 Task: Reply All to email with the signature Charlotte Hill with the subject Request for a recommendation from softage.1@softage.net with the message I would like to request a meeting to discuss the new team-building activities., select first word, change the font of the message to Georgia and change the font typography to underline Send the email
Action: Mouse moved to (455, 565)
Screenshot: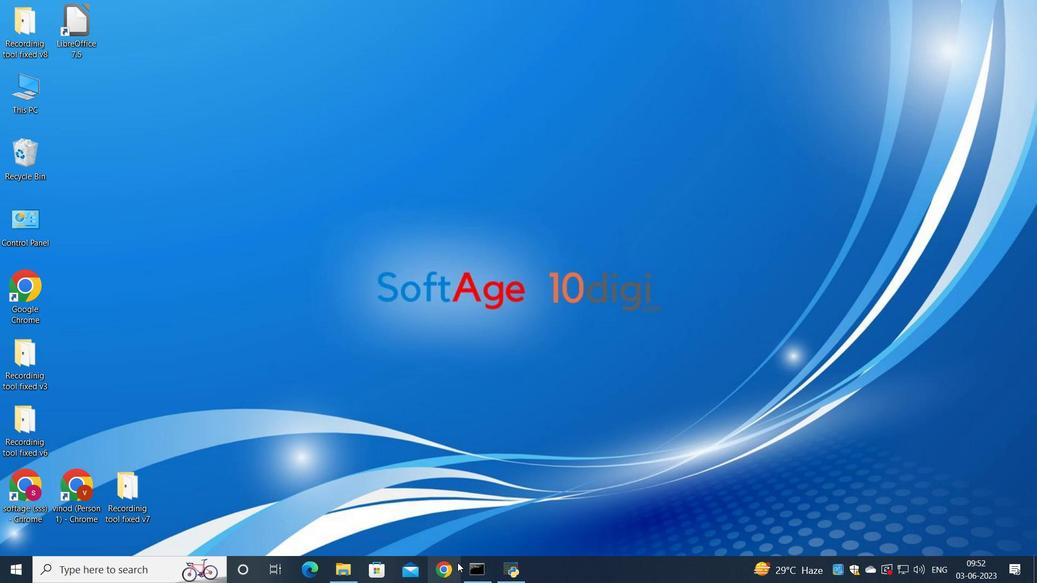 
Action: Mouse pressed left at (455, 565)
Screenshot: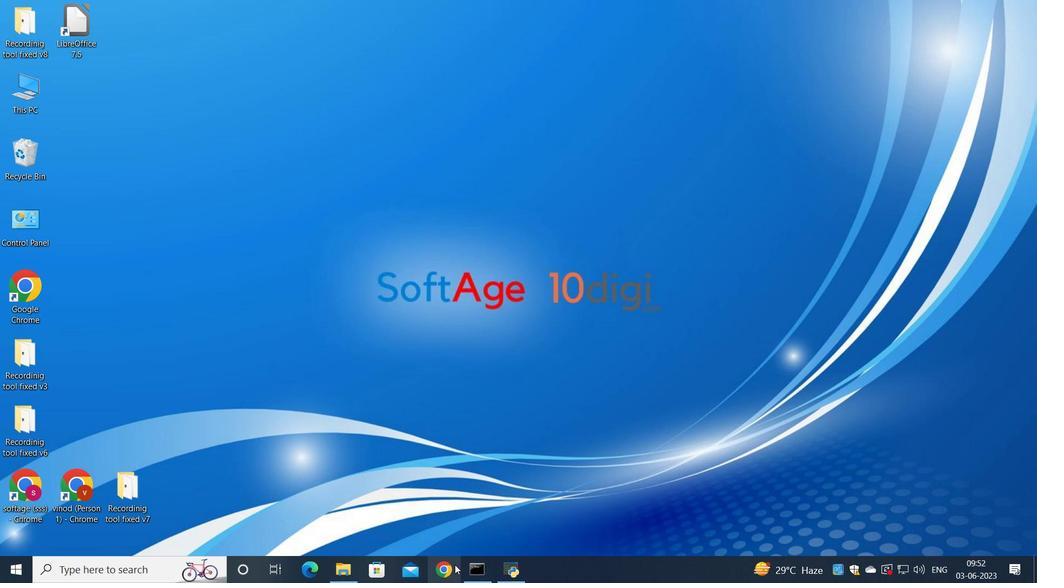 
Action: Mouse moved to (427, 346)
Screenshot: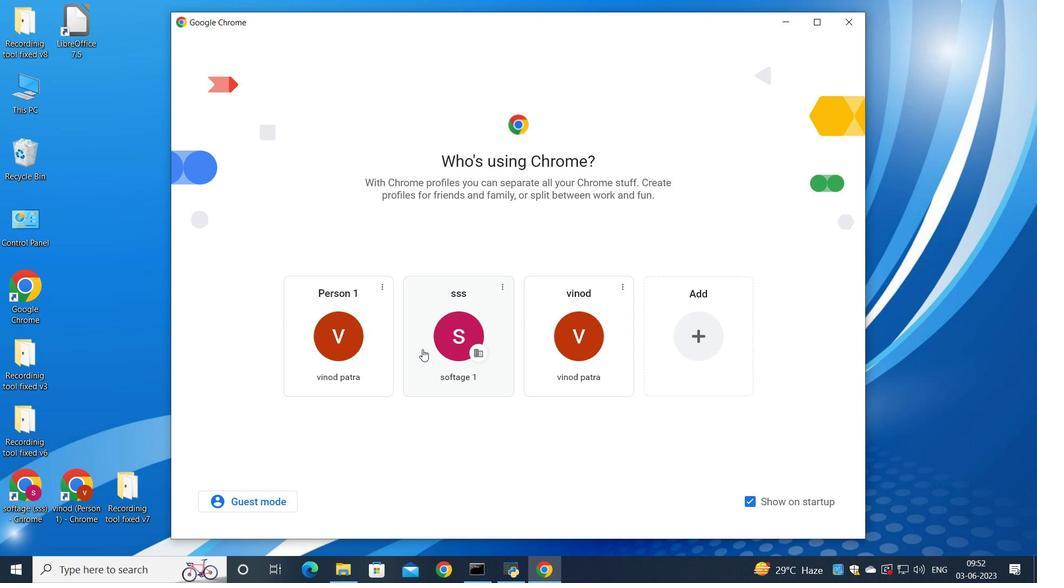 
Action: Mouse pressed left at (427, 346)
Screenshot: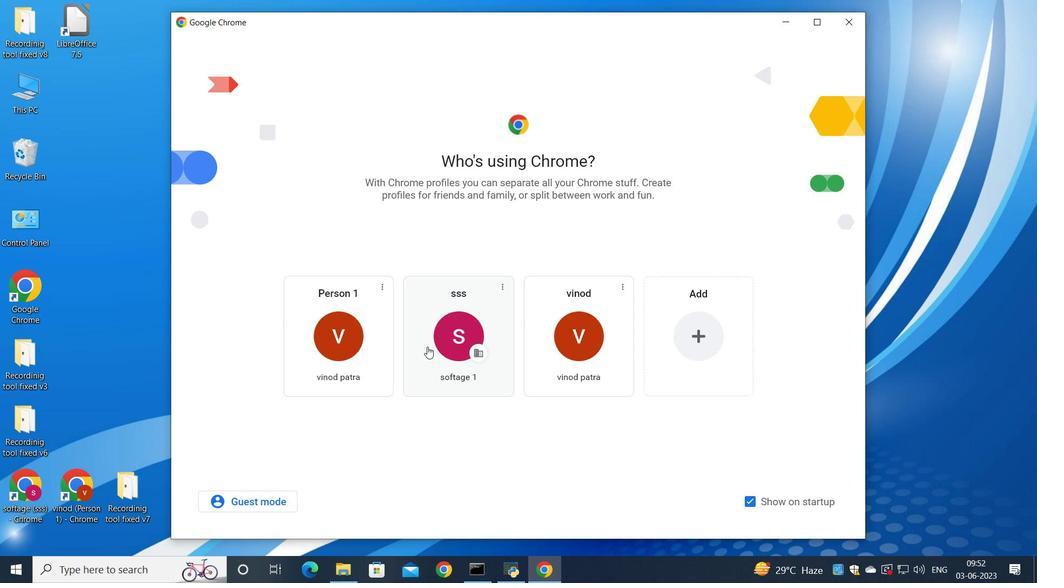 
Action: Mouse moved to (907, 88)
Screenshot: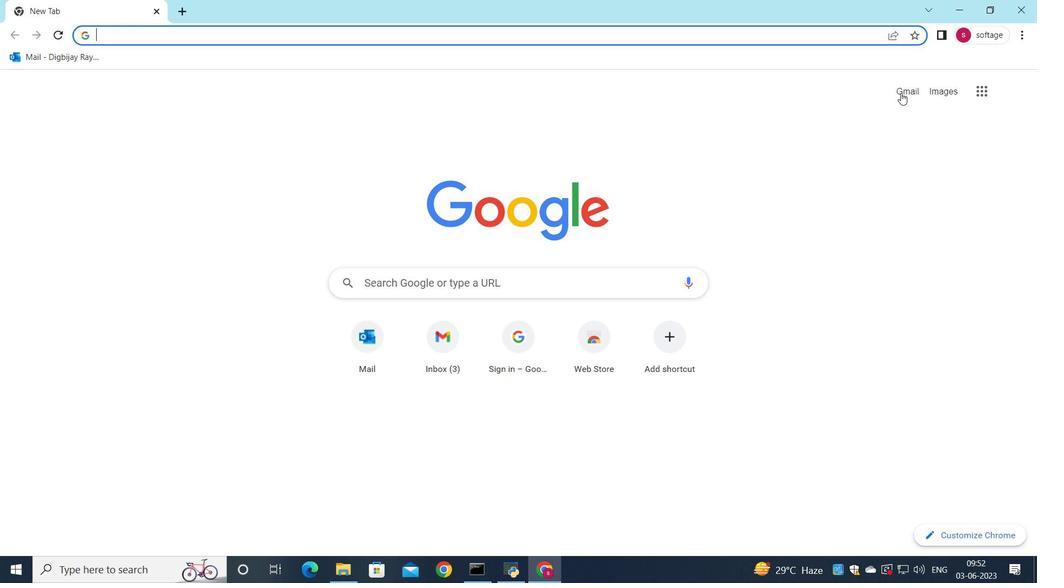 
Action: Mouse pressed left at (907, 88)
Screenshot: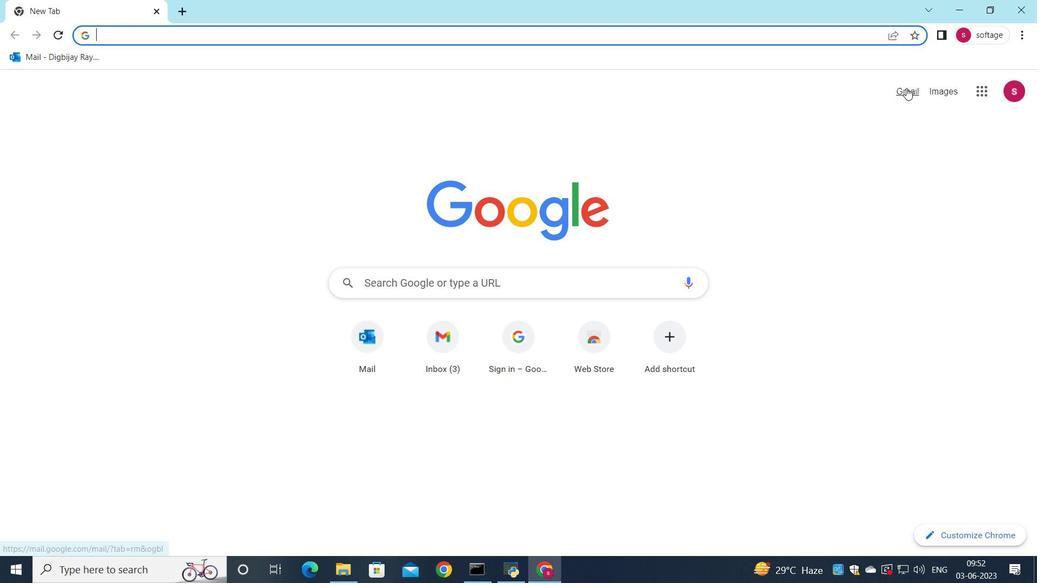 
Action: Mouse moved to (892, 91)
Screenshot: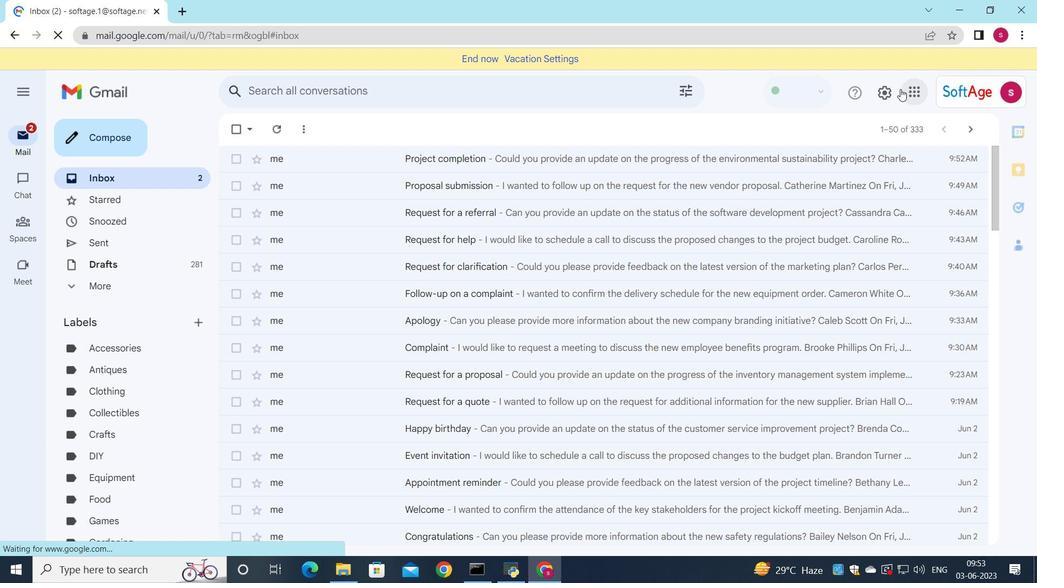
Action: Mouse pressed left at (892, 91)
Screenshot: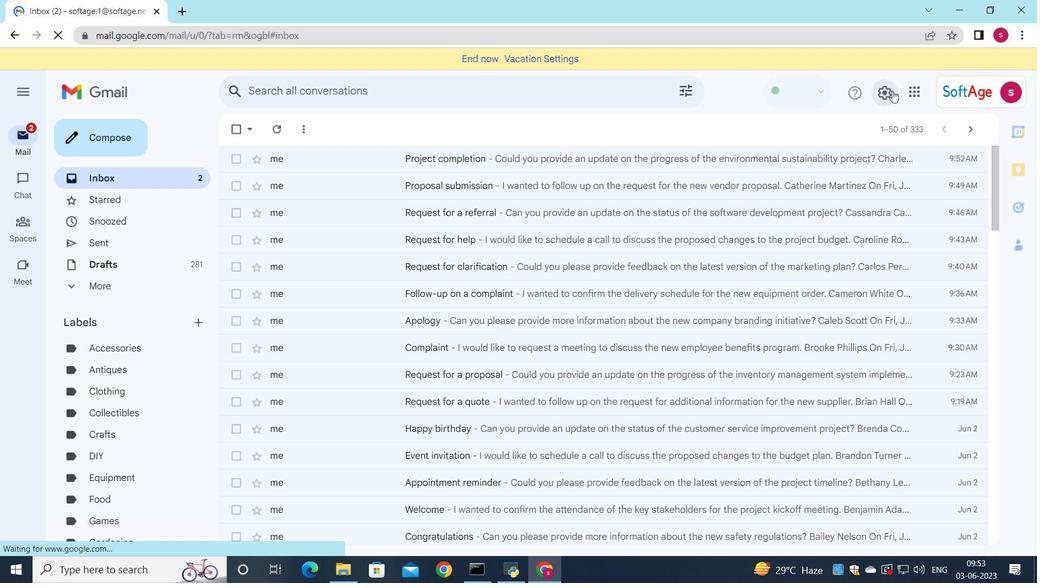 
Action: Mouse moved to (879, 157)
Screenshot: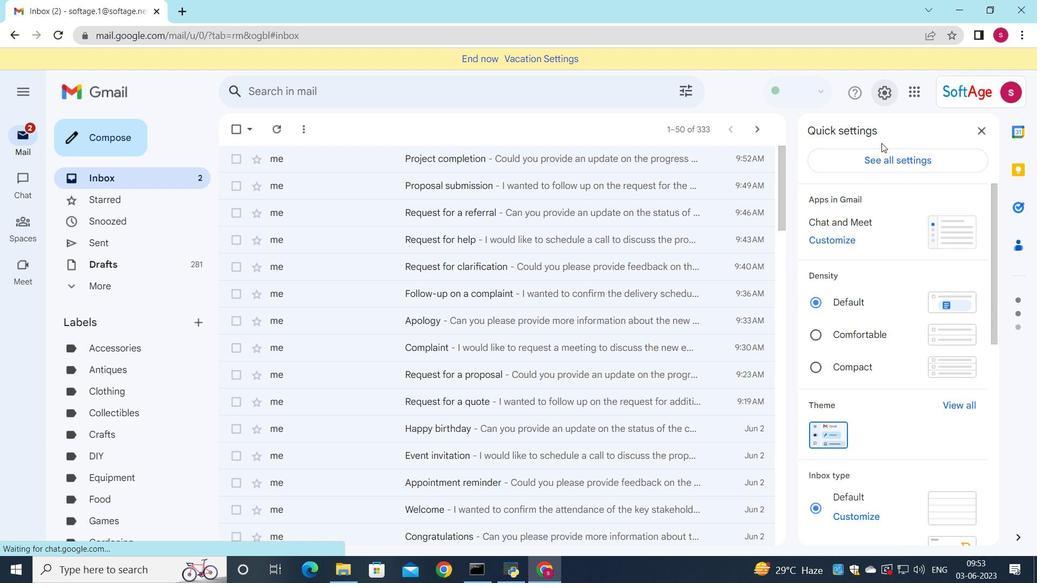 
Action: Mouse pressed left at (879, 157)
Screenshot: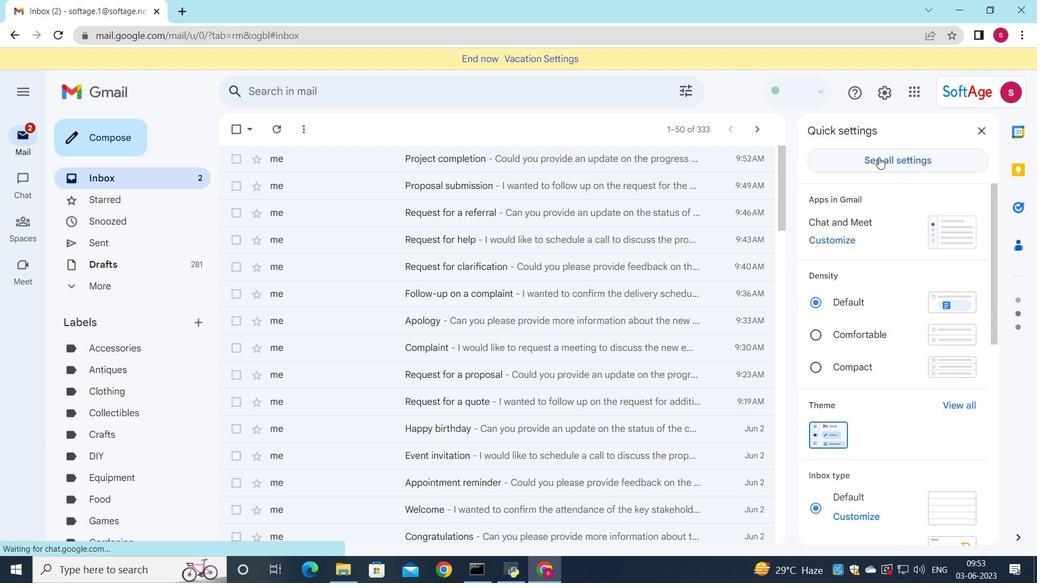 
Action: Mouse moved to (602, 266)
Screenshot: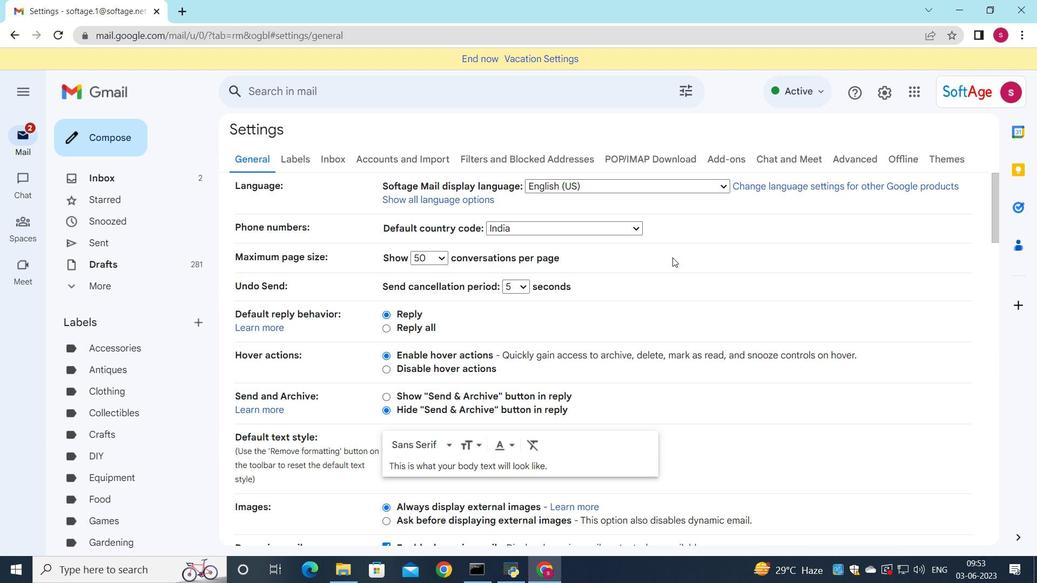 
Action: Mouse scrolled (602, 265) with delta (0, 0)
Screenshot: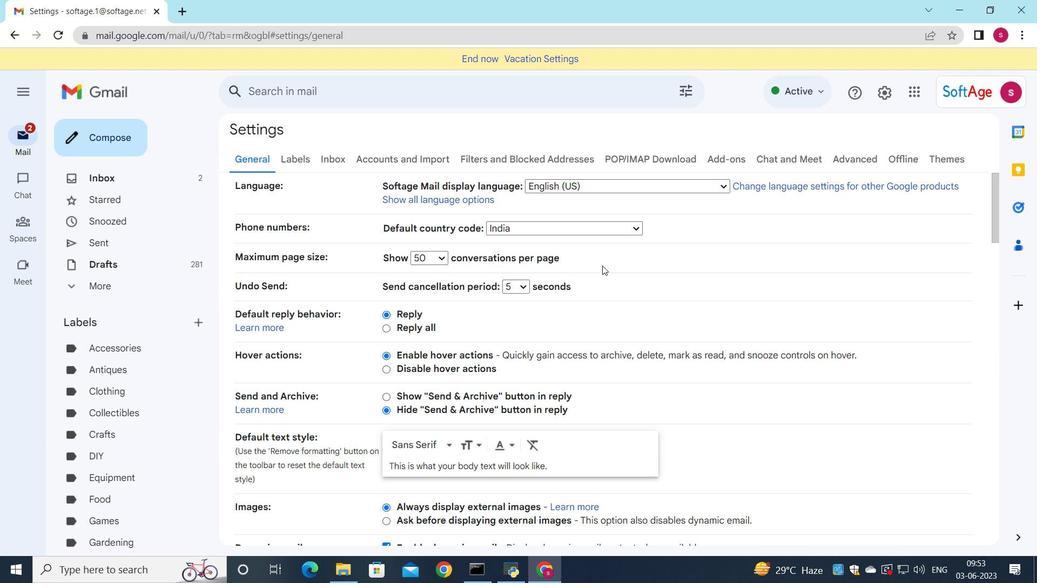 
Action: Mouse scrolled (602, 265) with delta (0, 0)
Screenshot: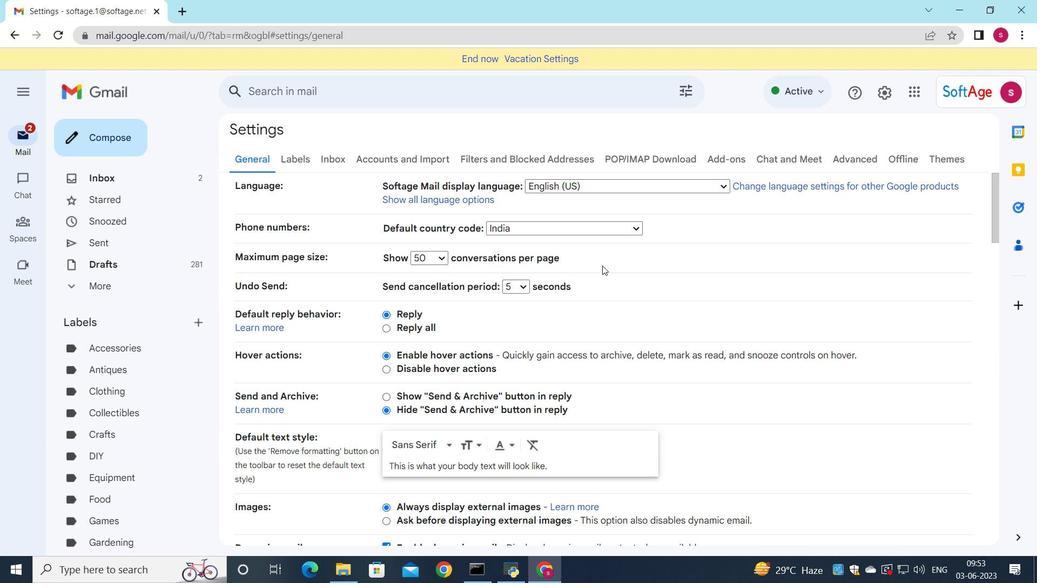 
Action: Mouse scrolled (602, 265) with delta (0, 0)
Screenshot: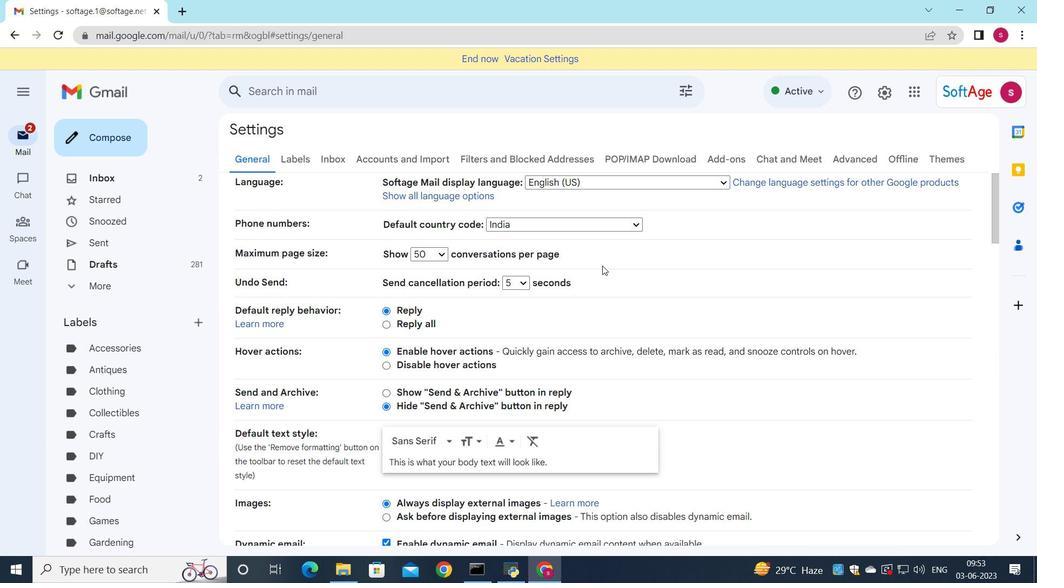 
Action: Mouse scrolled (602, 265) with delta (0, 0)
Screenshot: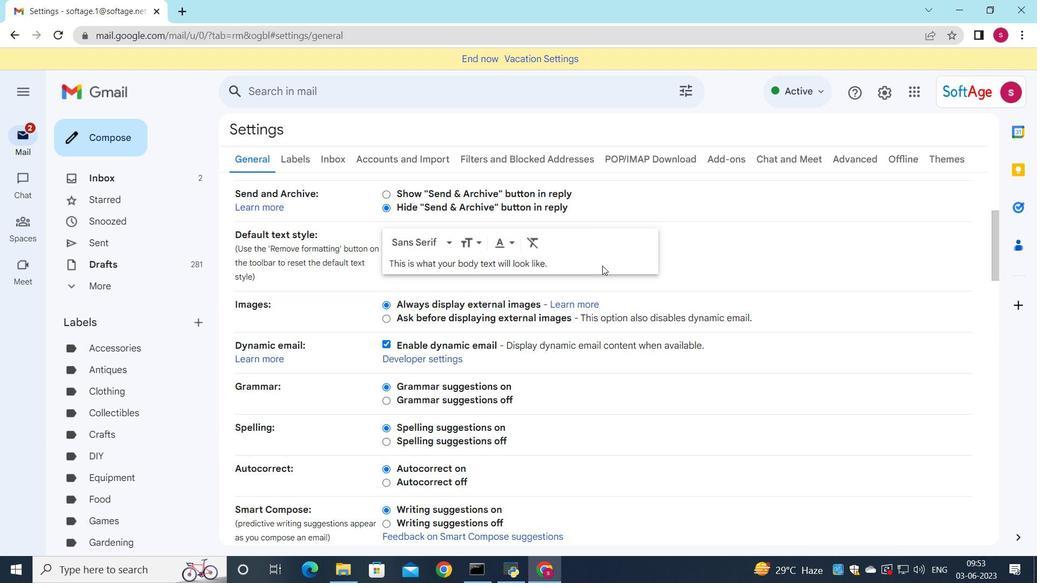 
Action: Mouse scrolled (602, 265) with delta (0, 0)
Screenshot: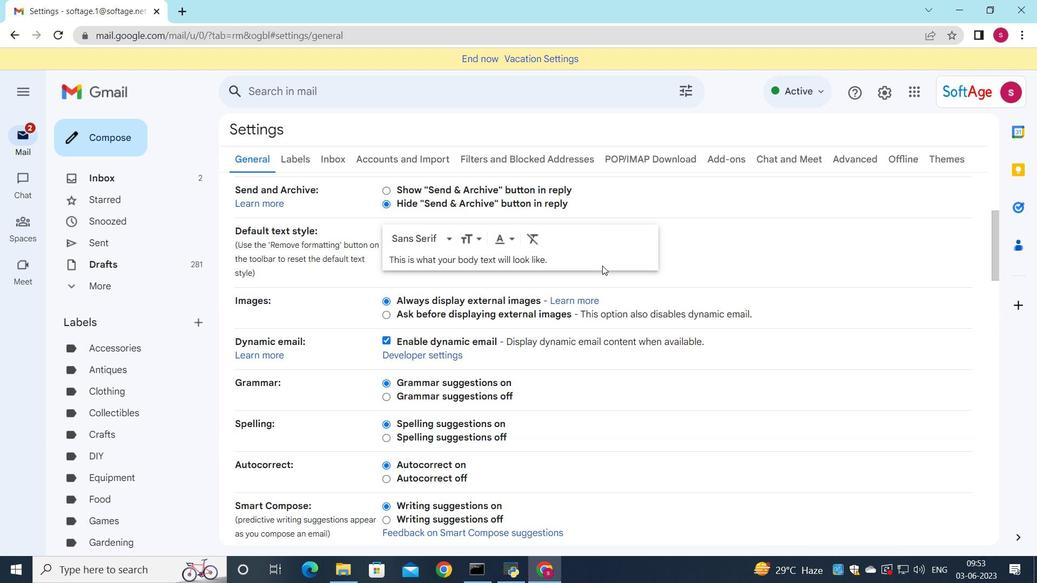 
Action: Mouse scrolled (602, 265) with delta (0, 0)
Screenshot: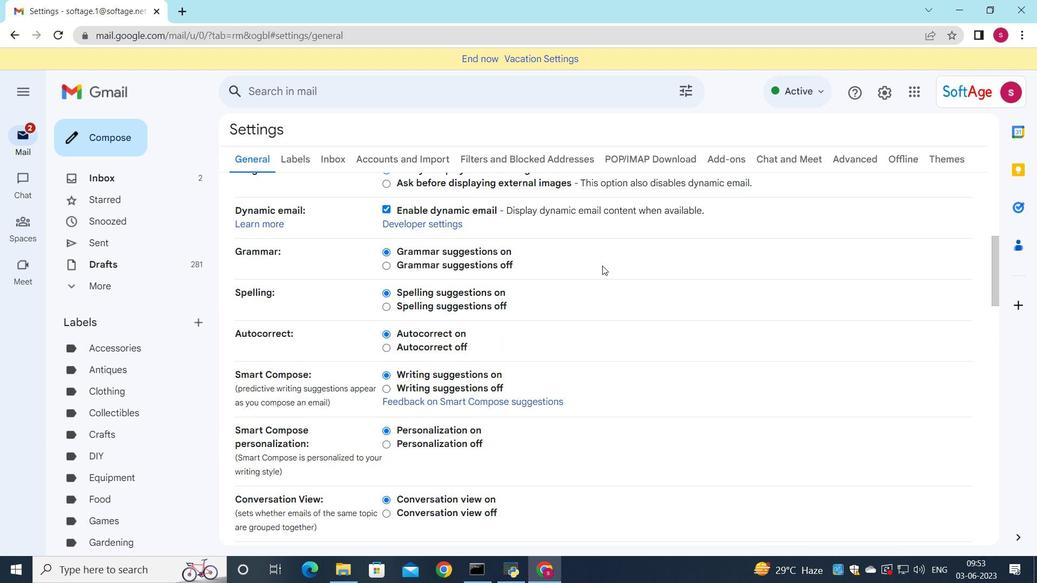 
Action: Mouse scrolled (602, 265) with delta (0, 0)
Screenshot: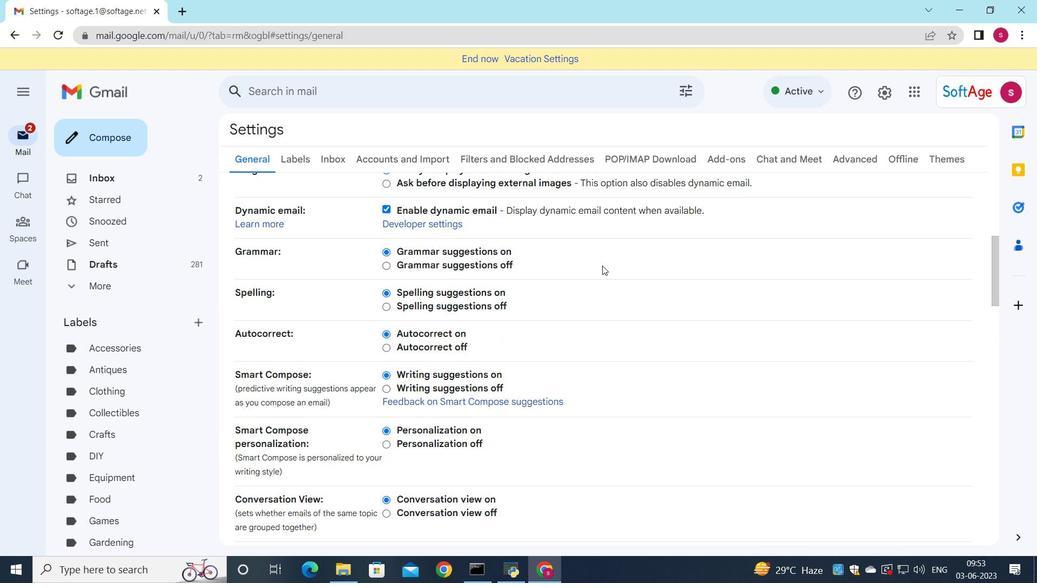 
Action: Mouse scrolled (602, 265) with delta (0, 0)
Screenshot: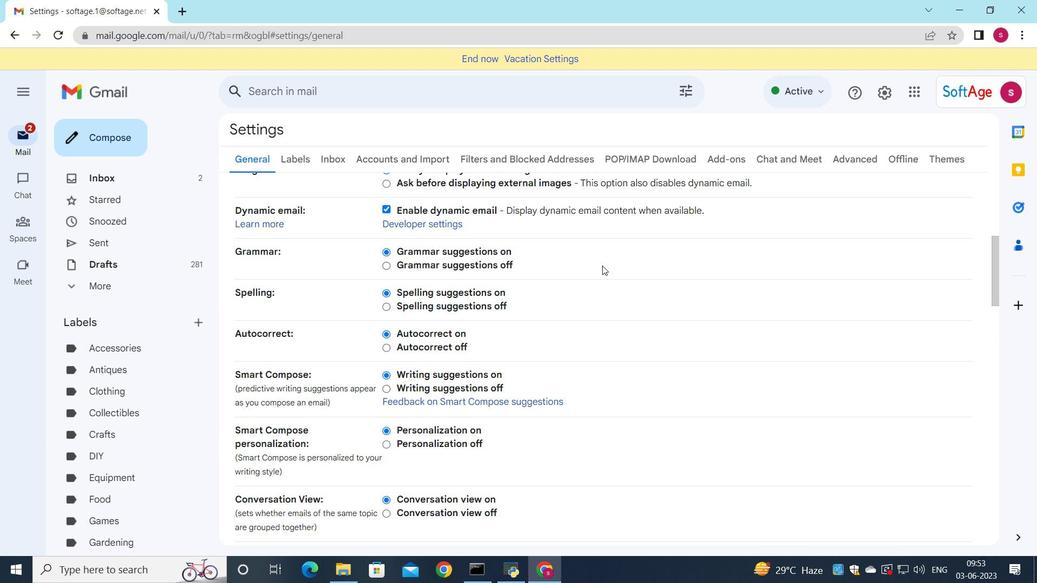 
Action: Mouse scrolled (602, 265) with delta (0, 0)
Screenshot: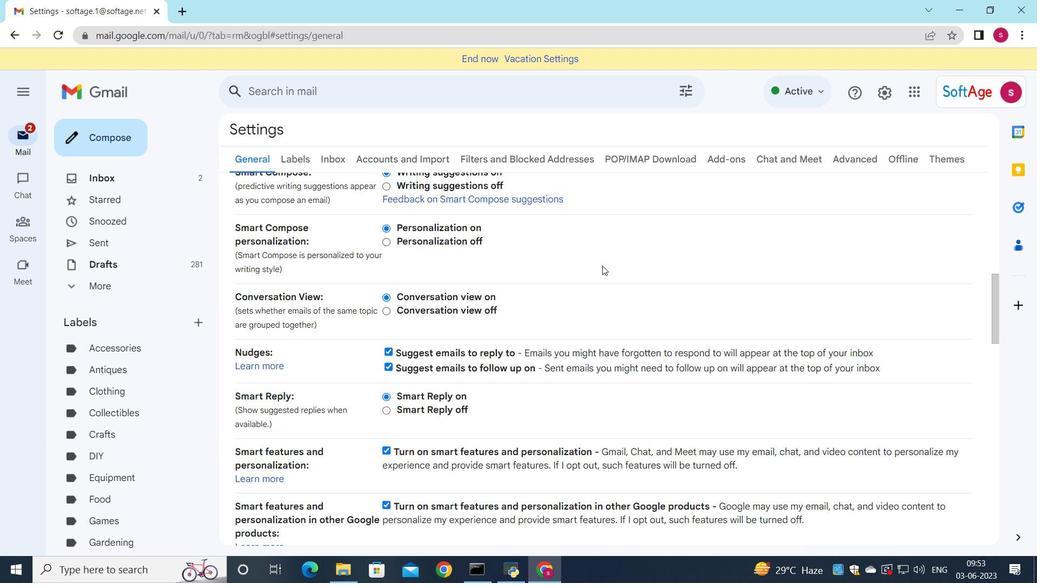 
Action: Mouse scrolled (602, 265) with delta (0, 0)
Screenshot: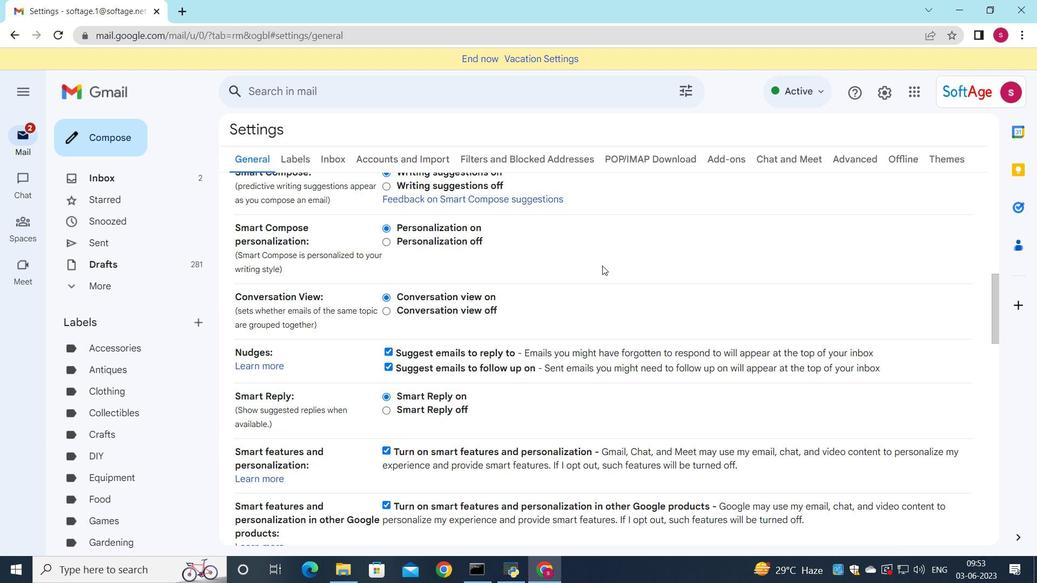 
Action: Mouse scrolled (602, 265) with delta (0, 0)
Screenshot: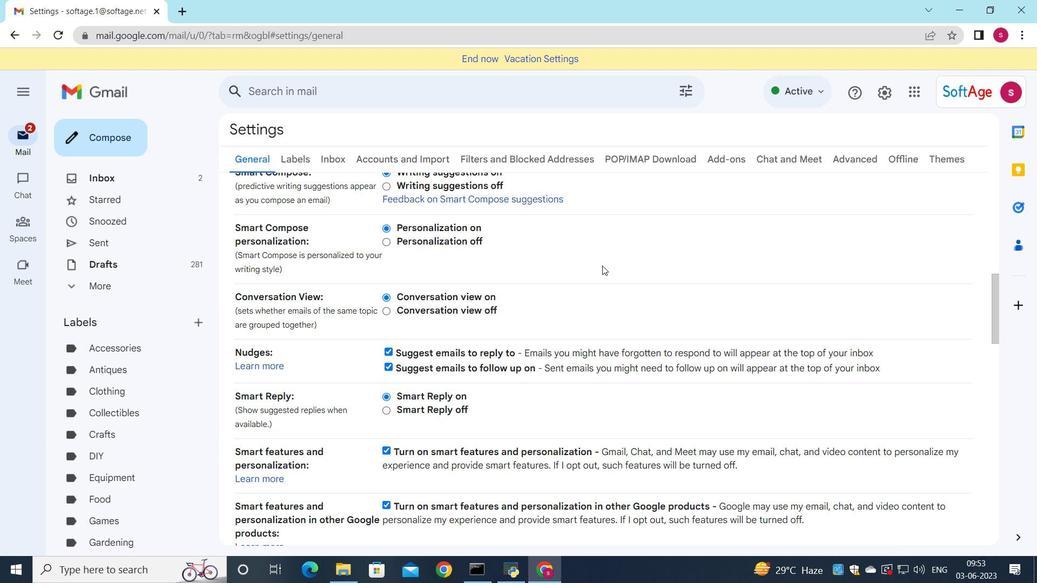 
Action: Mouse scrolled (602, 265) with delta (0, 0)
Screenshot: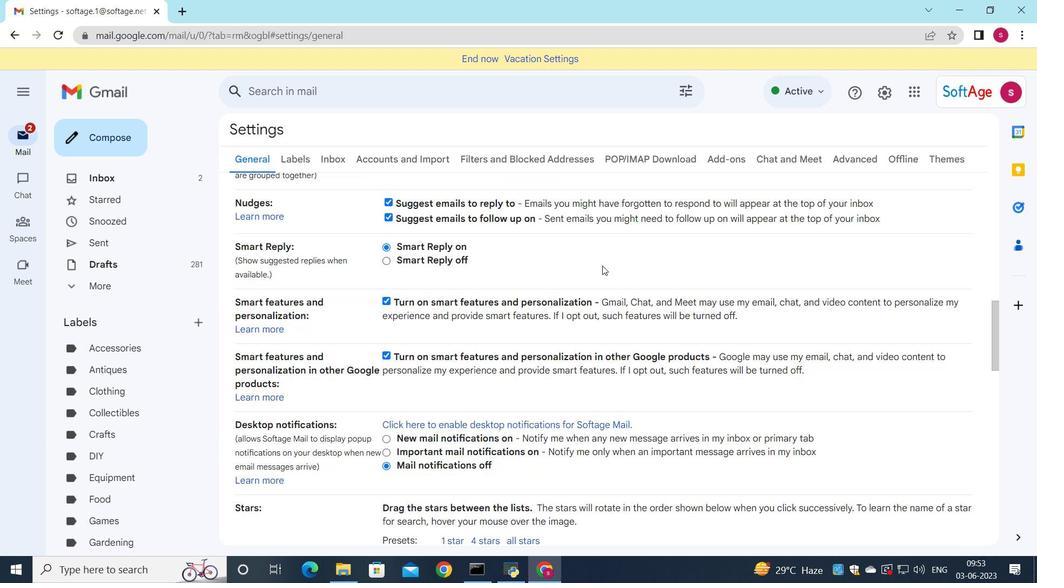 
Action: Mouse scrolled (602, 265) with delta (0, 0)
Screenshot: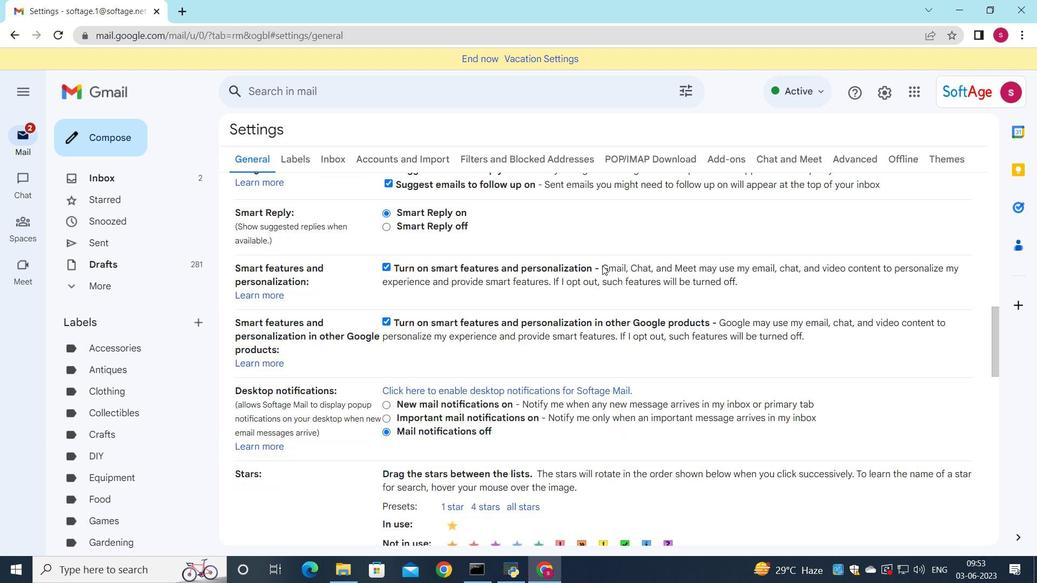 
Action: Mouse scrolled (602, 265) with delta (0, 0)
Screenshot: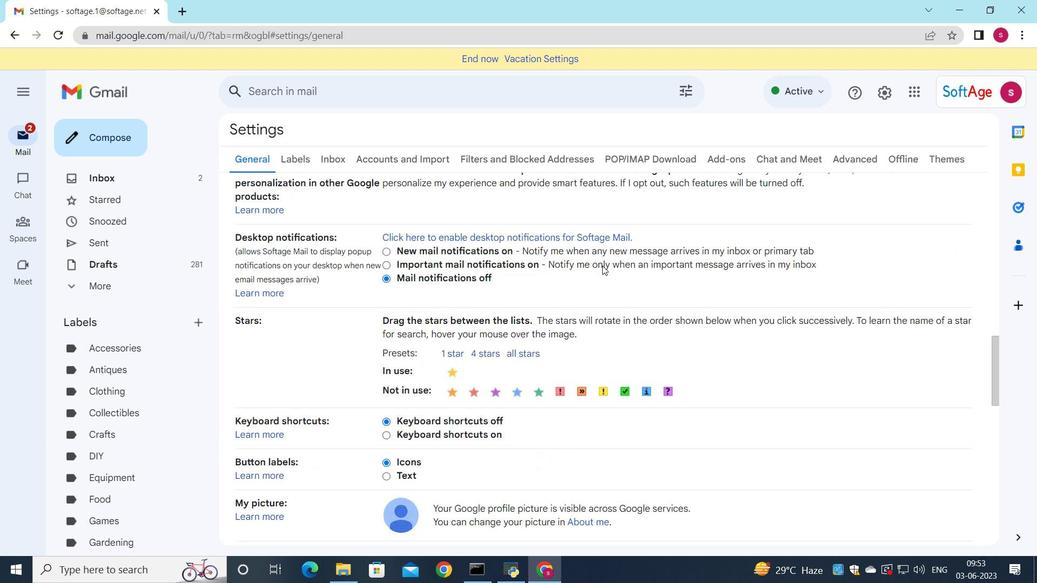 
Action: Mouse scrolled (602, 265) with delta (0, 0)
Screenshot: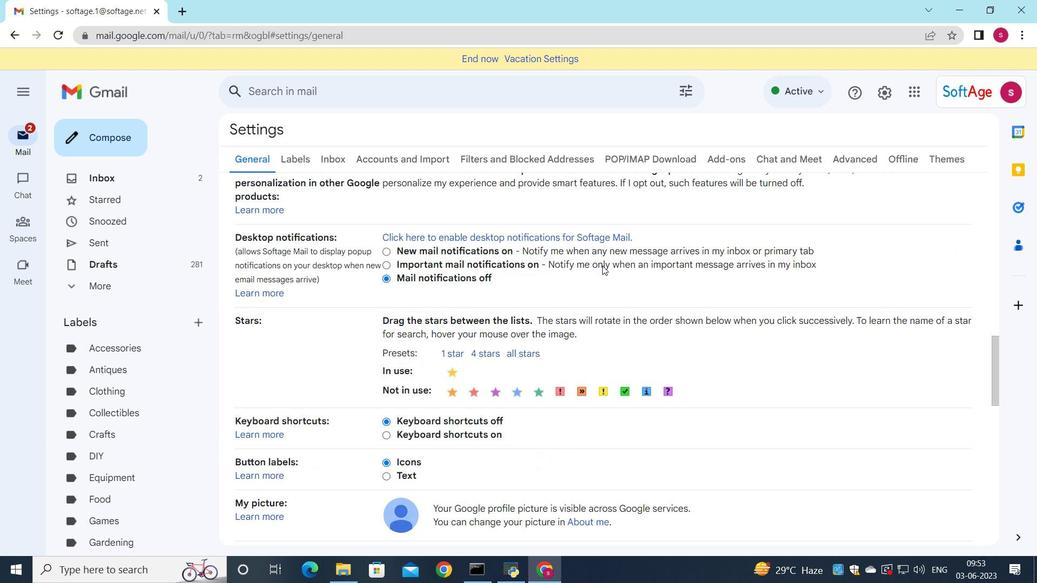 
Action: Mouse scrolled (602, 265) with delta (0, 0)
Screenshot: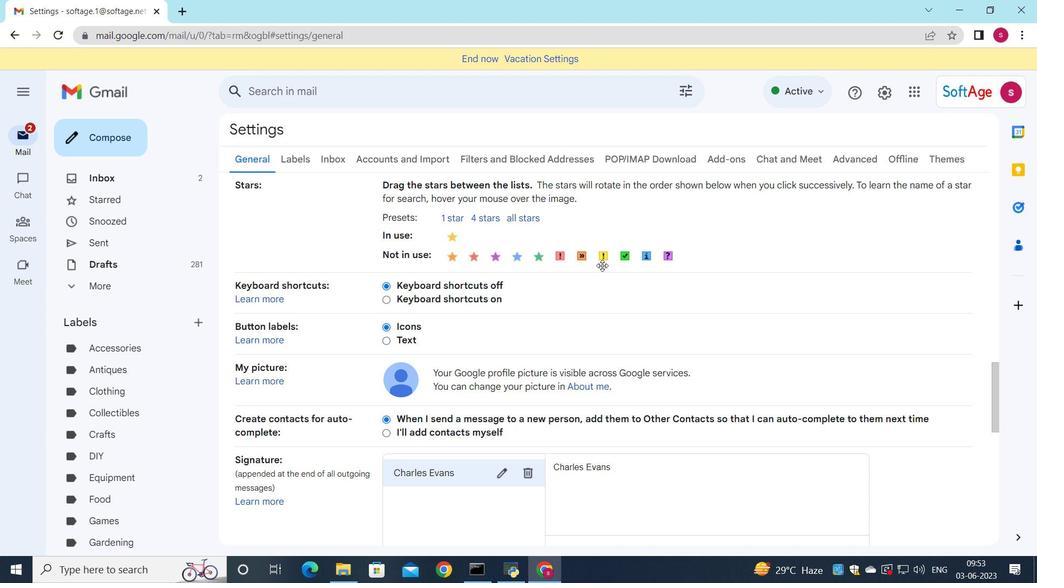 
Action: Mouse scrolled (602, 265) with delta (0, 0)
Screenshot: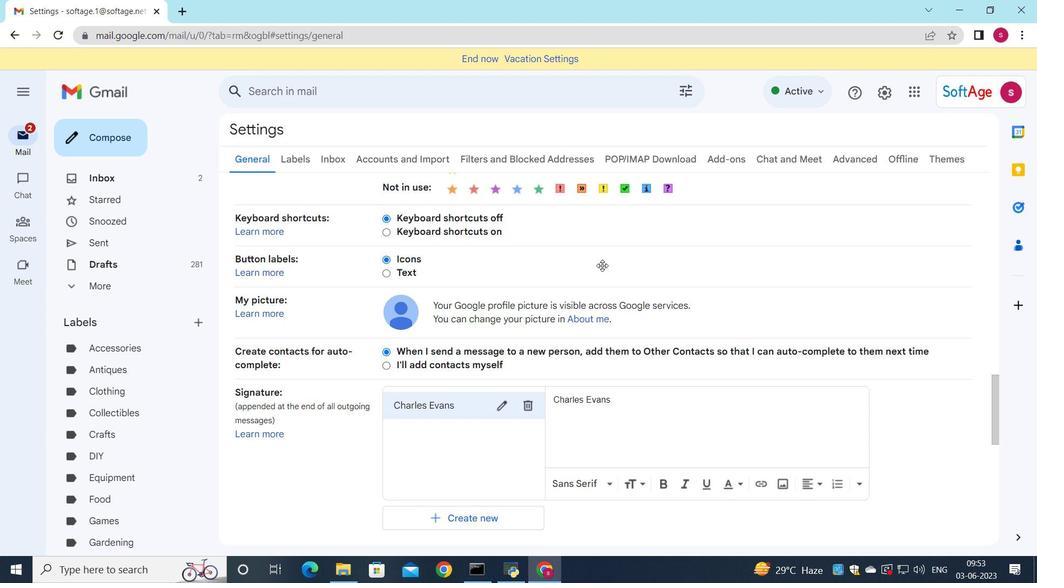 
Action: Mouse scrolled (602, 265) with delta (0, 0)
Screenshot: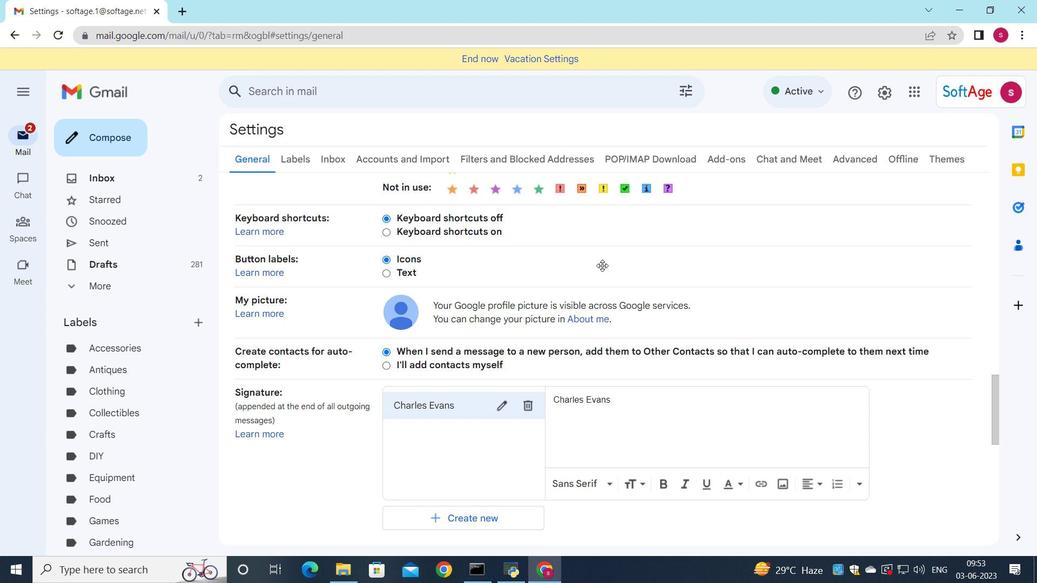 
Action: Mouse scrolled (602, 265) with delta (0, 0)
Screenshot: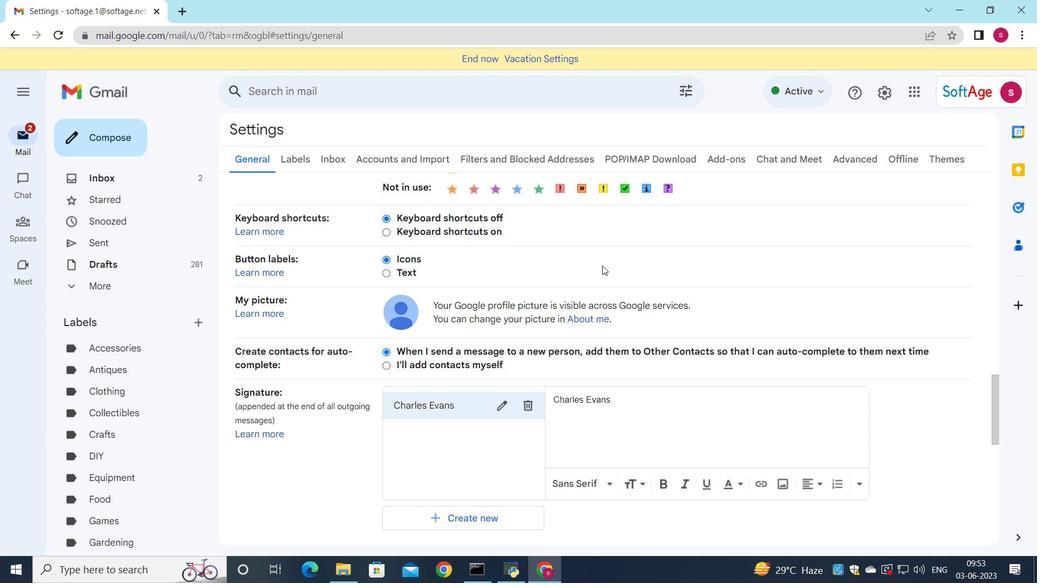
Action: Mouse scrolled (602, 265) with delta (0, 0)
Screenshot: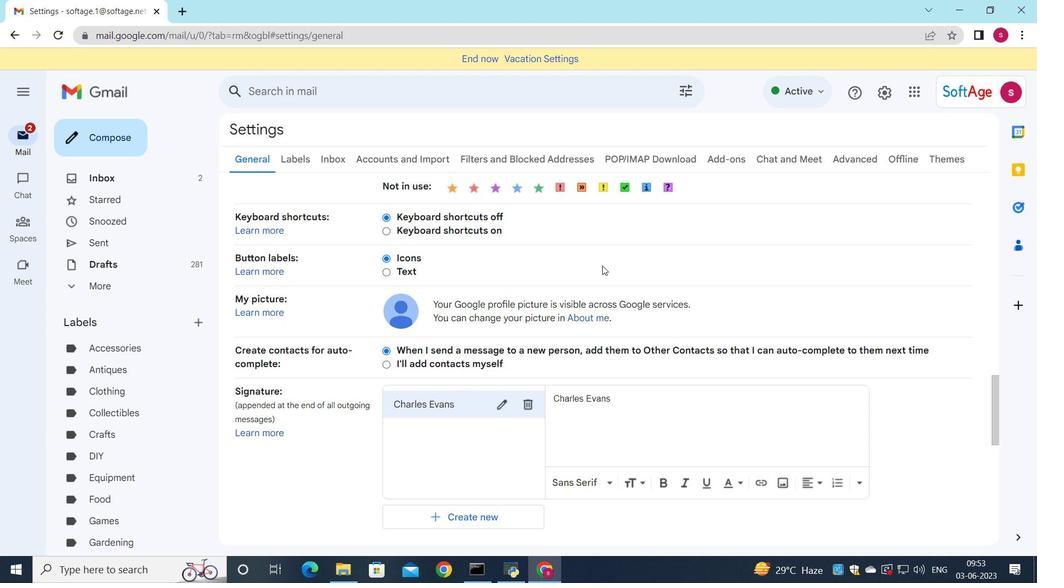 
Action: Mouse moved to (579, 278)
Screenshot: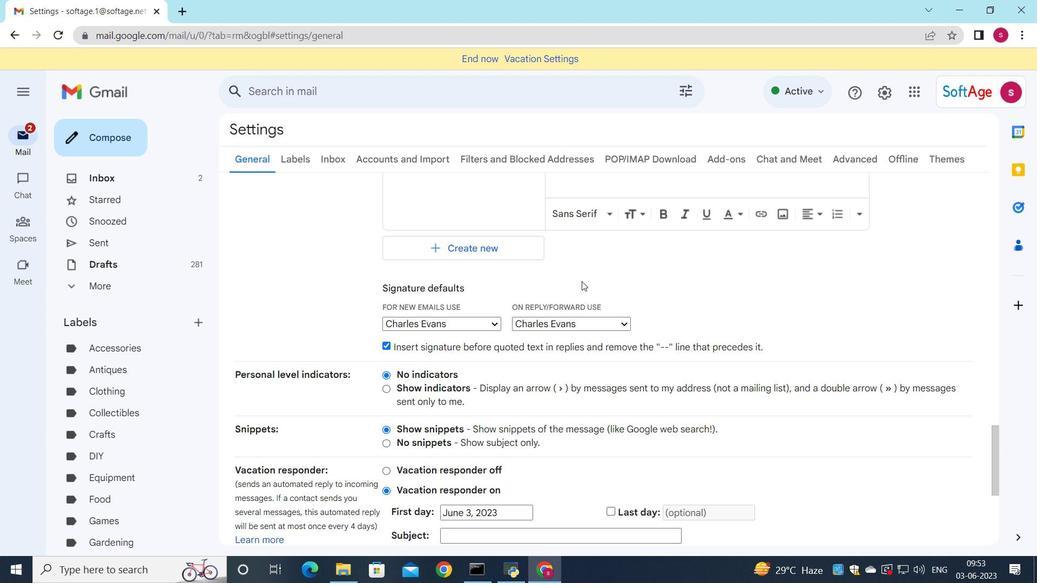 
Action: Mouse scrolled (579, 279) with delta (0, 0)
Screenshot: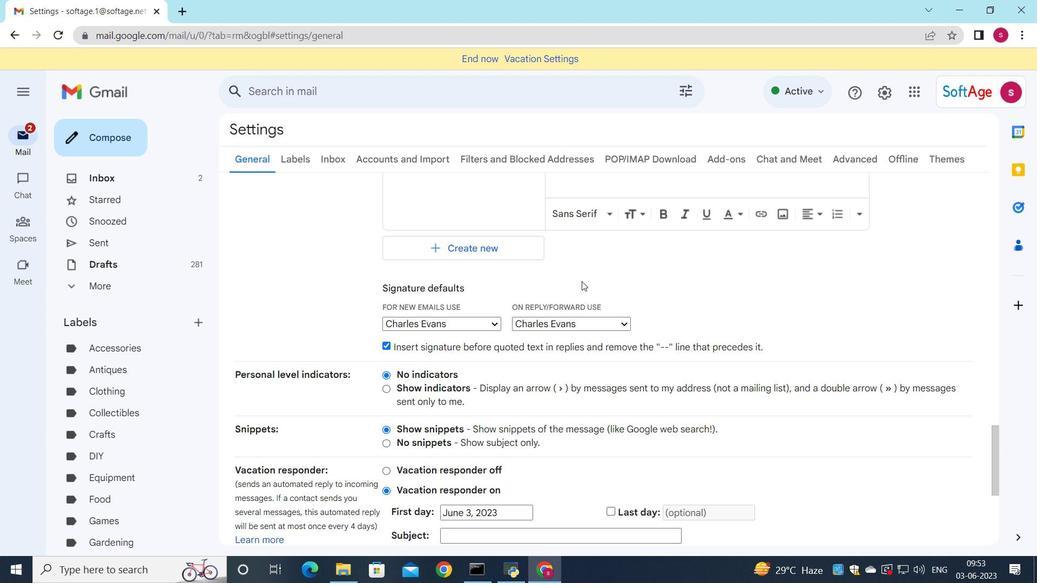 
Action: Mouse moved to (525, 206)
Screenshot: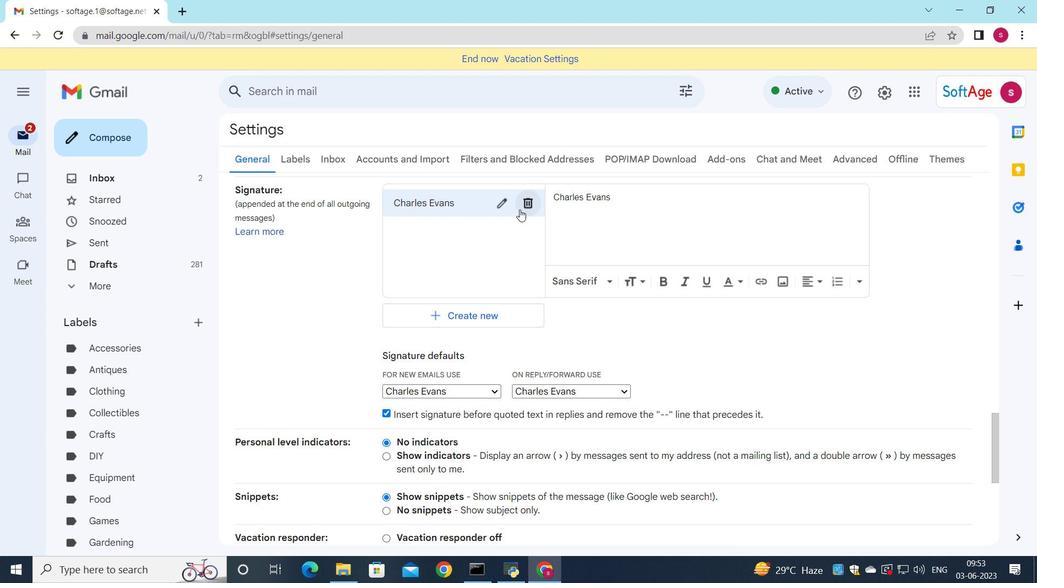 
Action: Mouse pressed left at (525, 206)
Screenshot: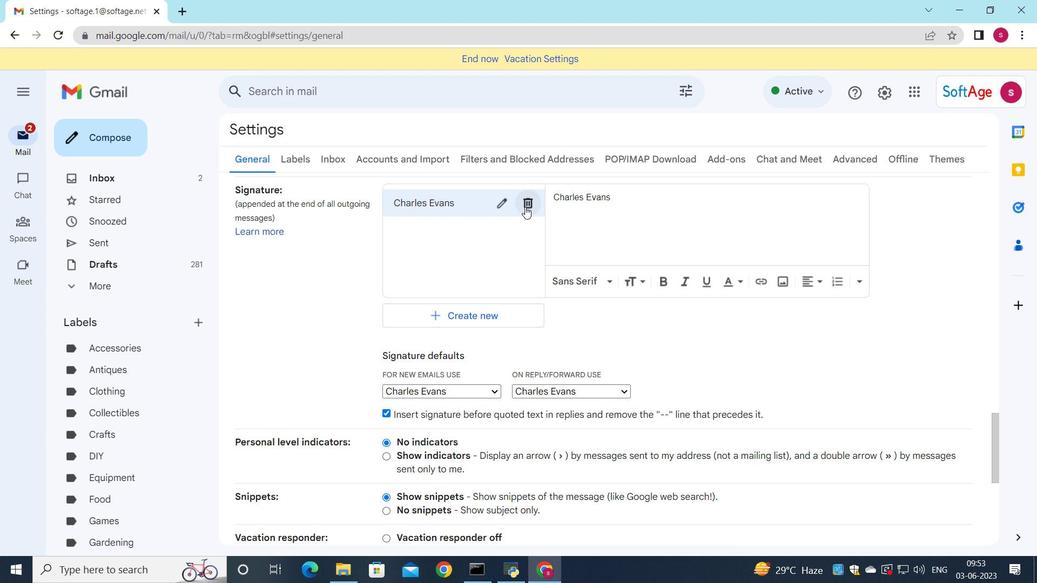 
Action: Mouse moved to (625, 332)
Screenshot: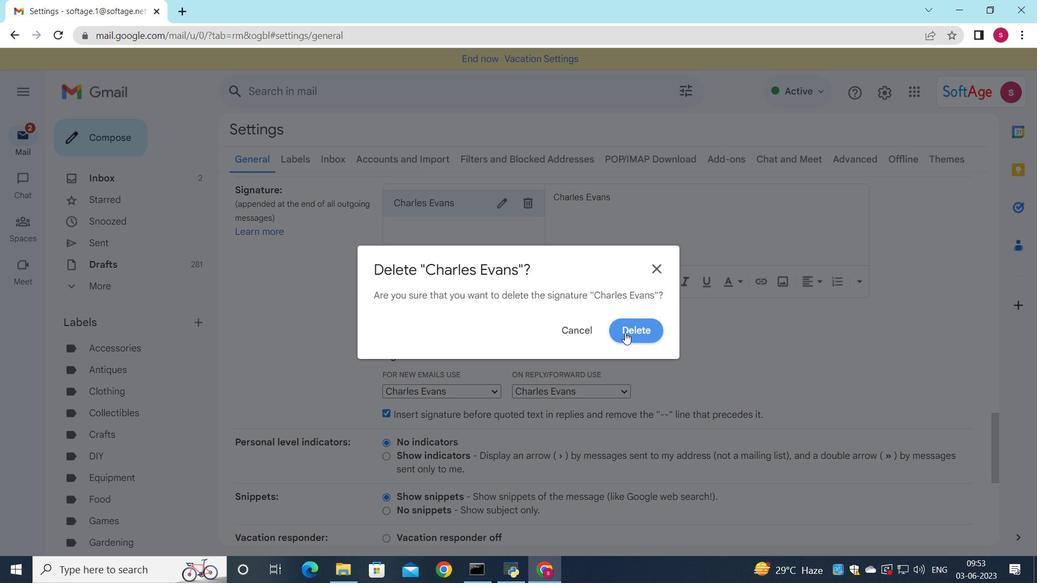 
Action: Mouse pressed left at (625, 332)
Screenshot: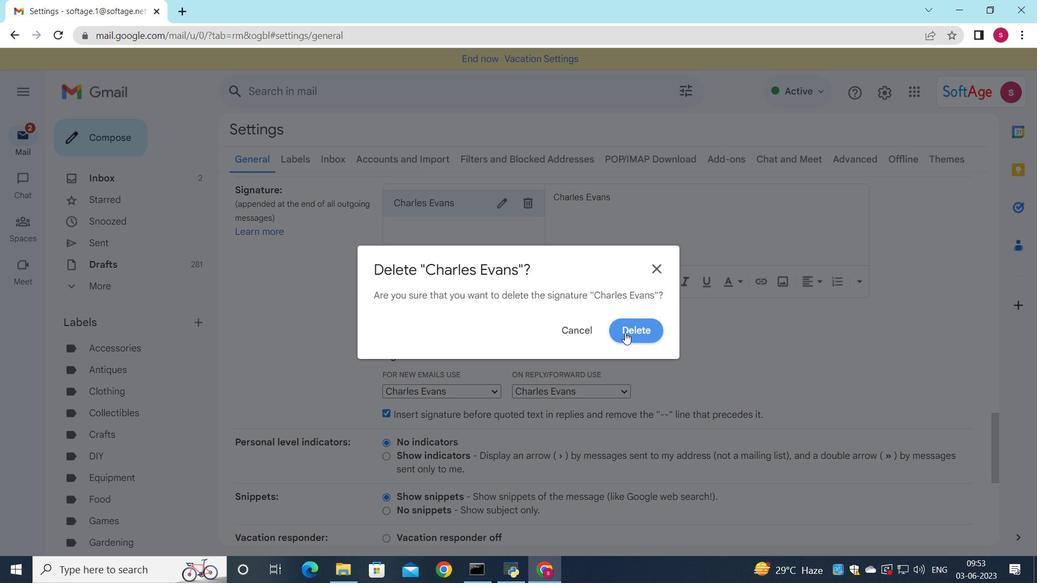
Action: Mouse moved to (427, 223)
Screenshot: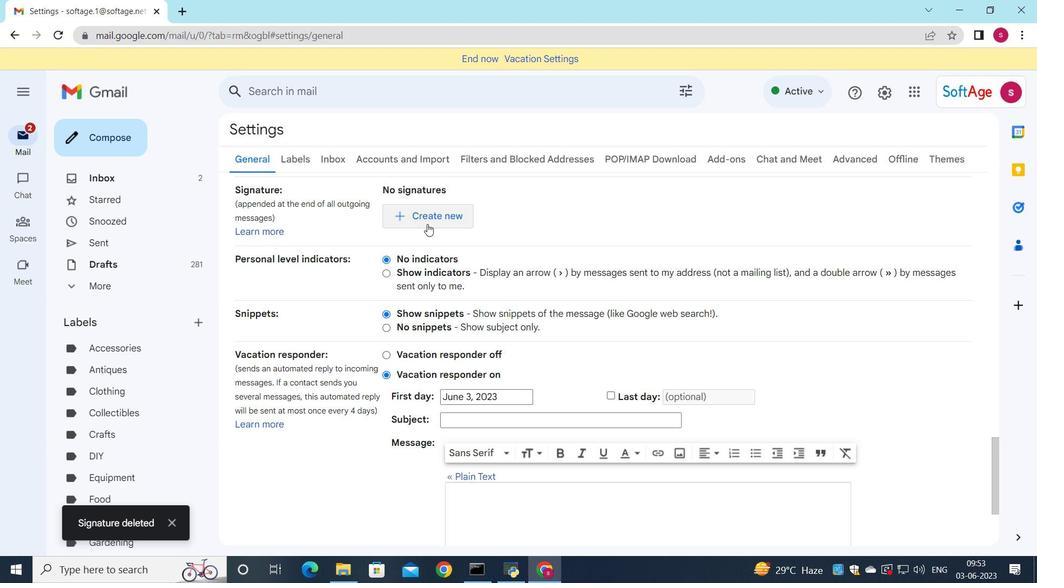 
Action: Mouse pressed left at (427, 223)
Screenshot: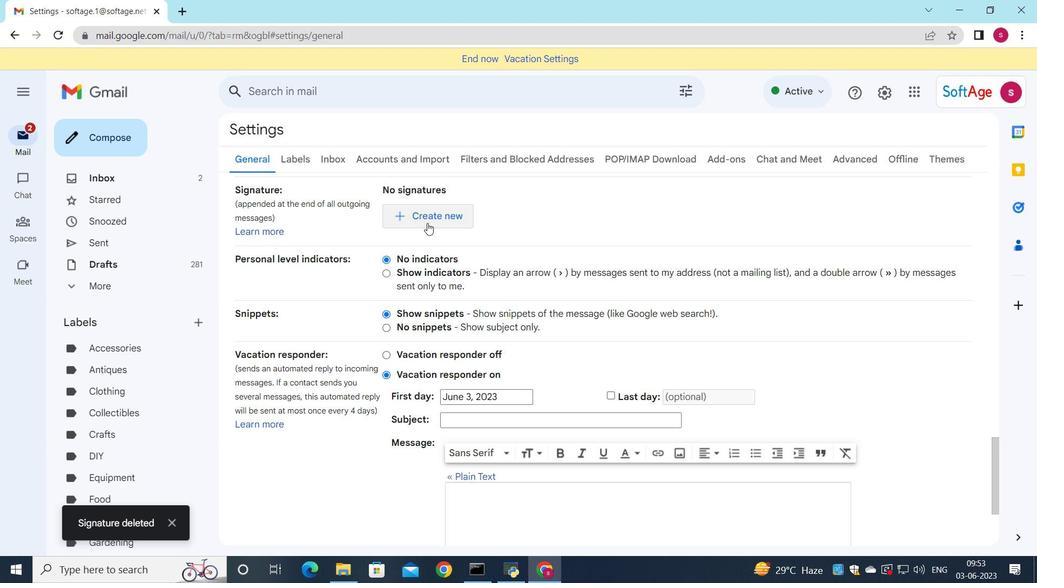 
Action: Mouse moved to (529, 265)
Screenshot: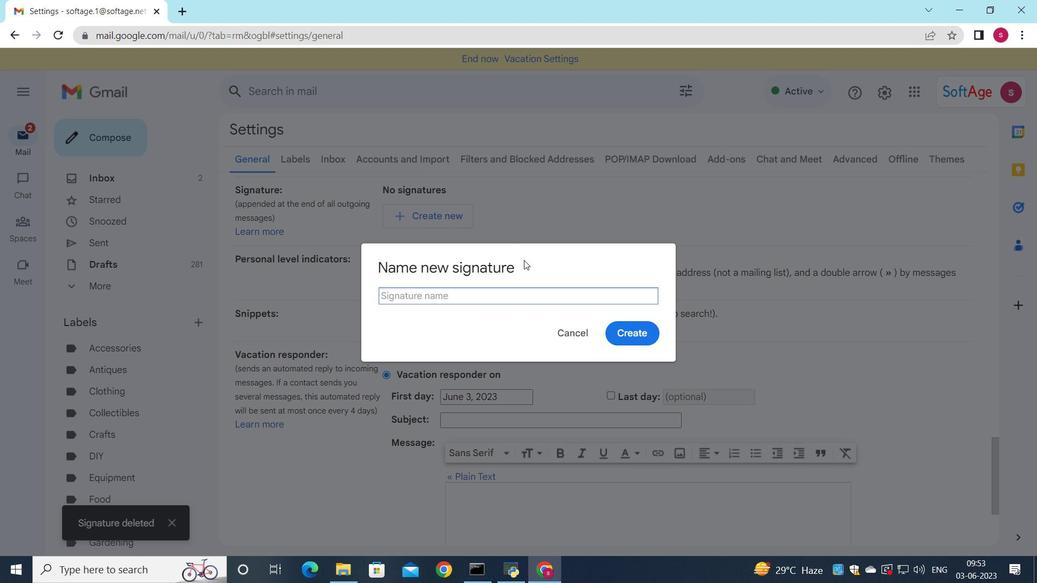 
Action: Key pressed <Key.shift>Charlotte<Key.space><Key.shift>Hill
Screenshot: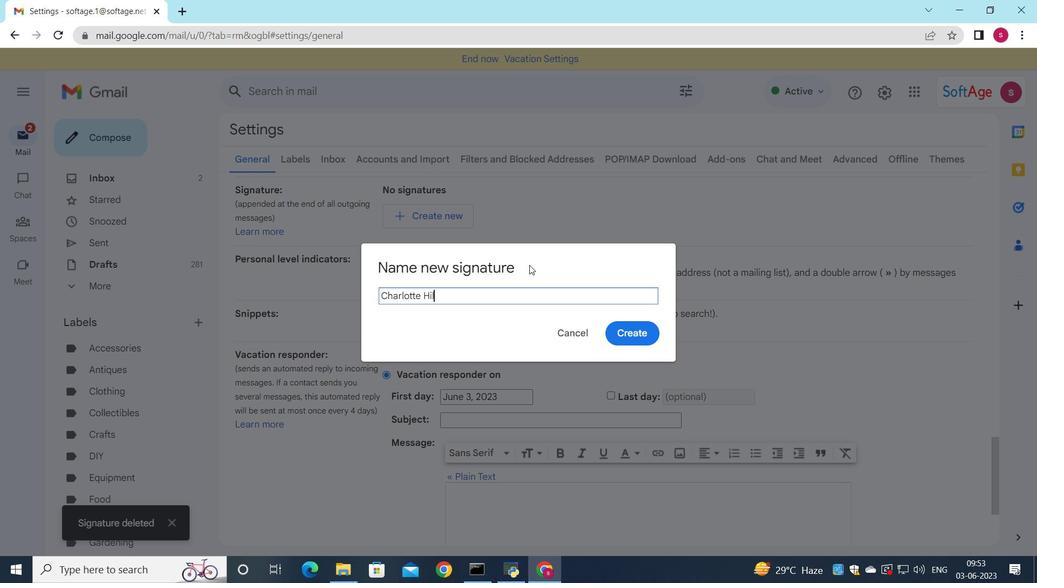 
Action: Mouse moved to (645, 339)
Screenshot: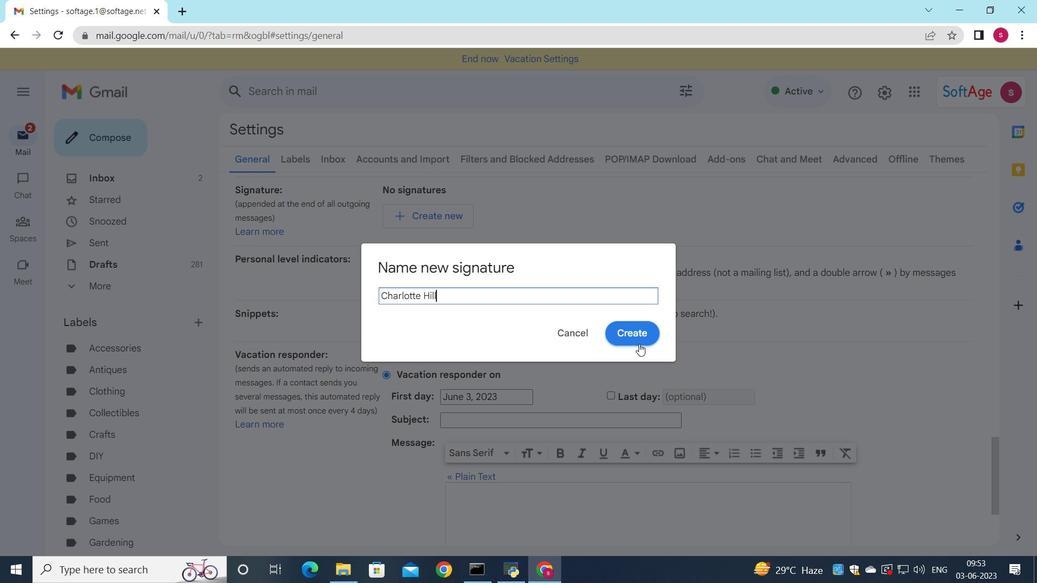 
Action: Mouse pressed left at (645, 339)
Screenshot: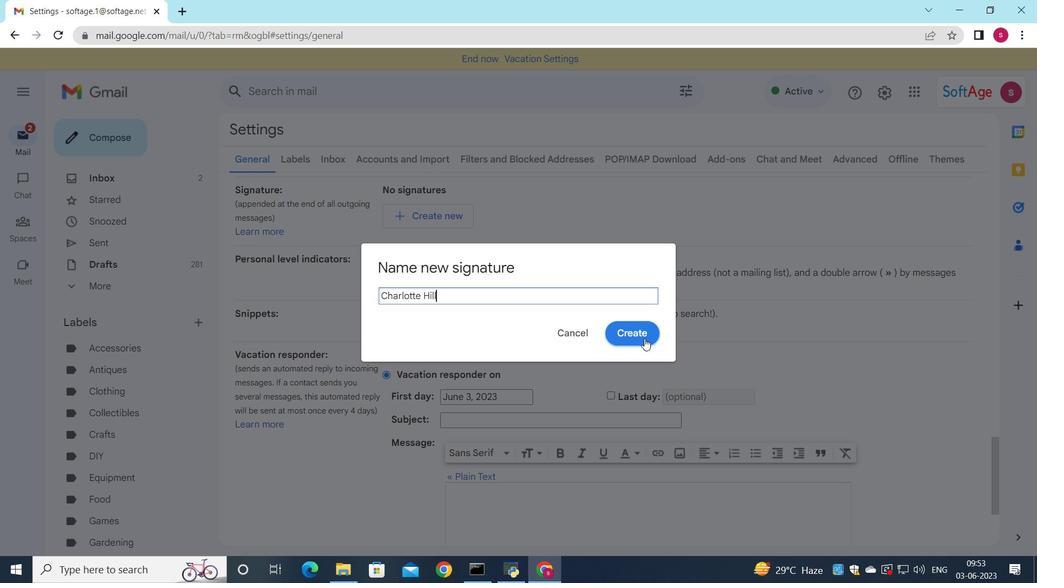 
Action: Mouse moved to (631, 233)
Screenshot: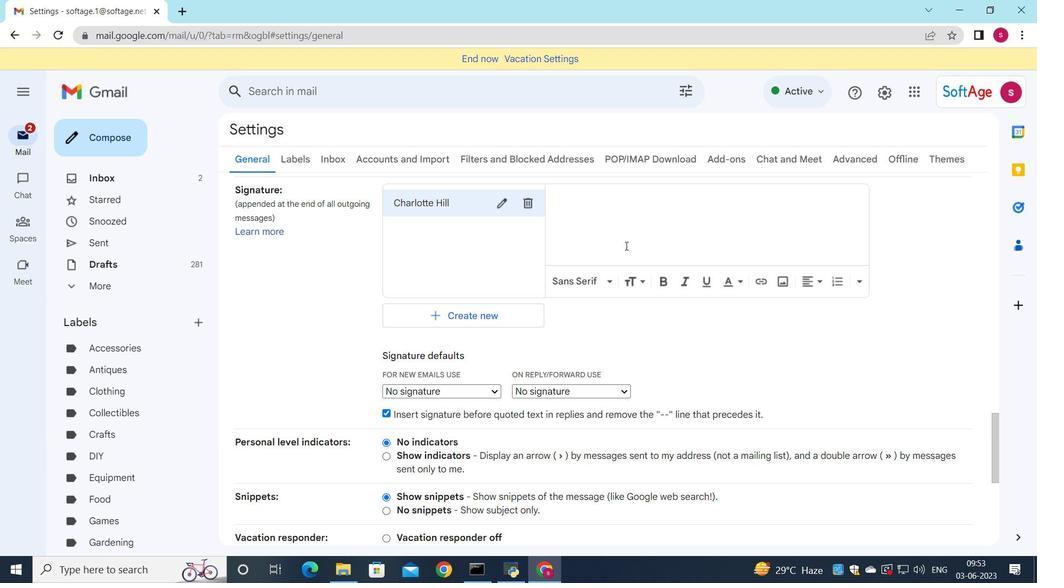 
Action: Mouse pressed left at (631, 233)
Screenshot: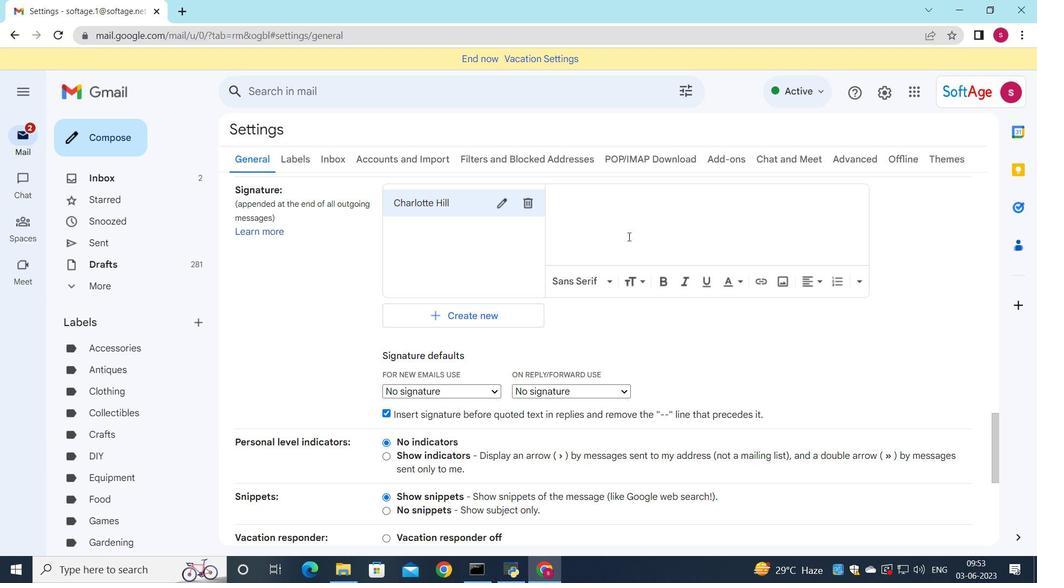 
Action: Key pressed <Key.shift><Key.shift><Key.shift>Charlotte<Key.space><Key.shift>Hill
Screenshot: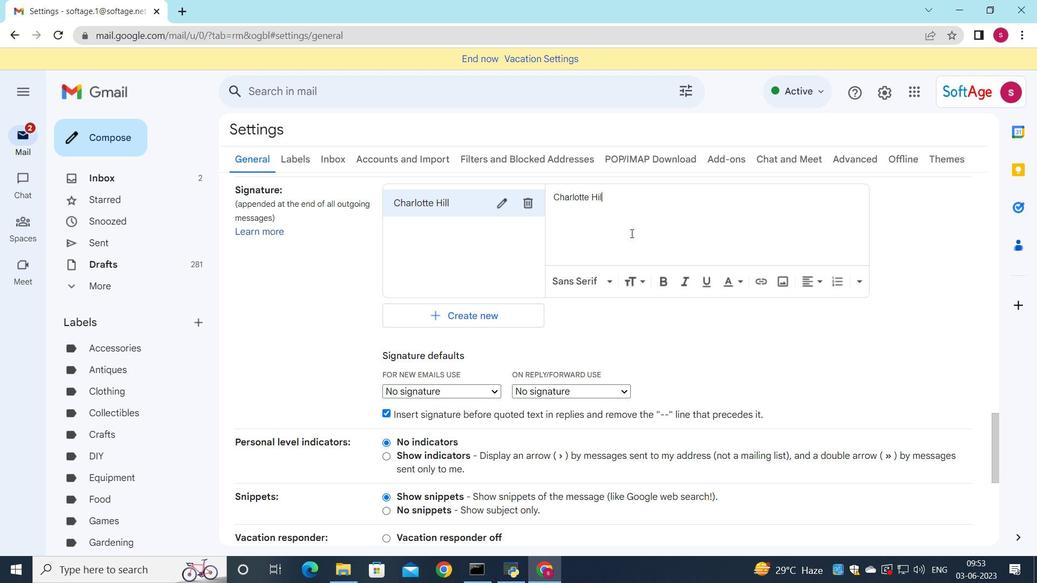 
Action: Mouse moved to (472, 385)
Screenshot: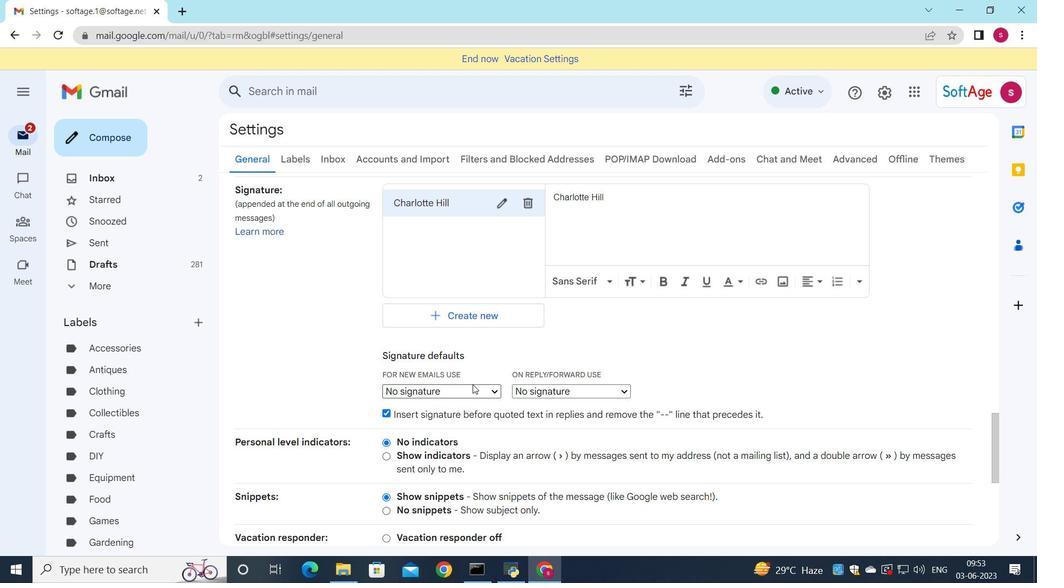 
Action: Mouse pressed left at (472, 385)
Screenshot: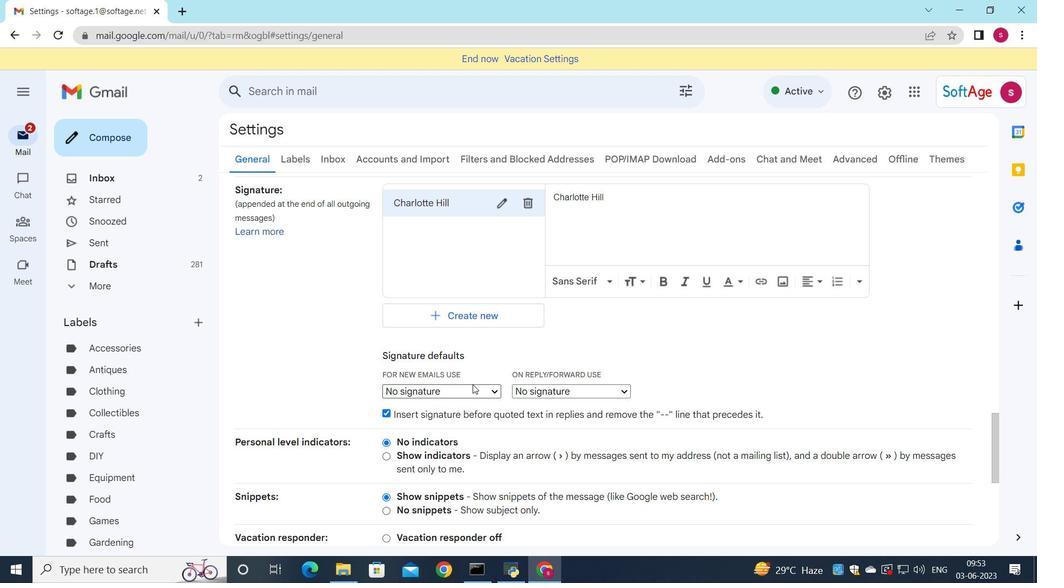 
Action: Mouse moved to (465, 417)
Screenshot: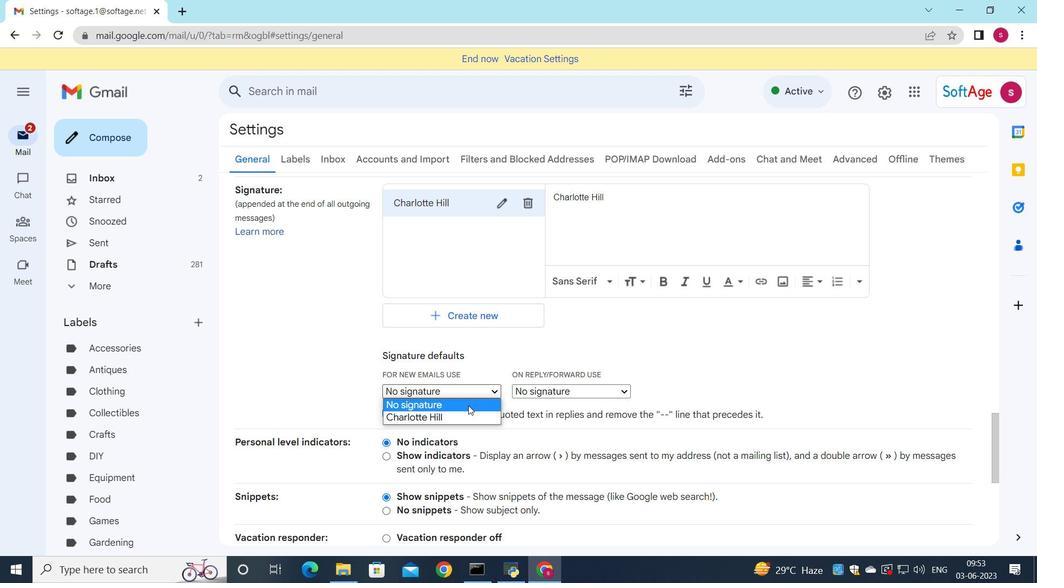 
Action: Mouse pressed left at (465, 417)
Screenshot: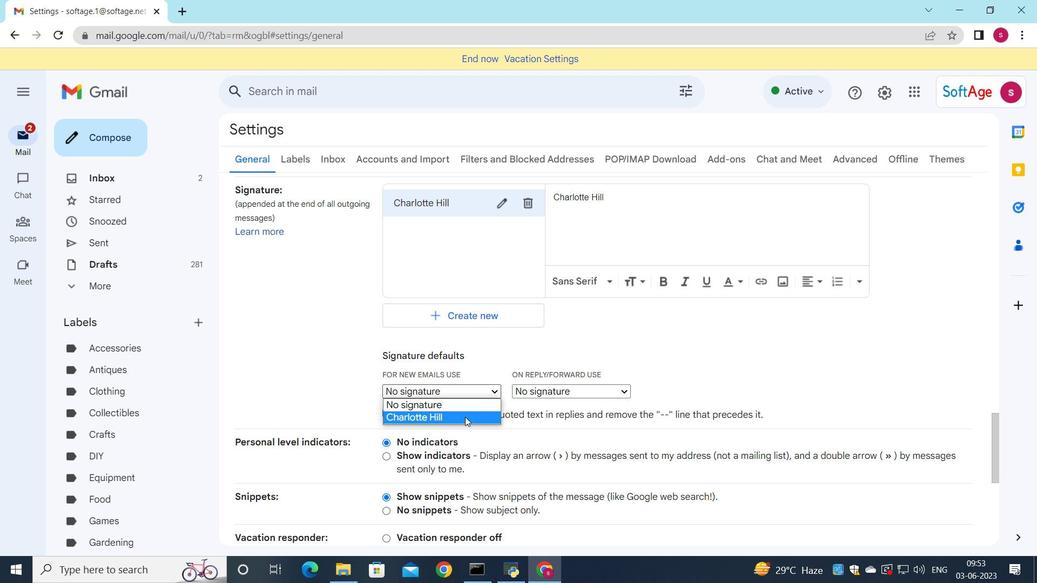 
Action: Mouse moved to (533, 394)
Screenshot: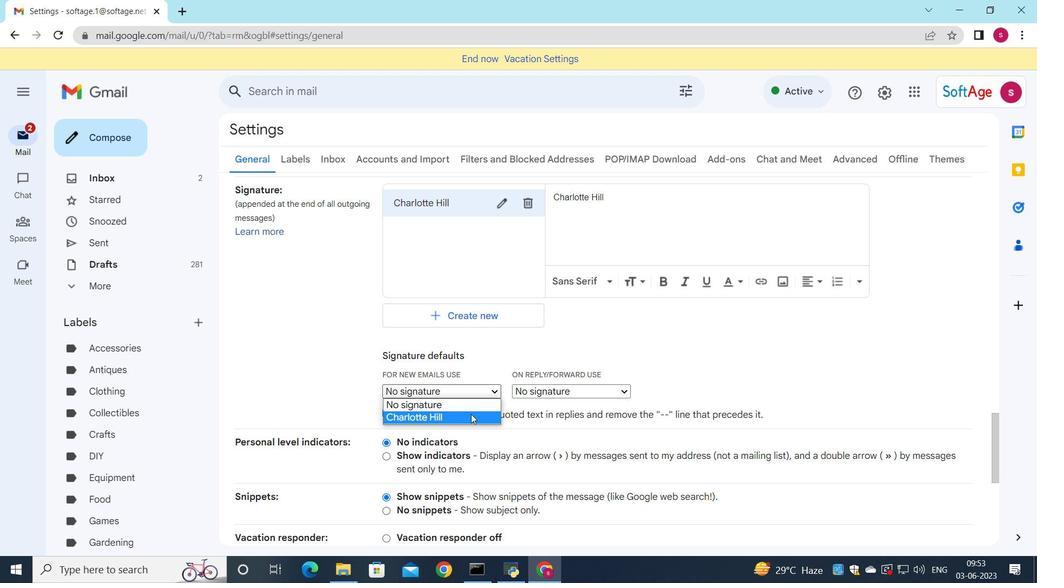 
Action: Mouse pressed left at (533, 394)
Screenshot: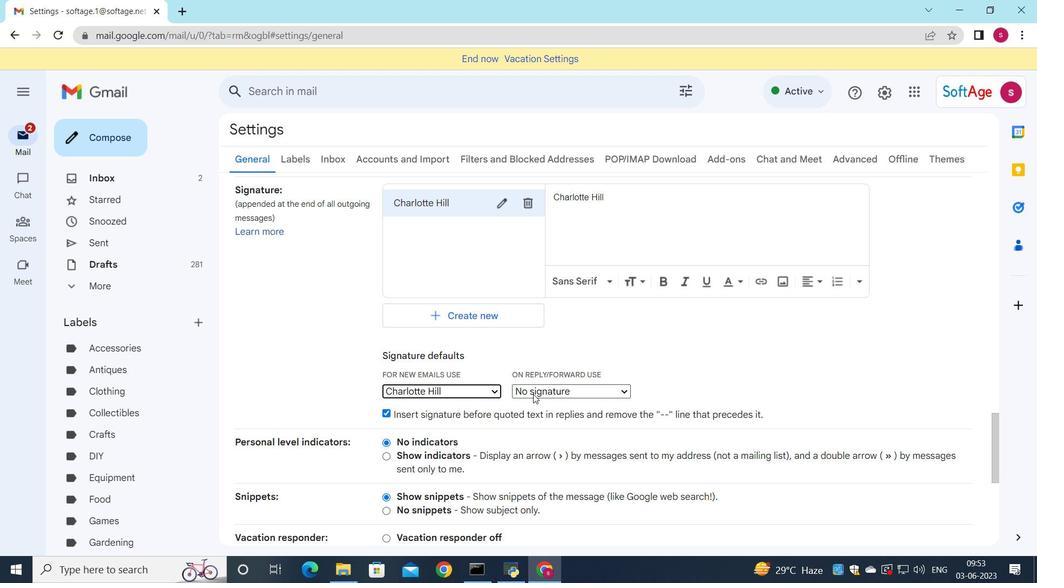 
Action: Mouse moved to (527, 424)
Screenshot: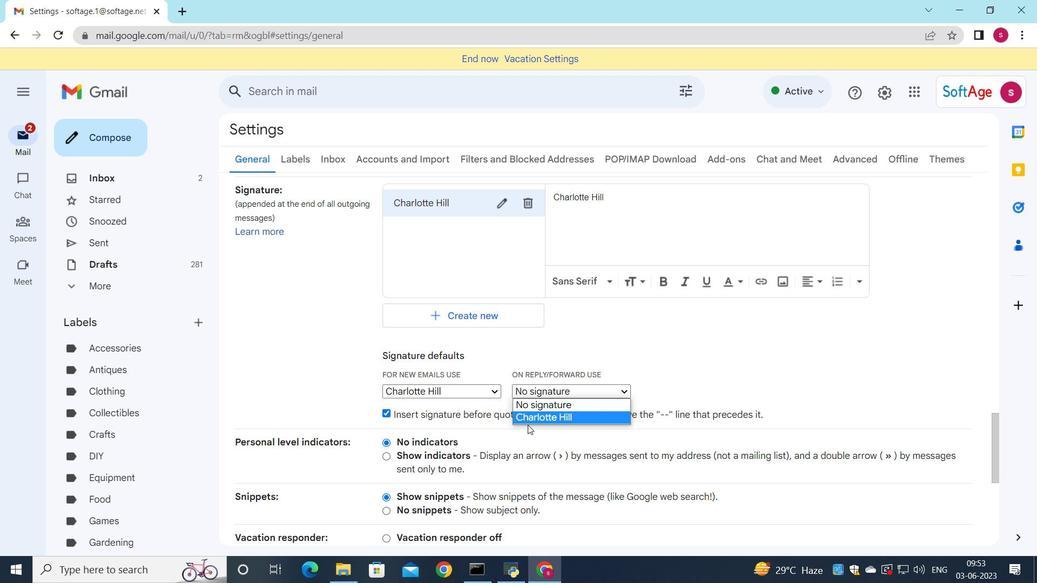 
Action: Mouse pressed left at (527, 424)
Screenshot: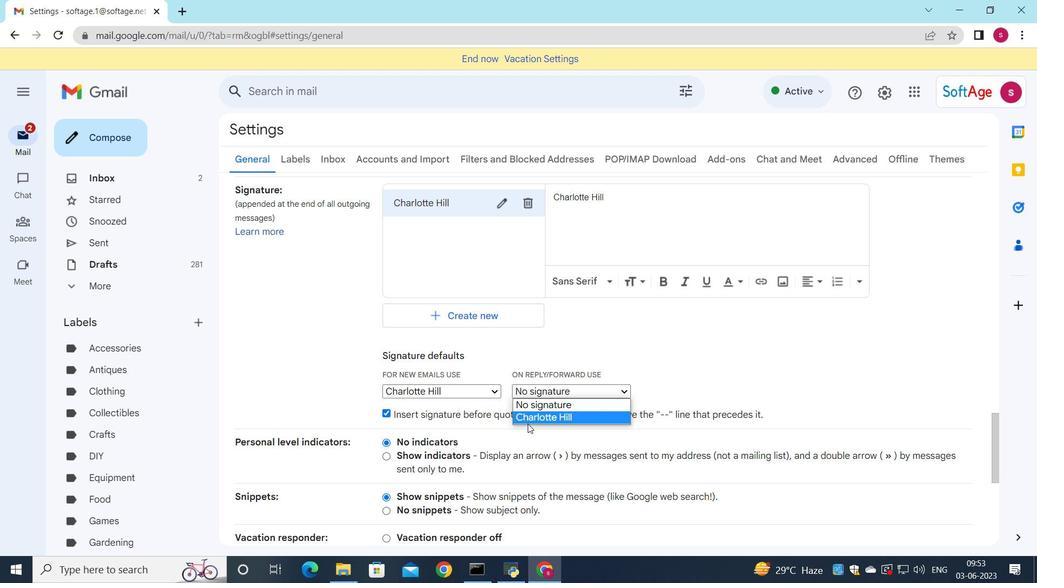 
Action: Mouse scrolled (527, 423) with delta (0, 0)
Screenshot: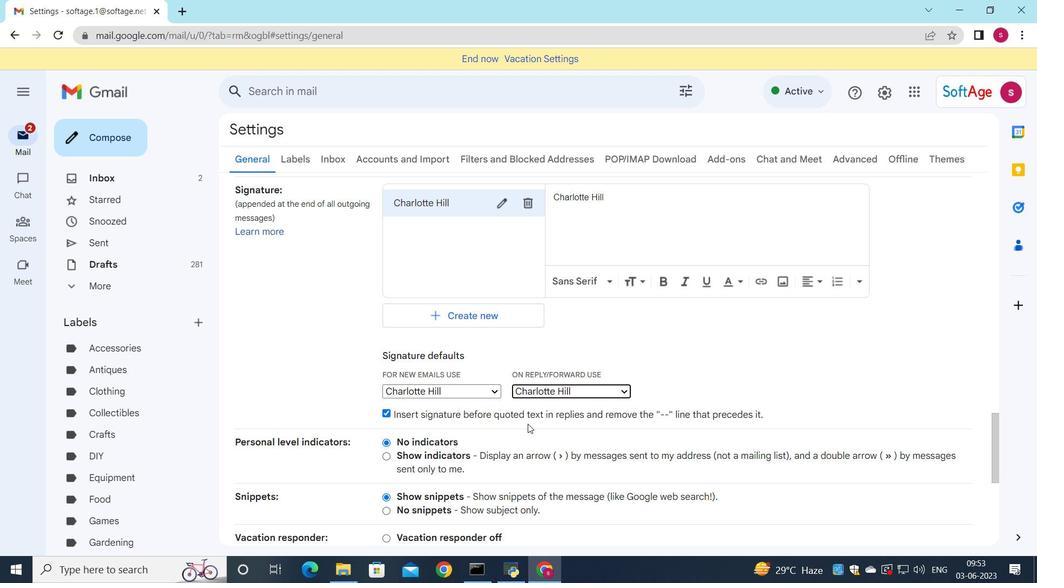 
Action: Mouse scrolled (527, 423) with delta (0, 0)
Screenshot: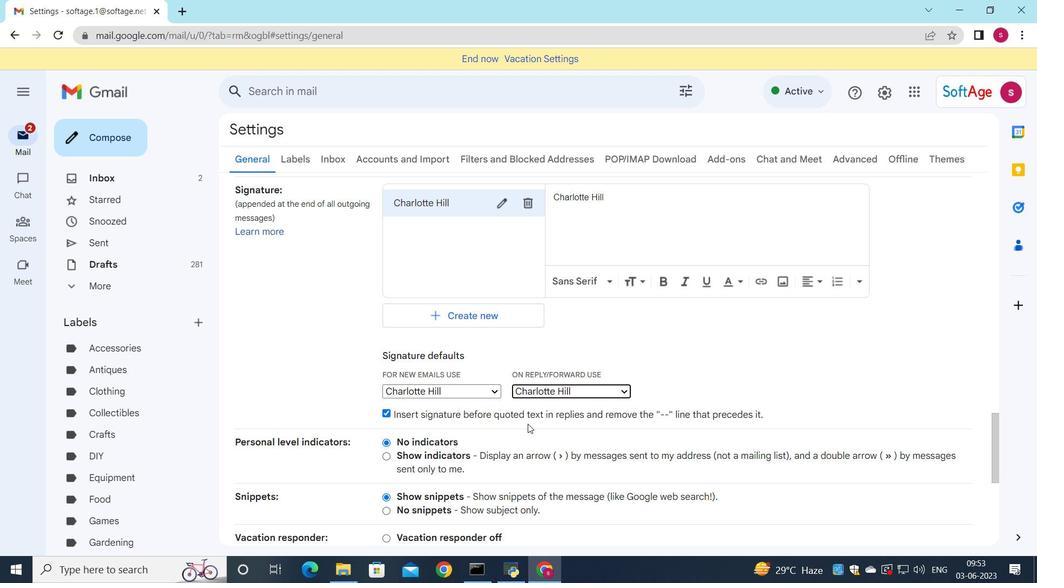
Action: Mouse scrolled (527, 423) with delta (0, 0)
Screenshot: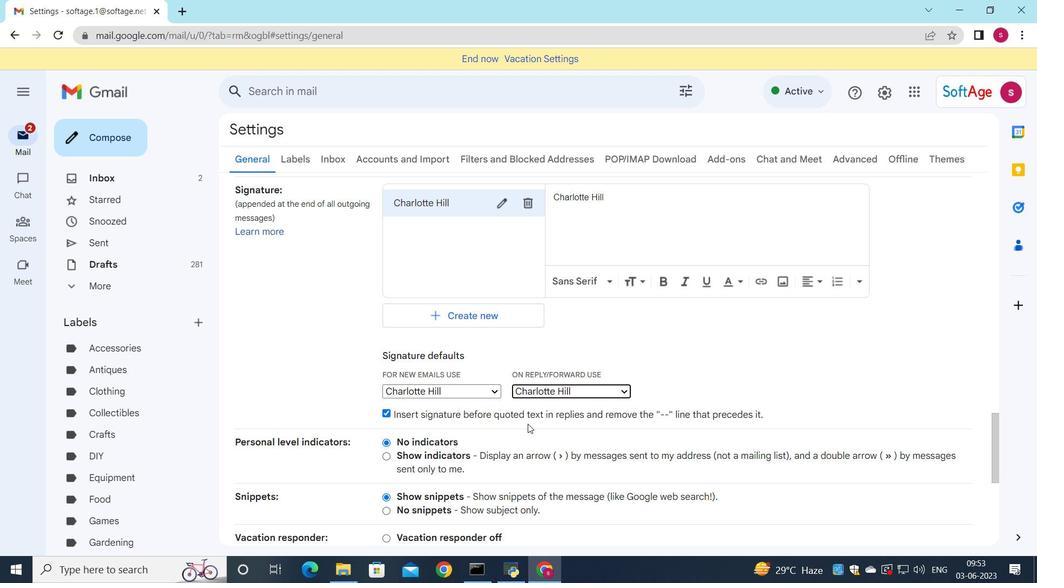 
Action: Mouse scrolled (527, 423) with delta (0, 0)
Screenshot: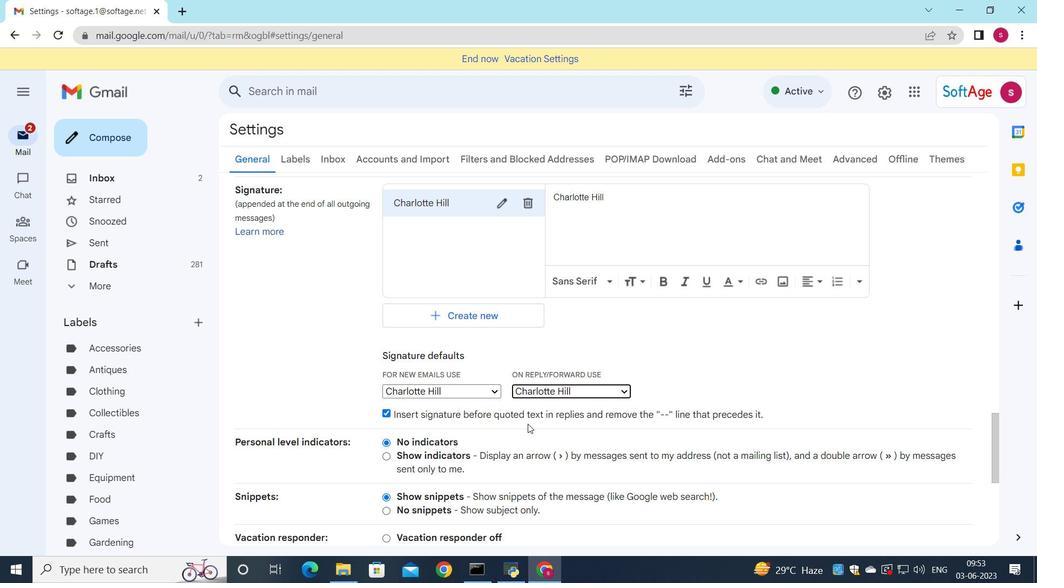 
Action: Mouse scrolled (527, 423) with delta (0, 0)
Screenshot: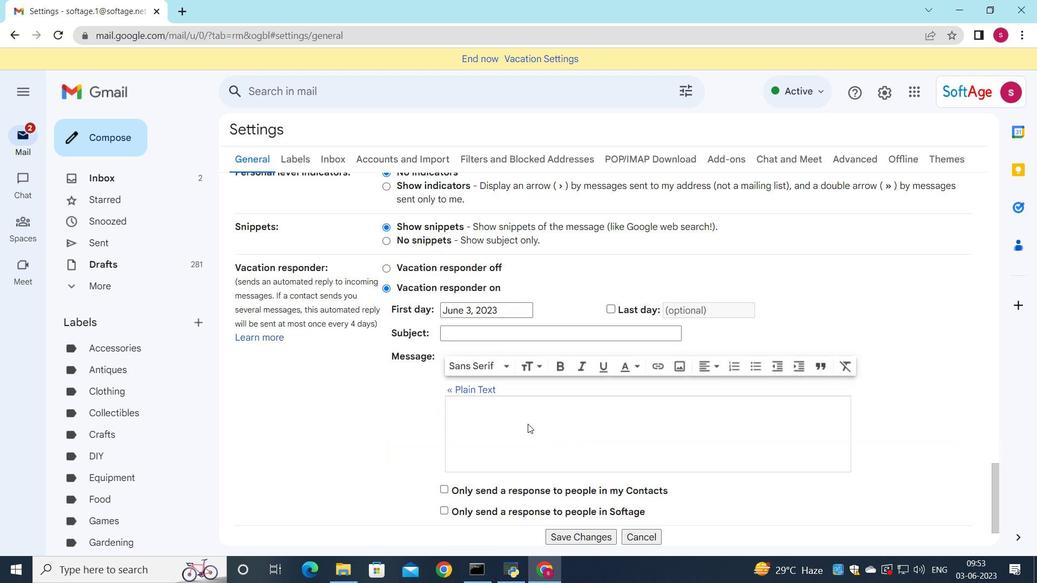 
Action: Mouse scrolled (527, 423) with delta (0, 0)
Screenshot: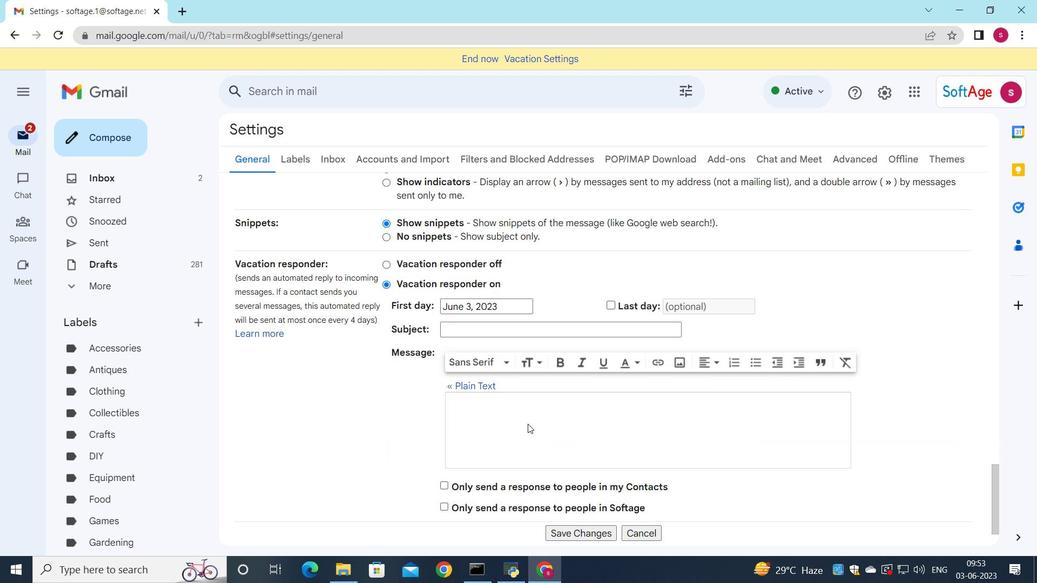 
Action: Mouse scrolled (527, 423) with delta (0, 0)
Screenshot: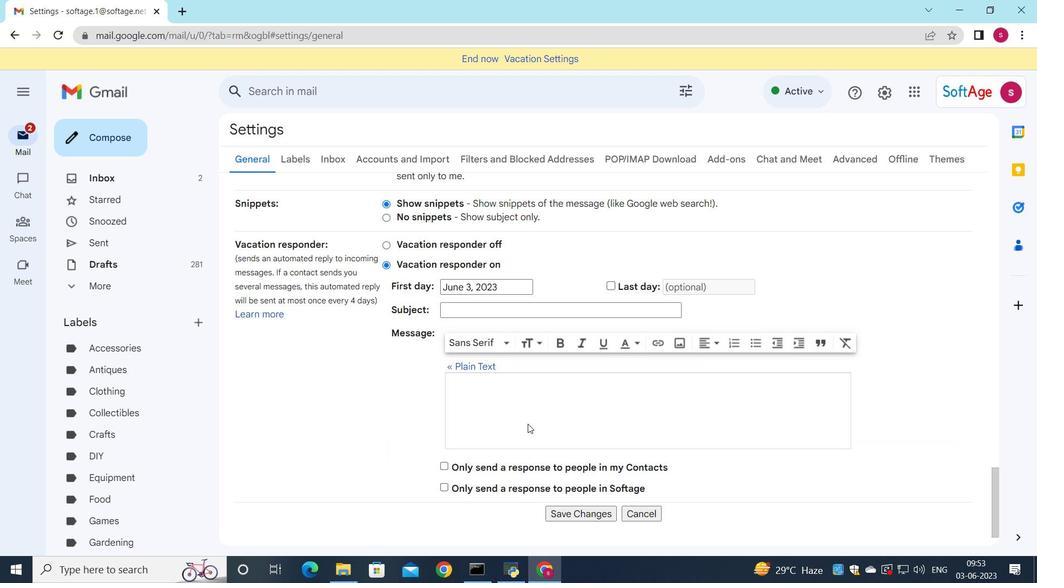 
Action: Mouse moved to (567, 466)
Screenshot: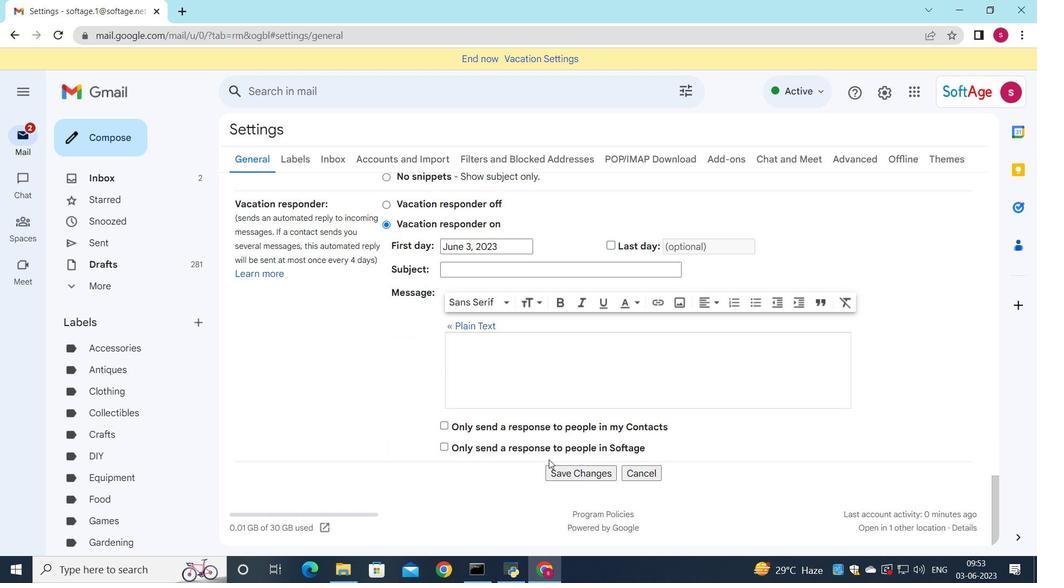 
Action: Mouse pressed left at (567, 466)
Screenshot: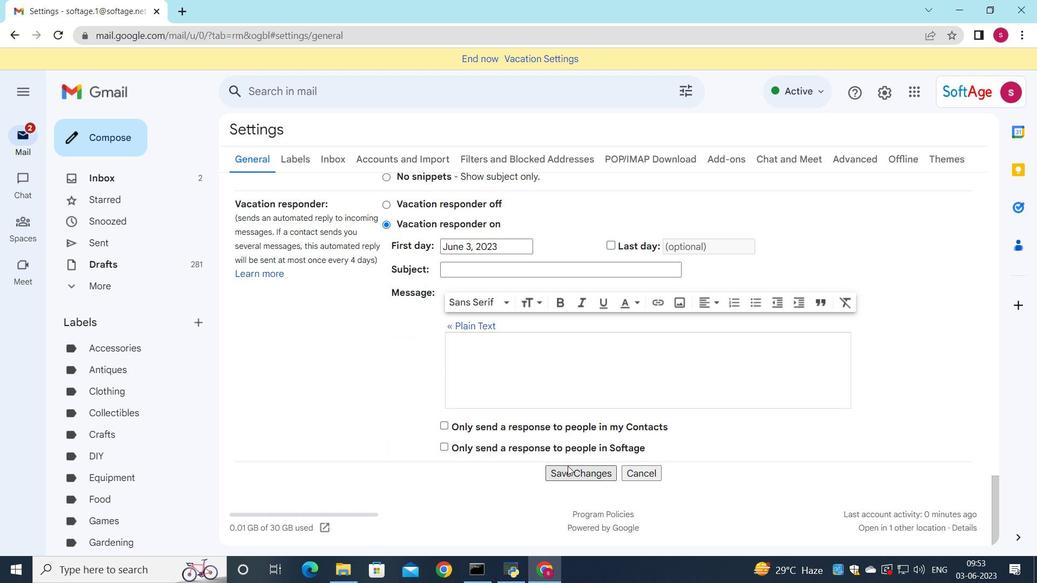 
Action: Mouse moved to (511, 326)
Screenshot: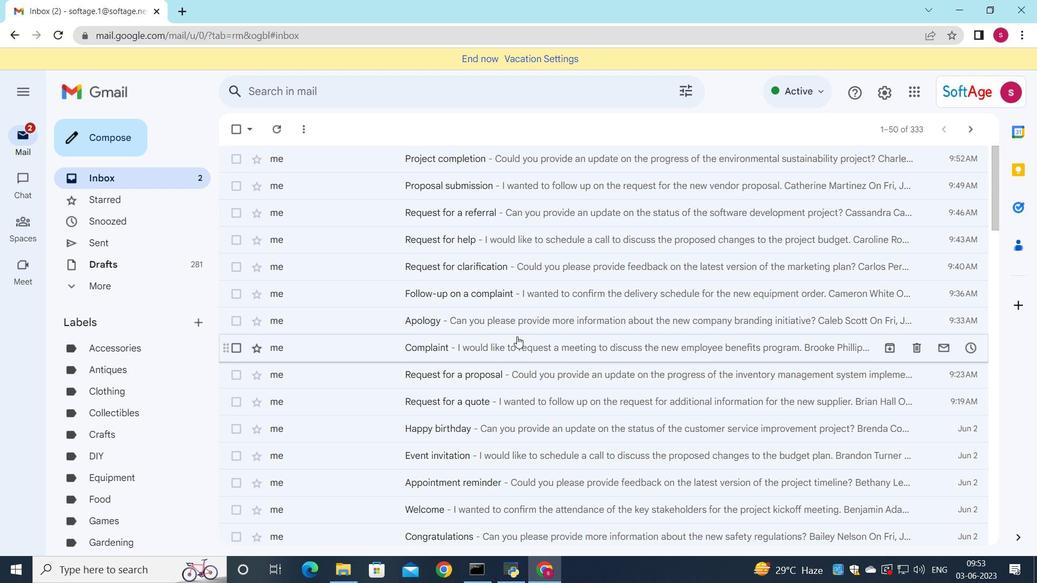 
Action: Mouse pressed left at (511, 326)
Screenshot: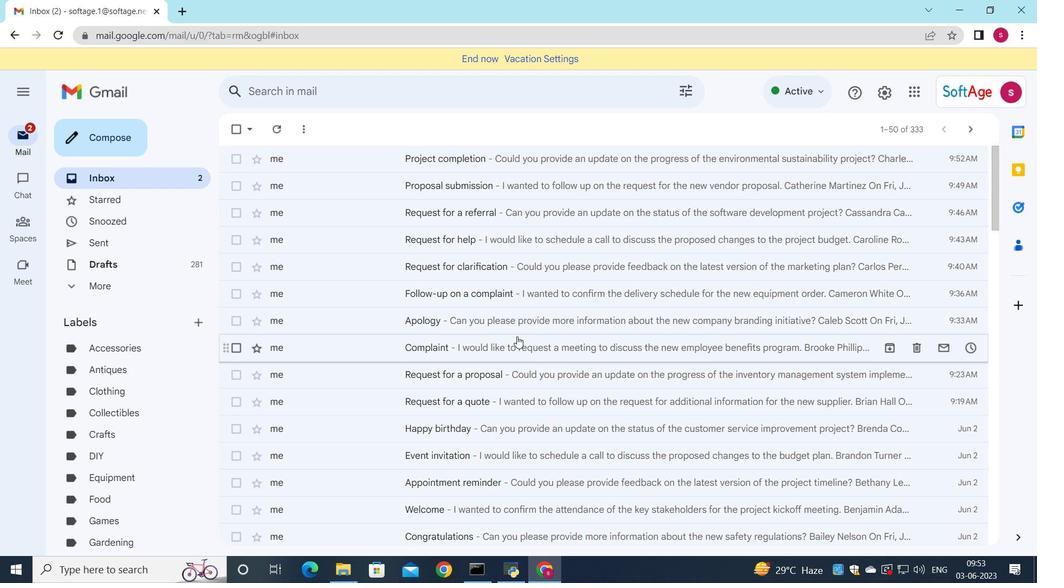 
Action: Mouse moved to (484, 341)
Screenshot: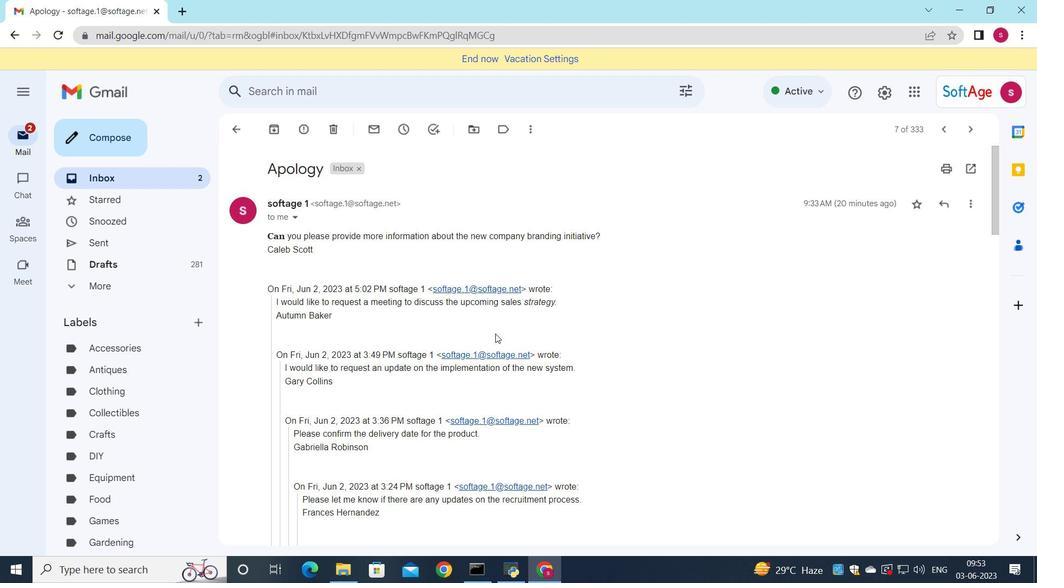 
Action: Mouse scrolled (484, 341) with delta (0, 0)
Screenshot: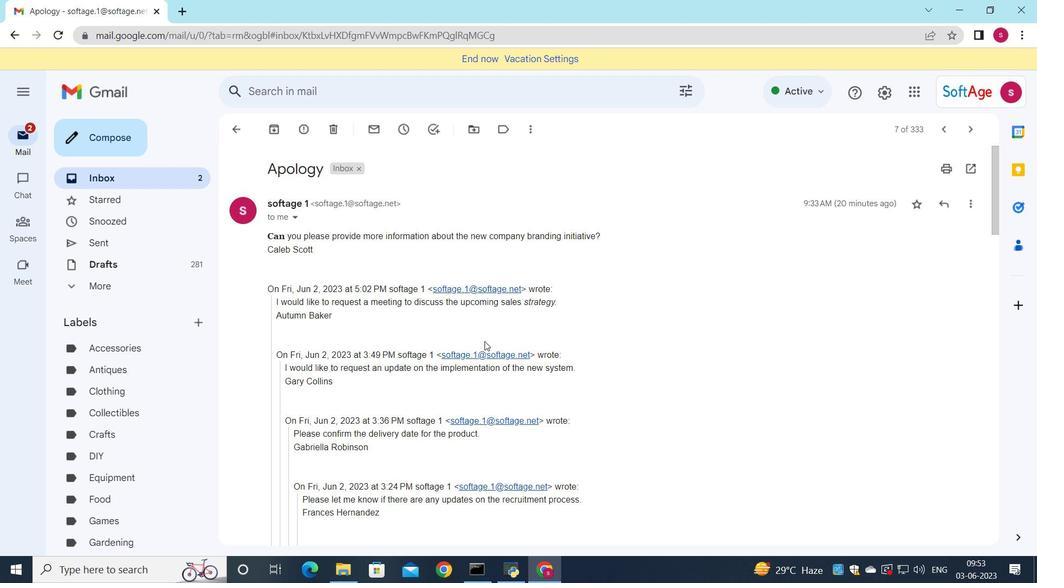 
Action: Mouse scrolled (484, 341) with delta (0, 0)
Screenshot: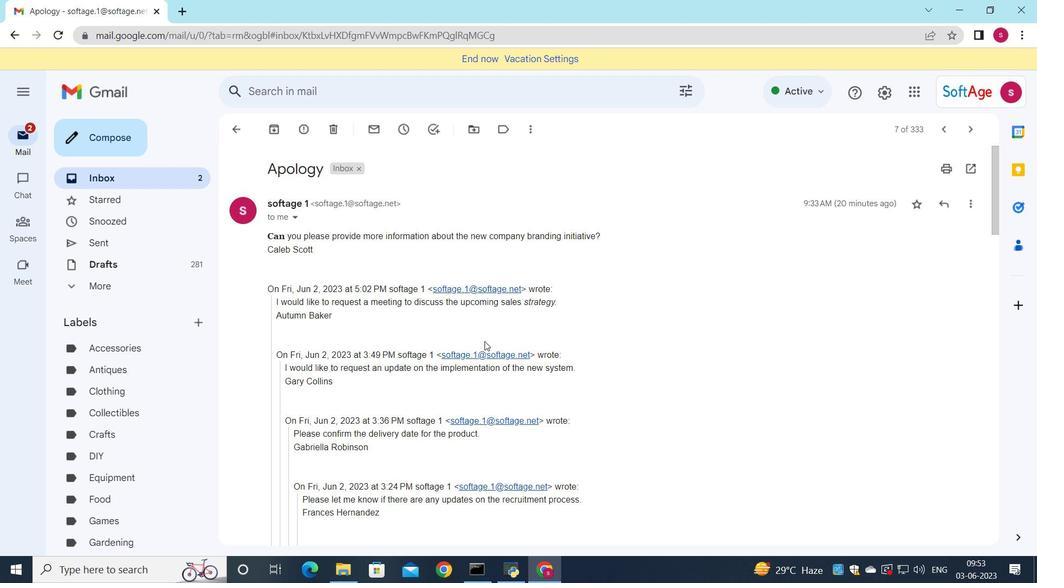 
Action: Mouse scrolled (484, 341) with delta (0, 0)
Screenshot: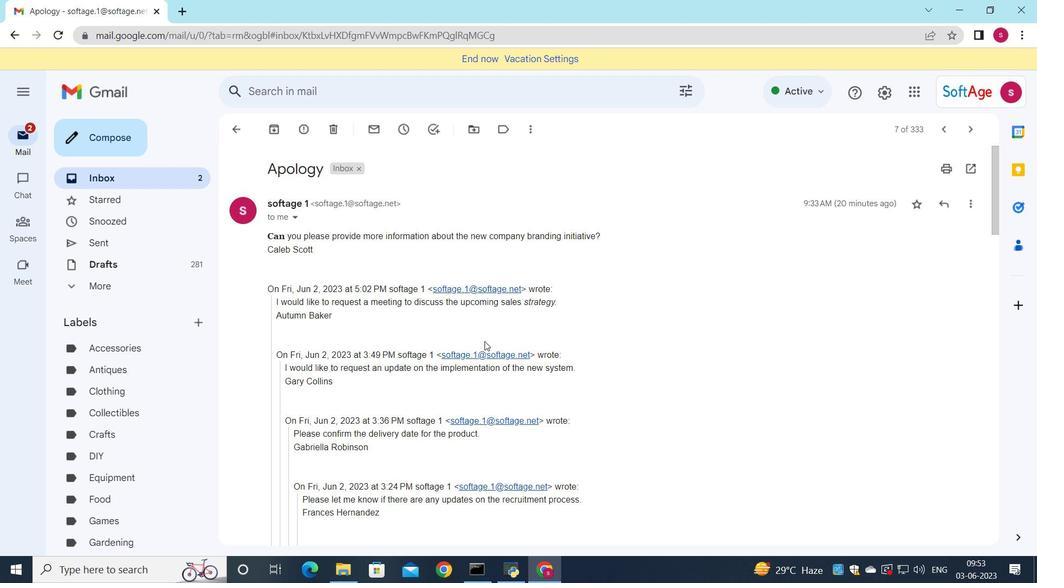 
Action: Mouse moved to (483, 345)
Screenshot: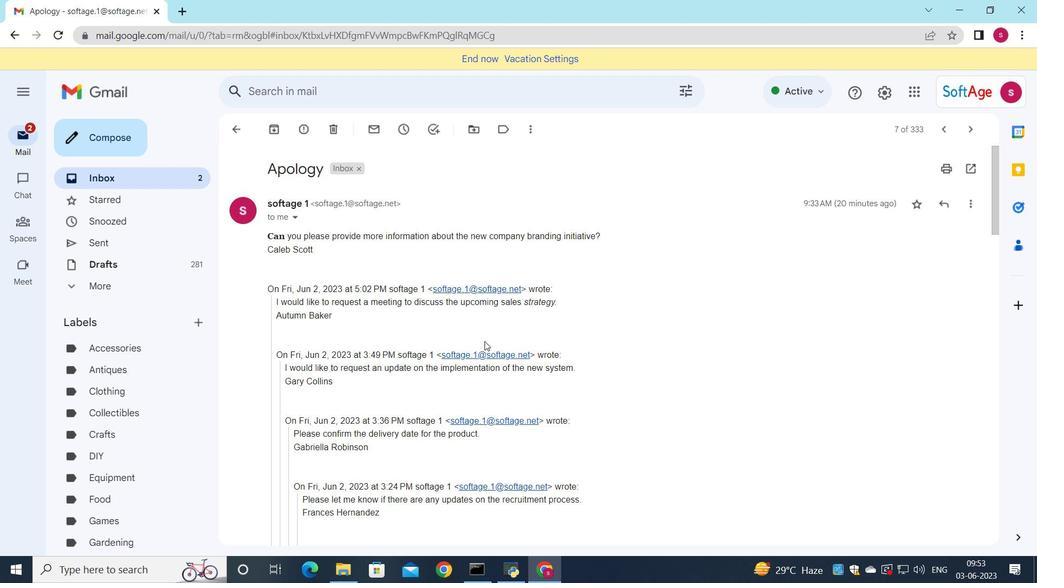 
Action: Mouse scrolled (483, 345) with delta (0, 0)
Screenshot: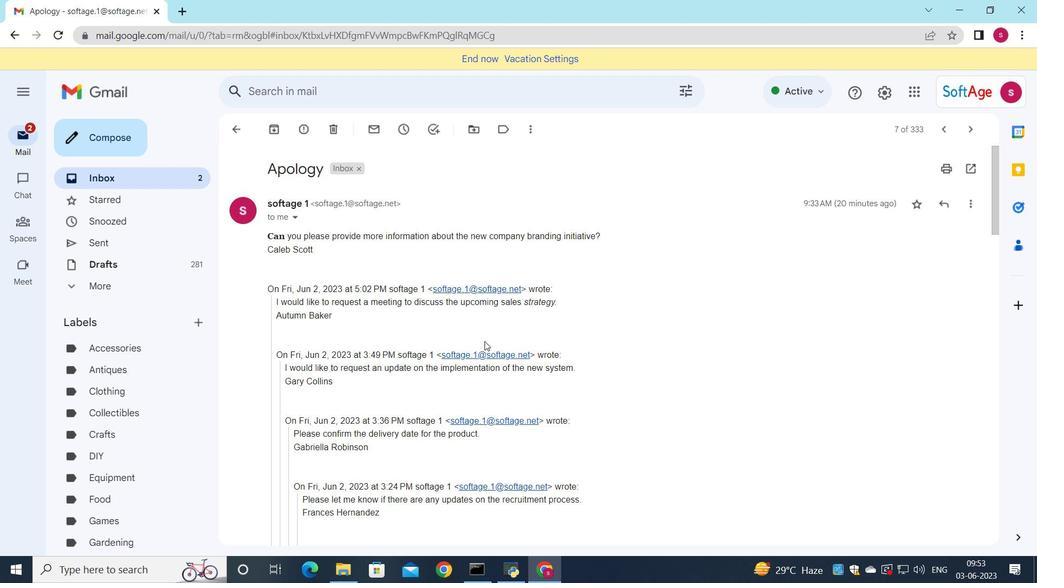 
Action: Mouse moved to (484, 359)
Screenshot: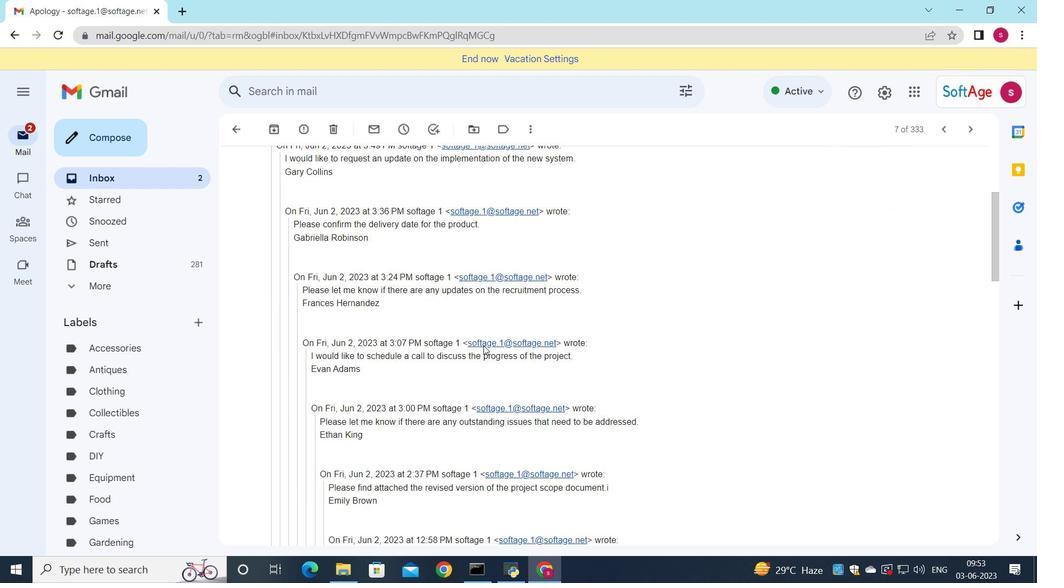 
Action: Mouse scrolled (484, 359) with delta (0, 0)
Screenshot: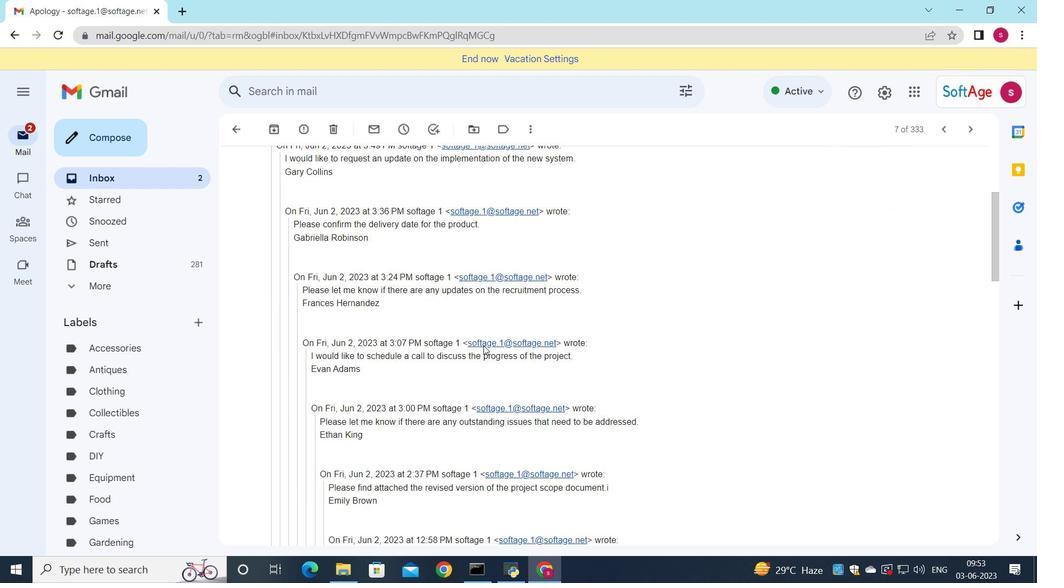 
Action: Mouse moved to (484, 360)
Screenshot: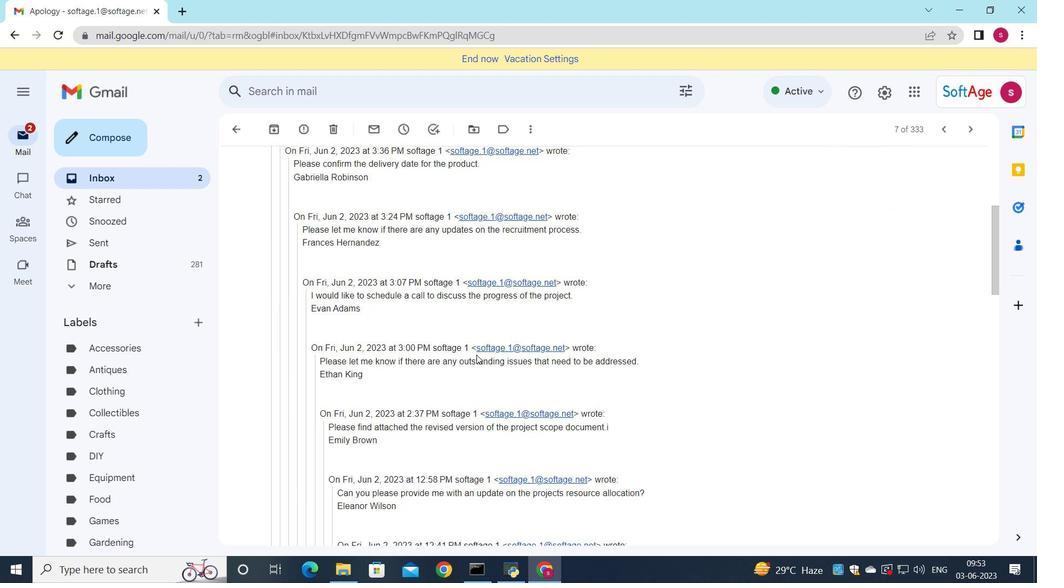 
Action: Mouse scrolled (484, 359) with delta (0, 0)
Screenshot: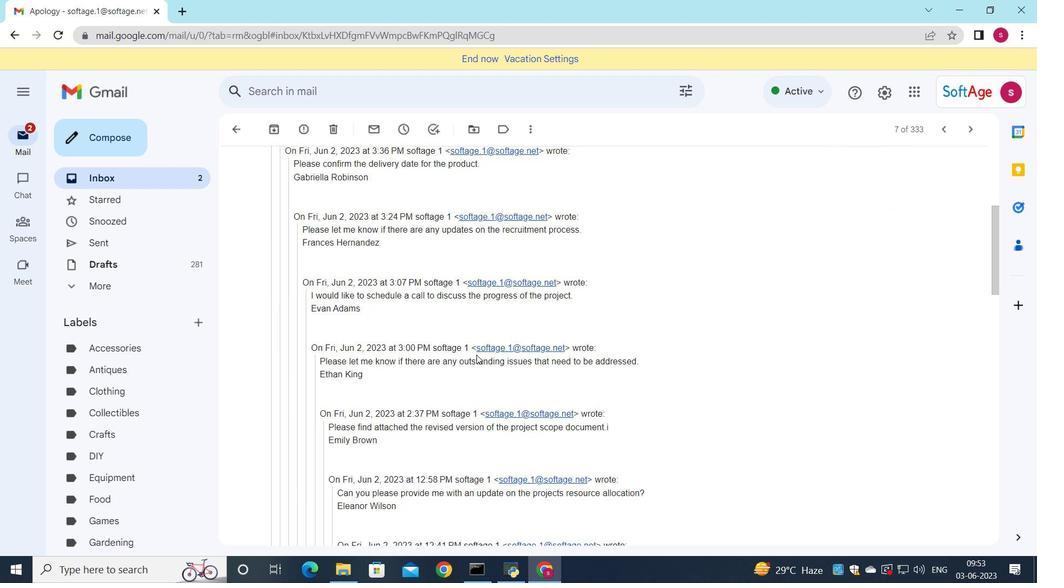 
Action: Mouse scrolled (484, 359) with delta (0, 0)
Screenshot: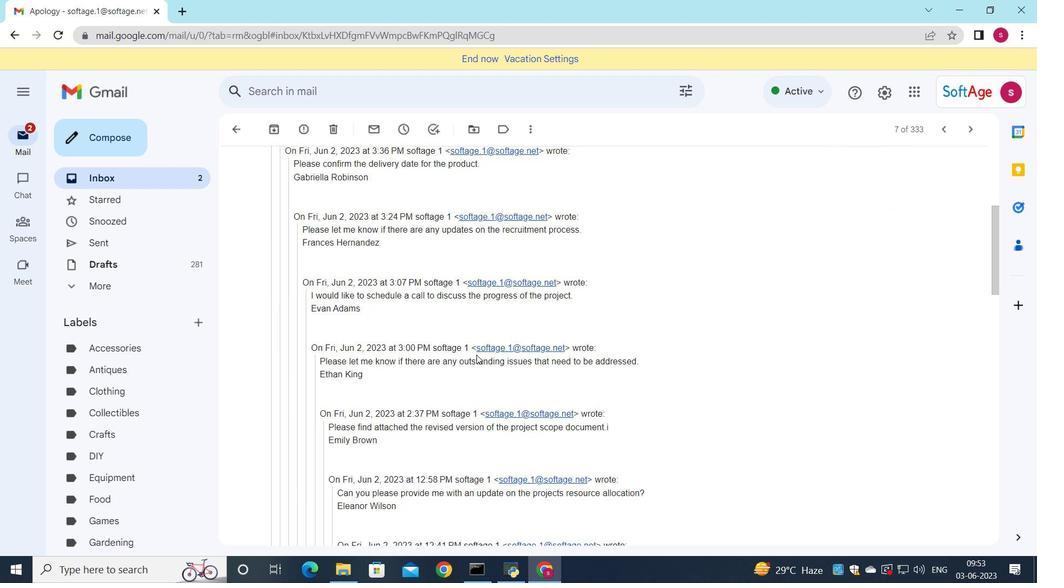 
Action: Mouse moved to (485, 385)
Screenshot: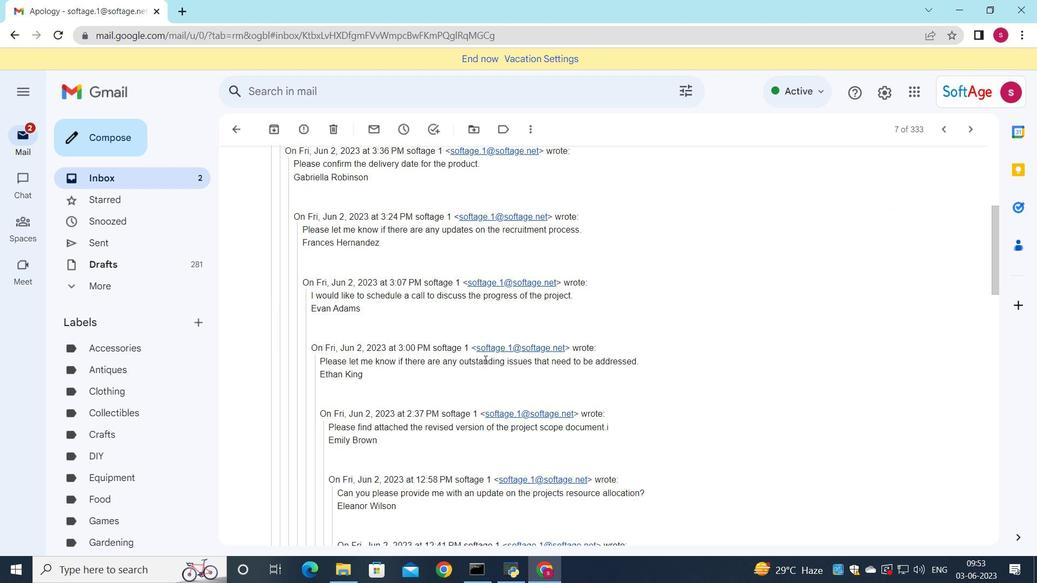 
Action: Mouse scrolled (485, 385) with delta (0, 0)
Screenshot: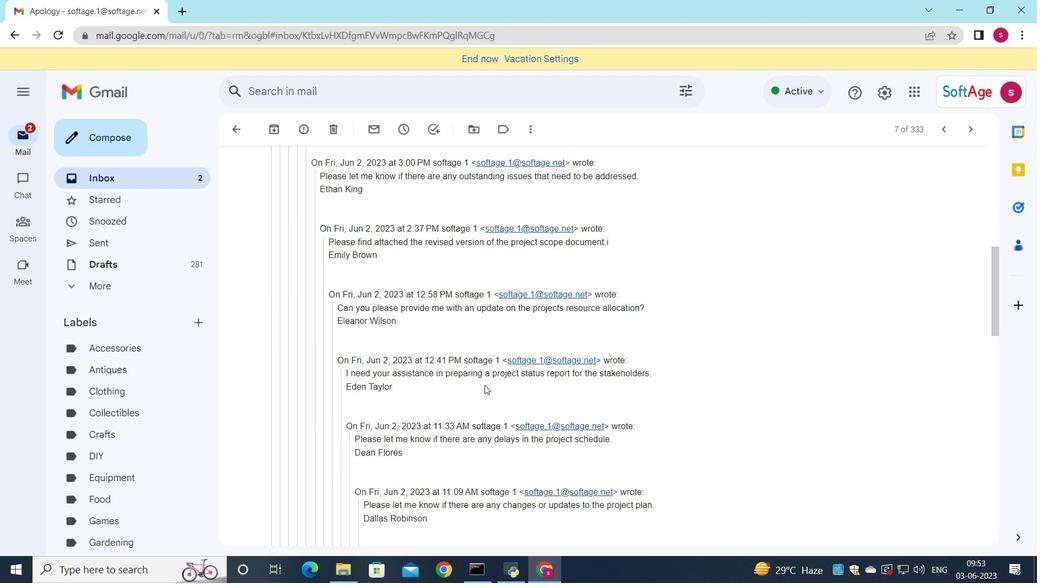 
Action: Mouse scrolled (485, 385) with delta (0, 0)
Screenshot: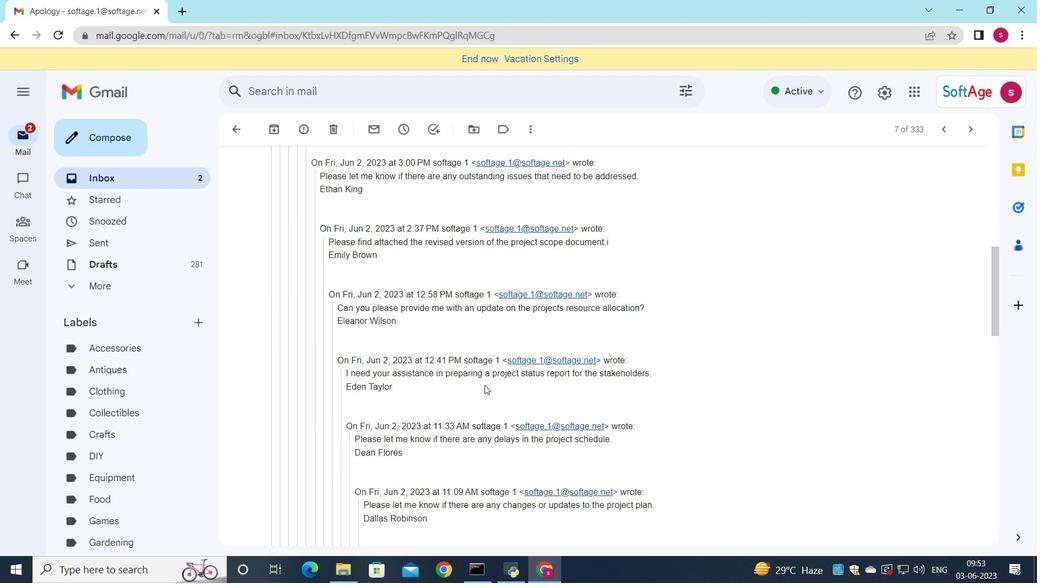 
Action: Mouse scrolled (485, 385) with delta (0, 0)
Screenshot: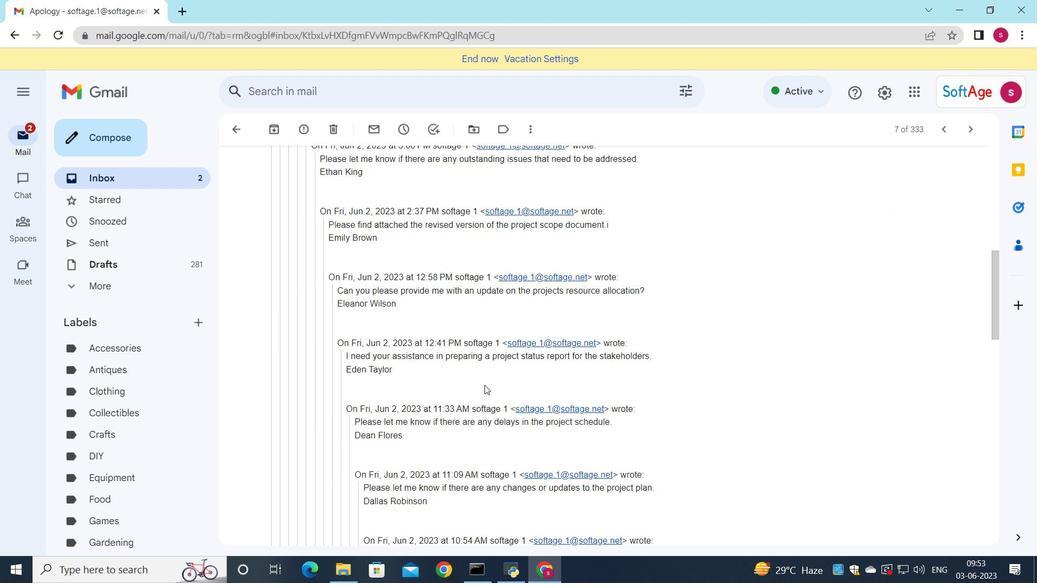 
Action: Mouse scrolled (485, 385) with delta (0, 0)
Screenshot: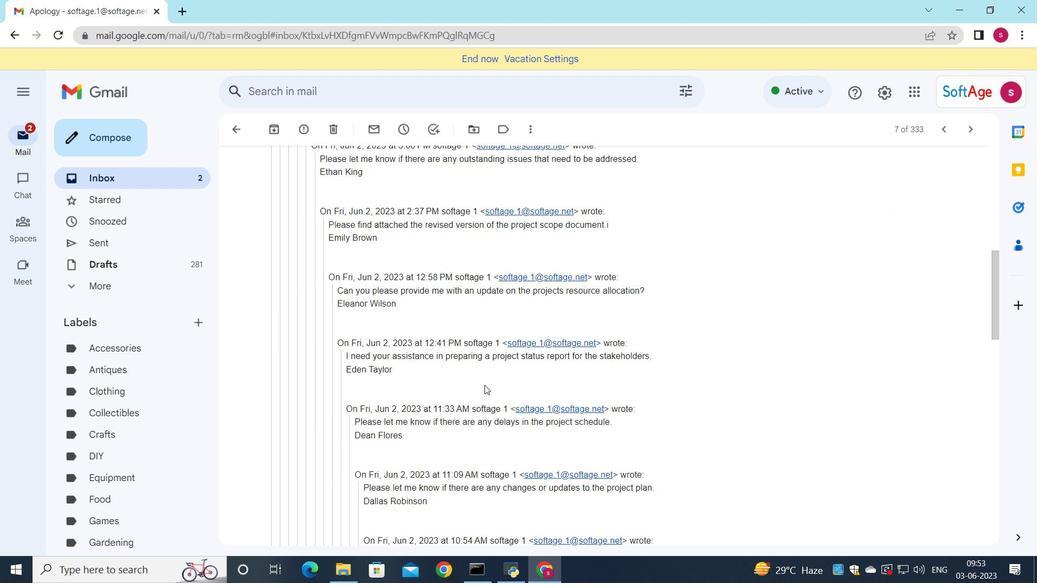 
Action: Mouse moved to (443, 420)
Screenshot: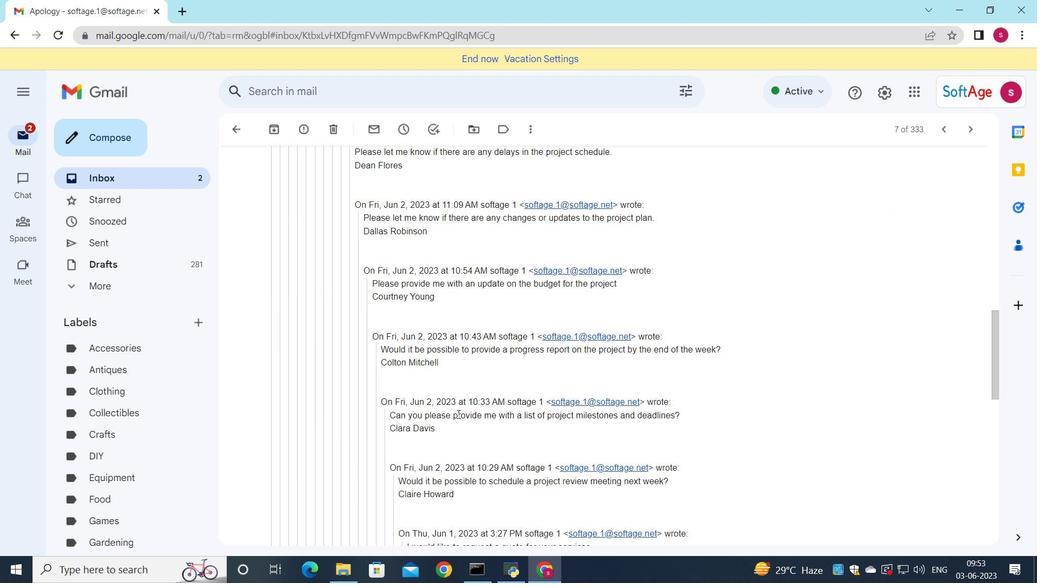 
Action: Mouse scrolled (443, 420) with delta (0, 0)
Screenshot: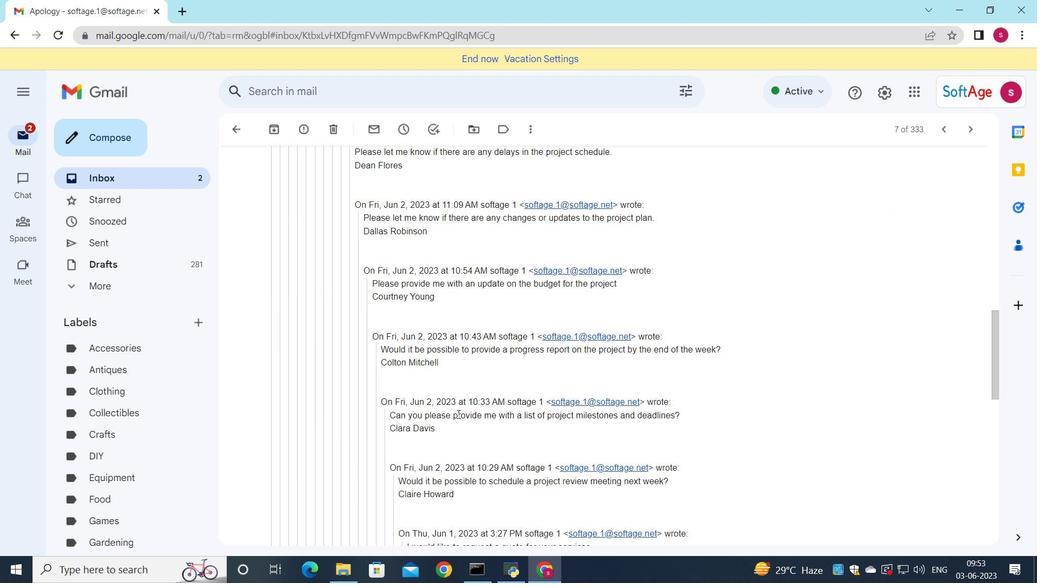 
Action: Mouse moved to (432, 429)
Screenshot: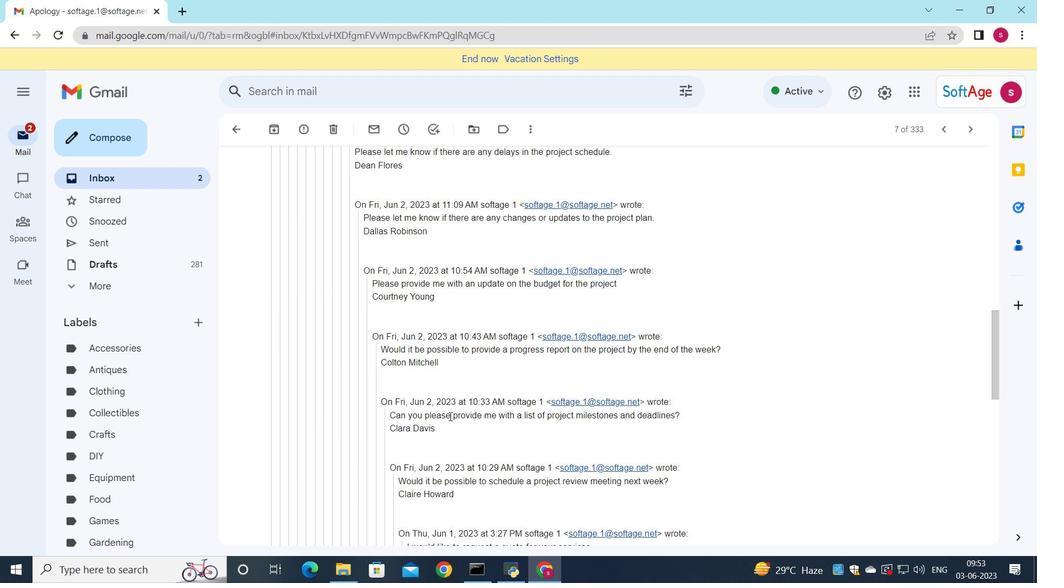 
Action: Mouse scrolled (437, 425) with delta (0, 0)
Screenshot: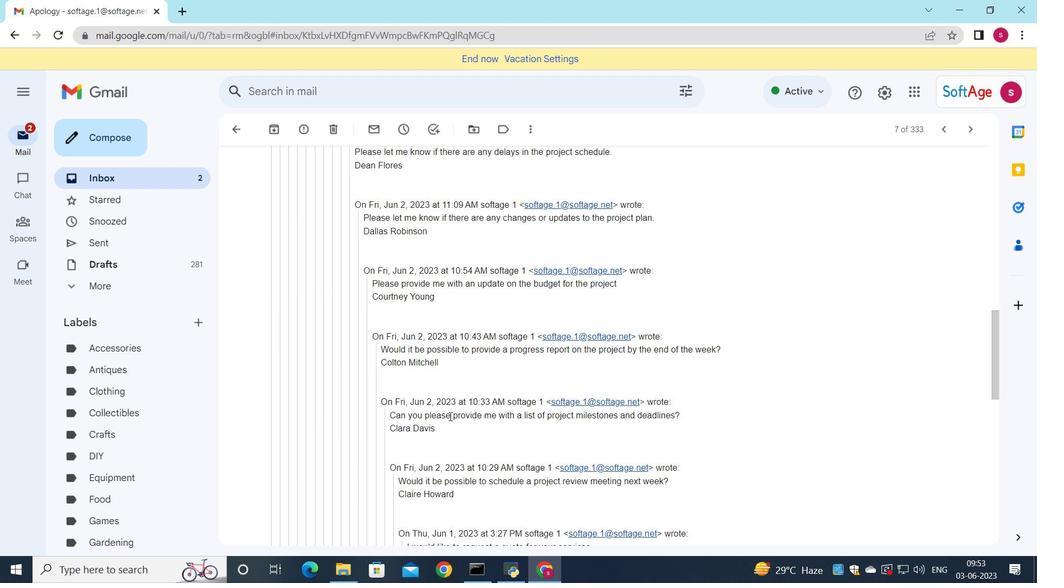 
Action: Mouse moved to (427, 433)
Screenshot: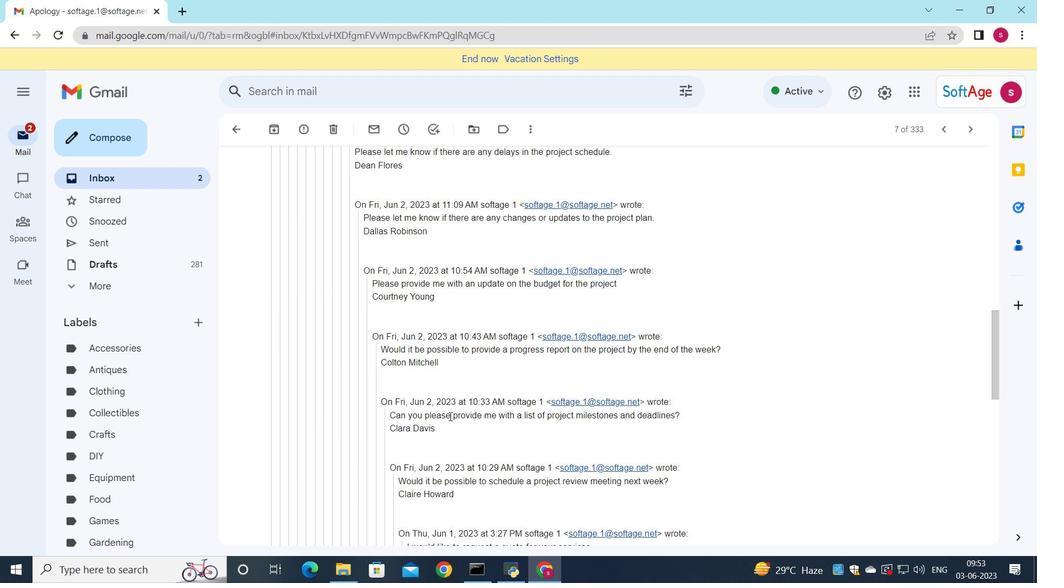 
Action: Mouse scrolled (432, 428) with delta (0, 0)
Screenshot: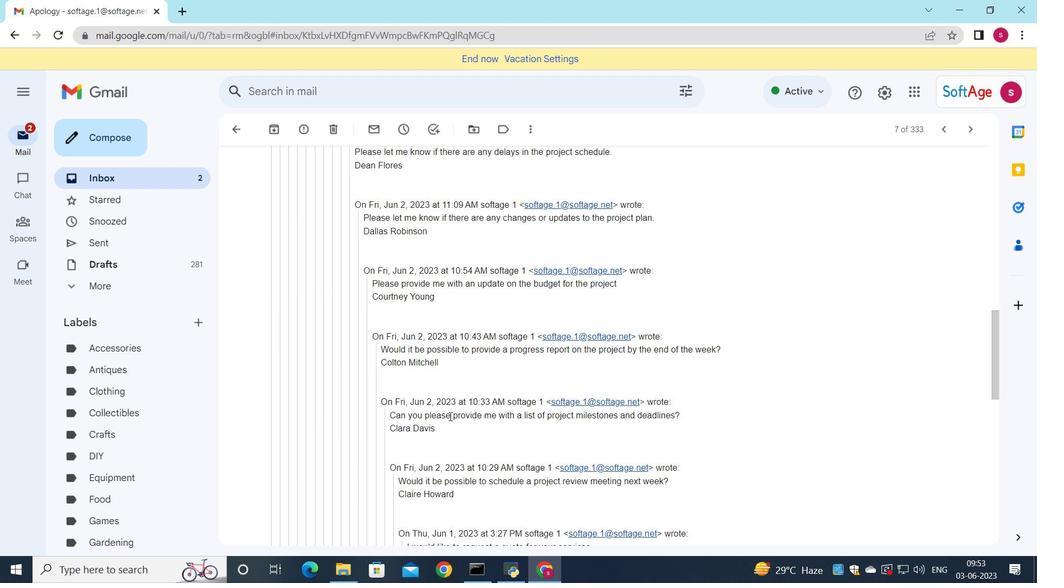 
Action: Mouse moved to (422, 439)
Screenshot: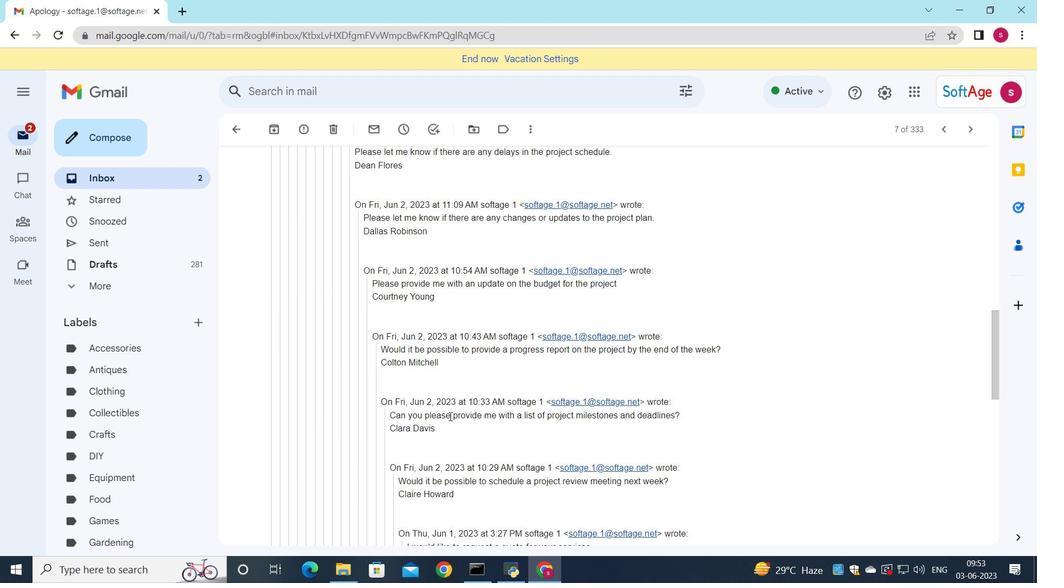 
Action: Mouse scrolled (427, 433) with delta (0, 0)
Screenshot: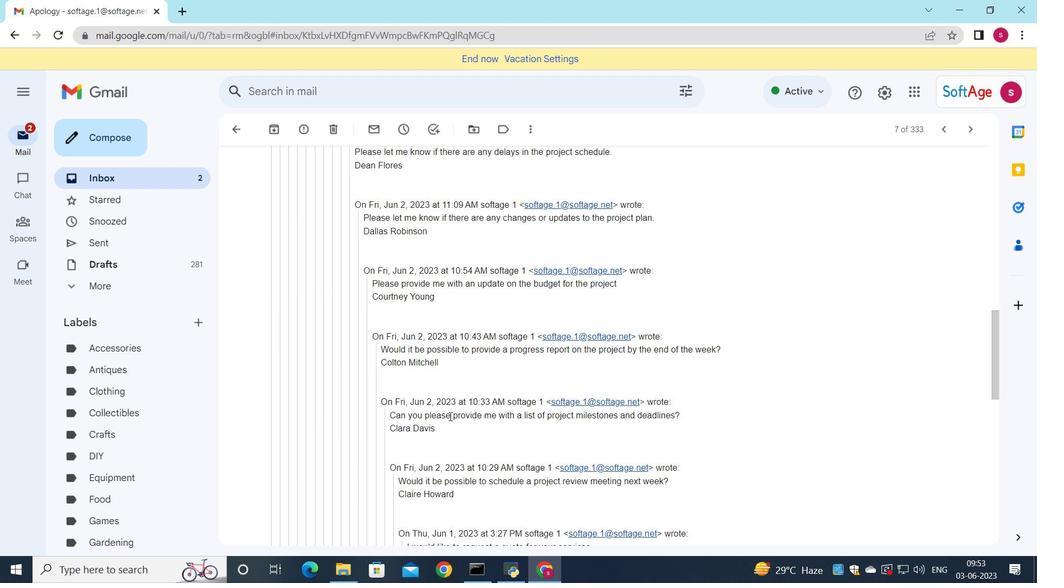 
Action: Mouse moved to (395, 482)
Screenshot: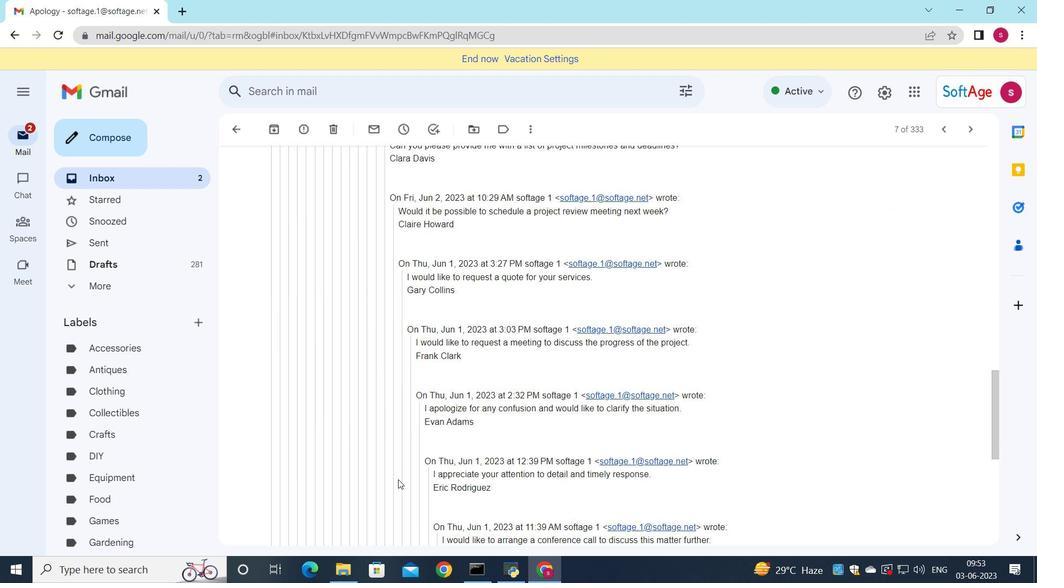 
Action: Mouse scrolled (395, 481) with delta (0, 0)
Screenshot: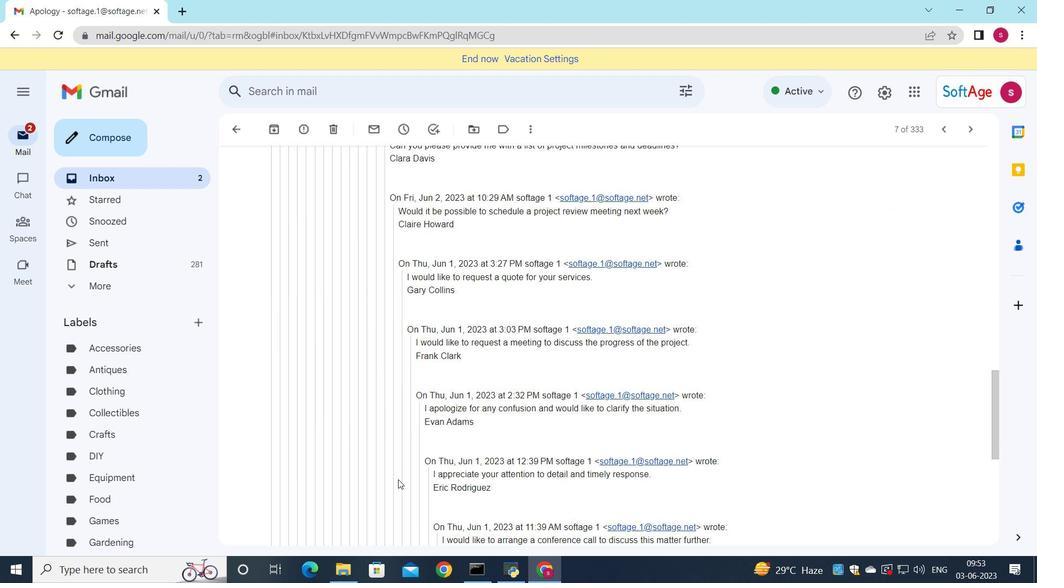 
Action: Mouse moved to (394, 484)
Screenshot: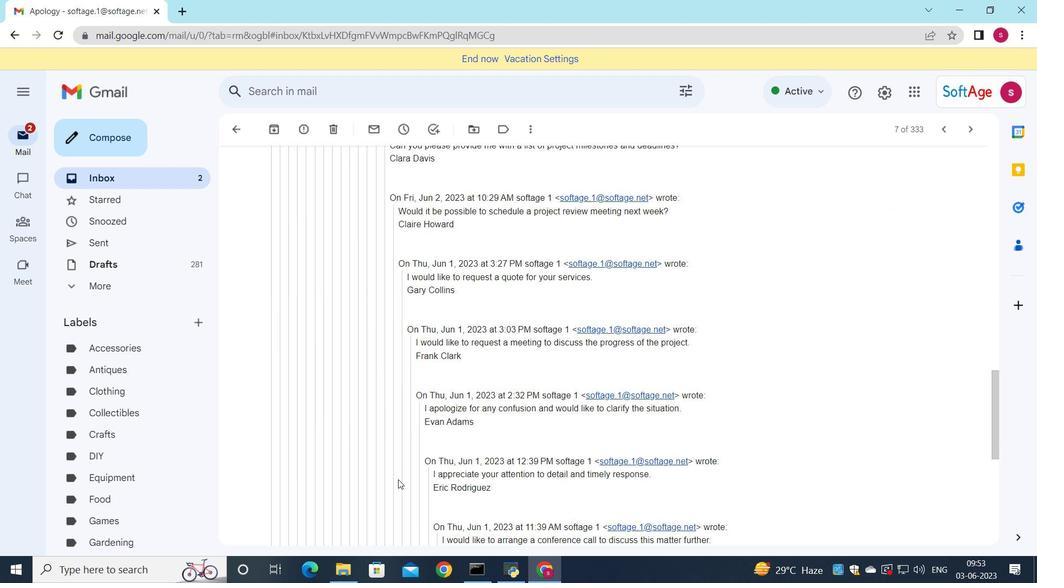 
Action: Mouse scrolled (394, 483) with delta (0, 0)
Screenshot: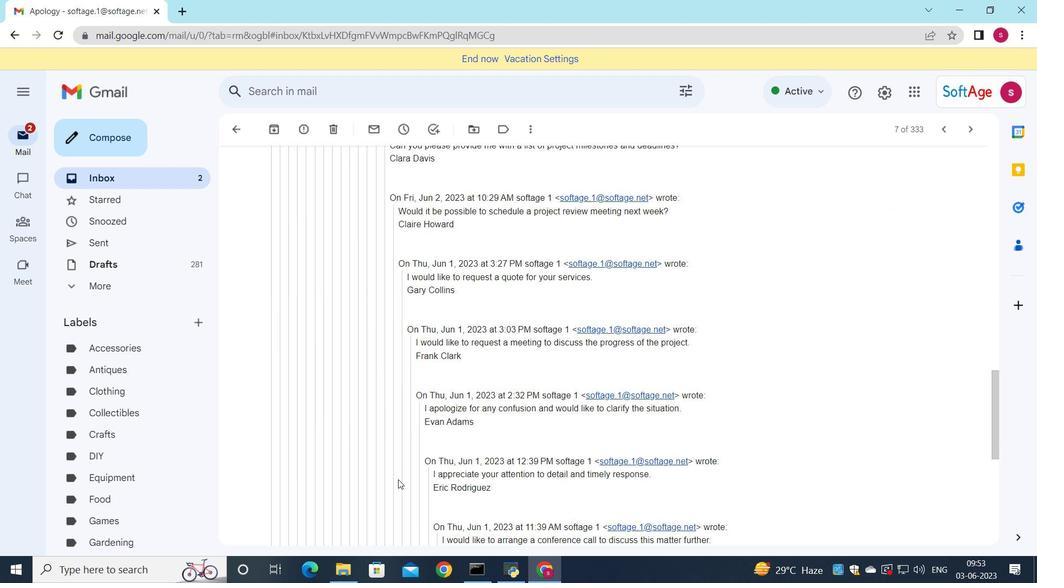 
Action: Mouse moved to (392, 485)
Screenshot: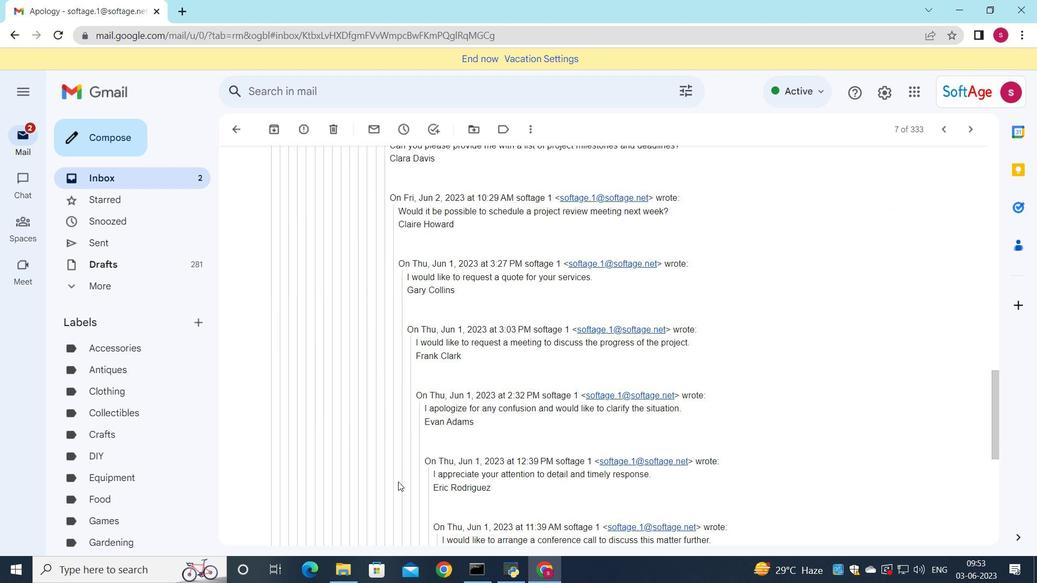 
Action: Mouse scrolled (392, 484) with delta (0, 0)
Screenshot: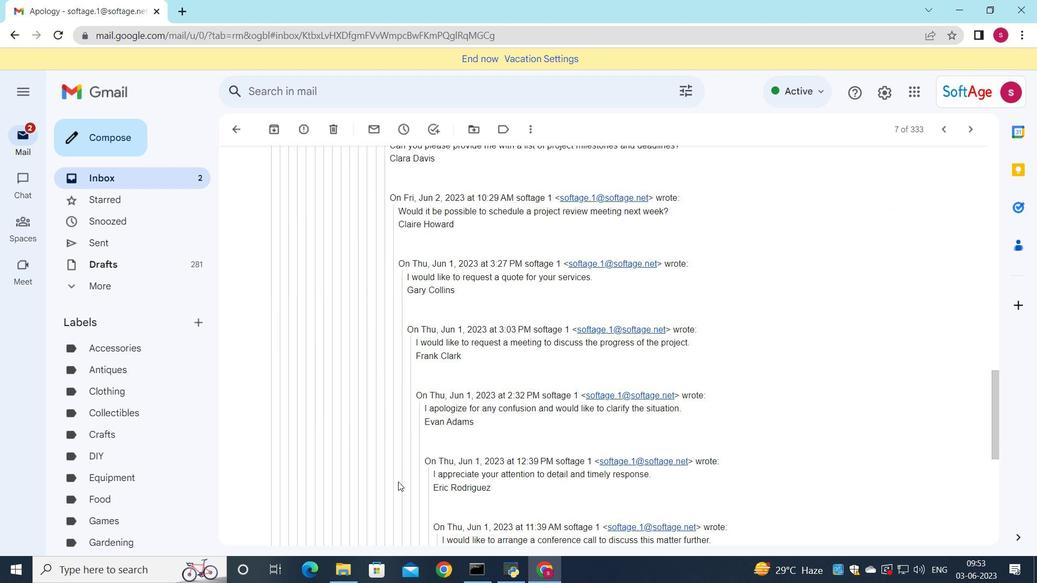 
Action: Mouse moved to (390, 486)
Screenshot: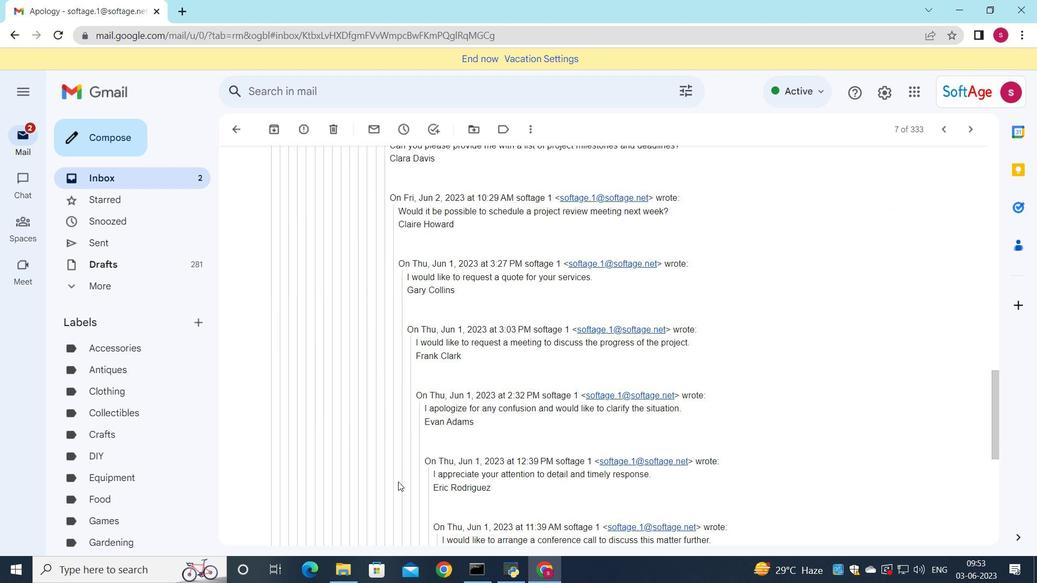 
Action: Mouse scrolled (391, 485) with delta (0, 0)
Screenshot: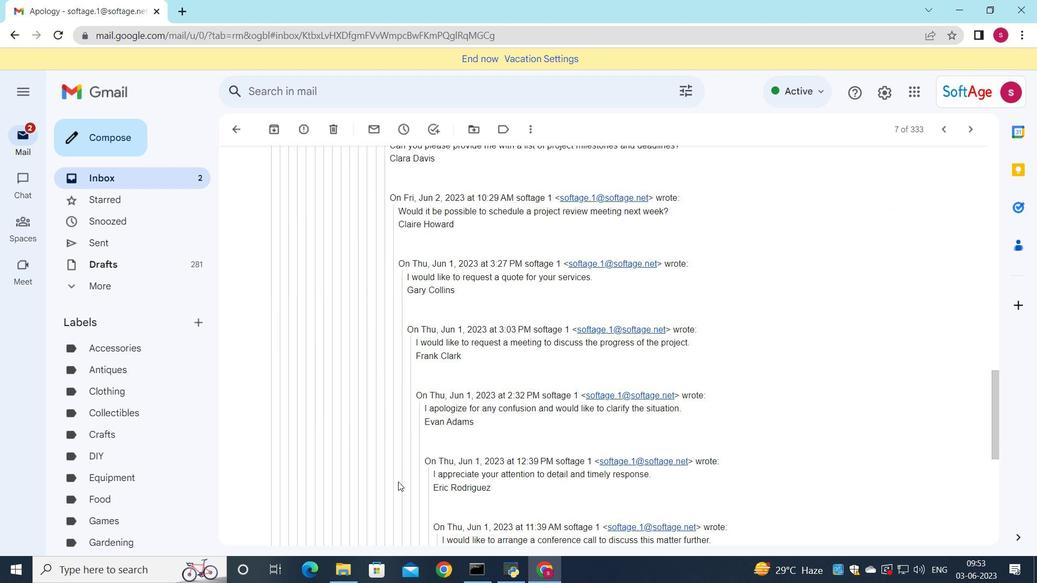 
Action: Mouse moved to (390, 486)
Screenshot: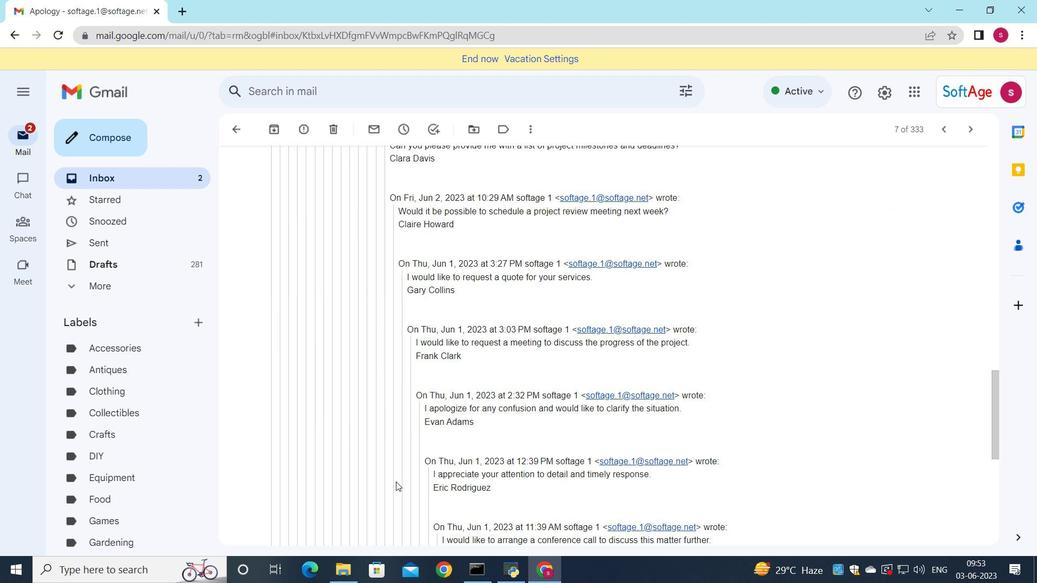 
Action: Mouse scrolled (390, 486) with delta (0, 0)
Screenshot: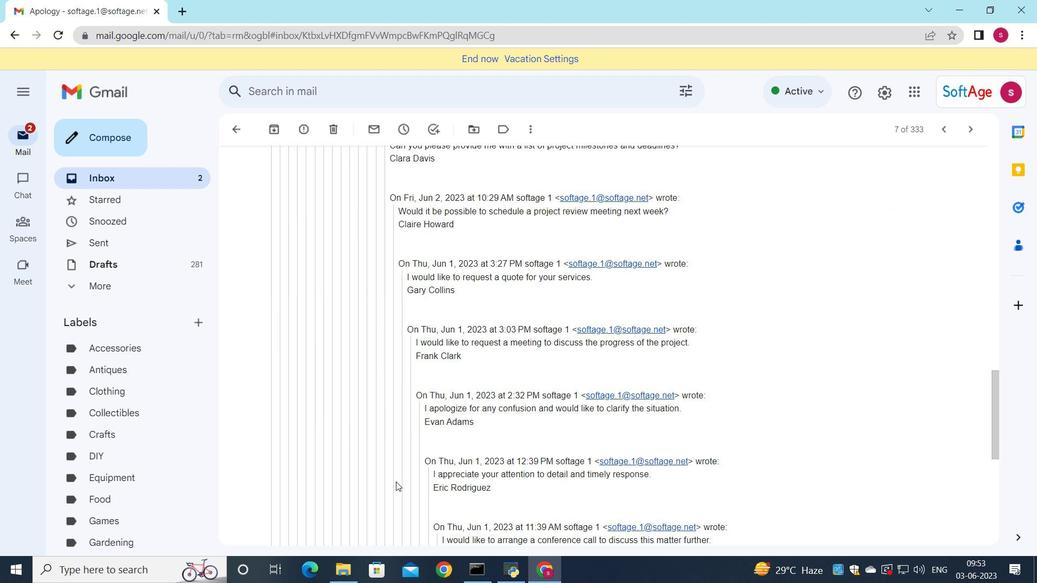 
Action: Mouse moved to (390, 486)
Screenshot: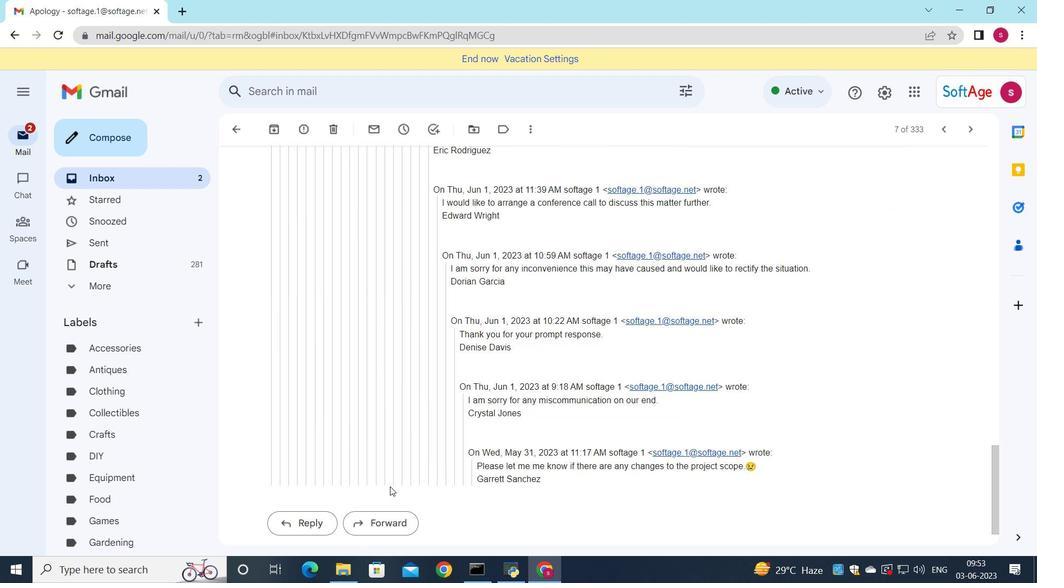 
Action: Mouse scrolled (390, 486) with delta (0, 0)
Screenshot: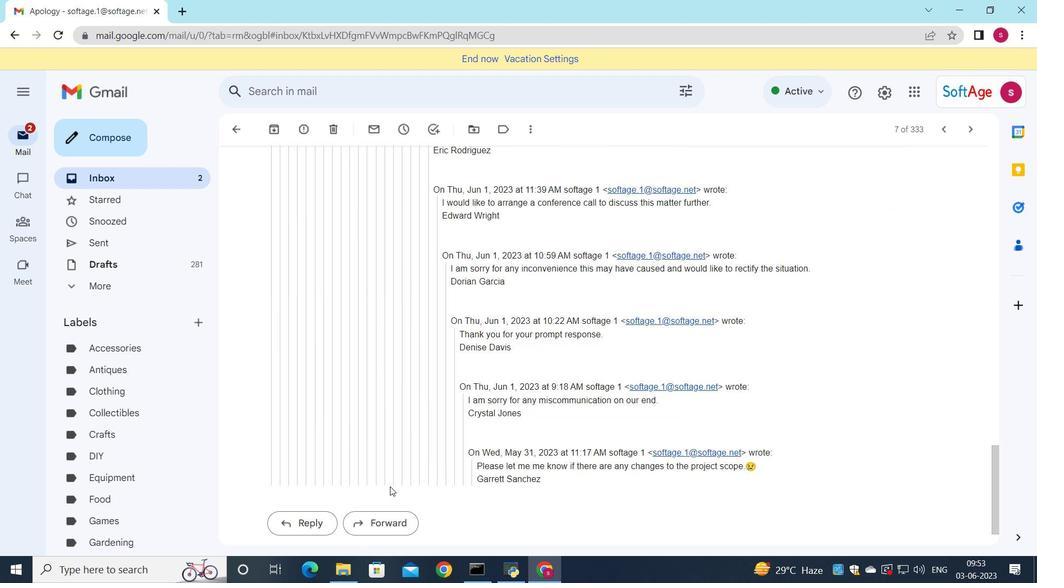 
Action: Mouse scrolled (390, 486) with delta (0, 0)
Screenshot: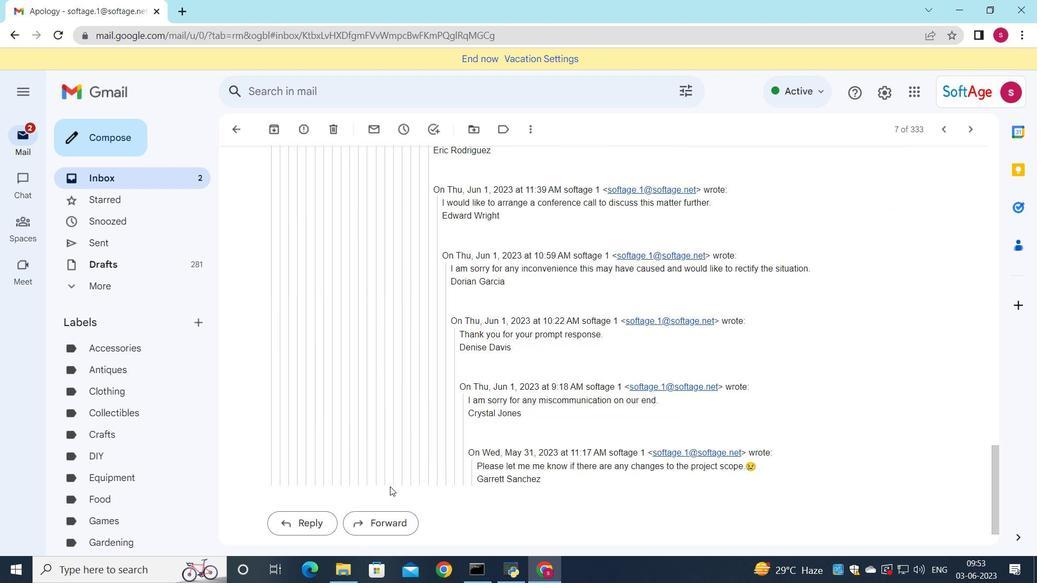 
Action: Mouse scrolled (390, 486) with delta (0, 0)
Screenshot: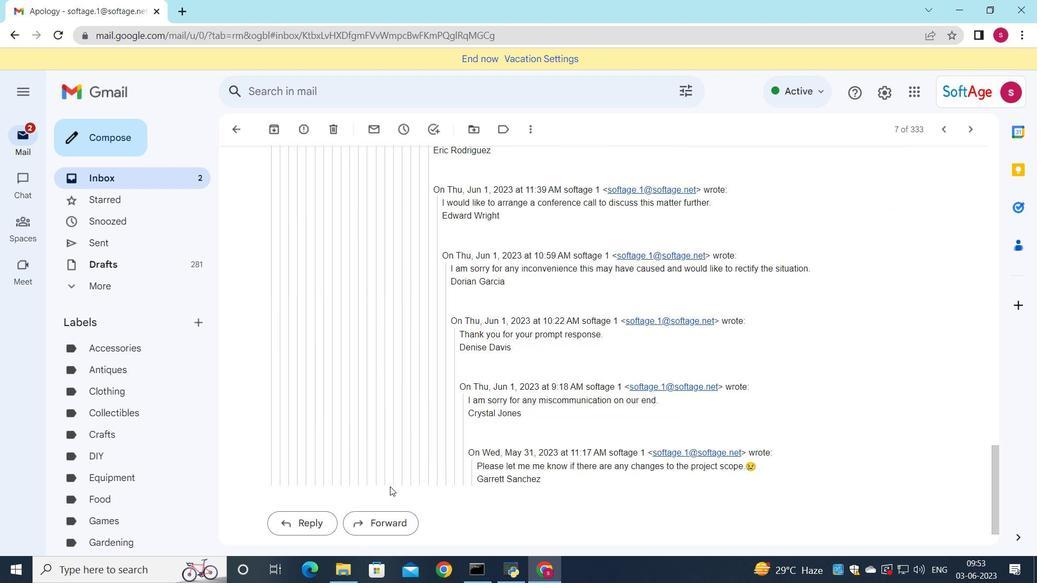 
Action: Mouse moved to (300, 473)
Screenshot: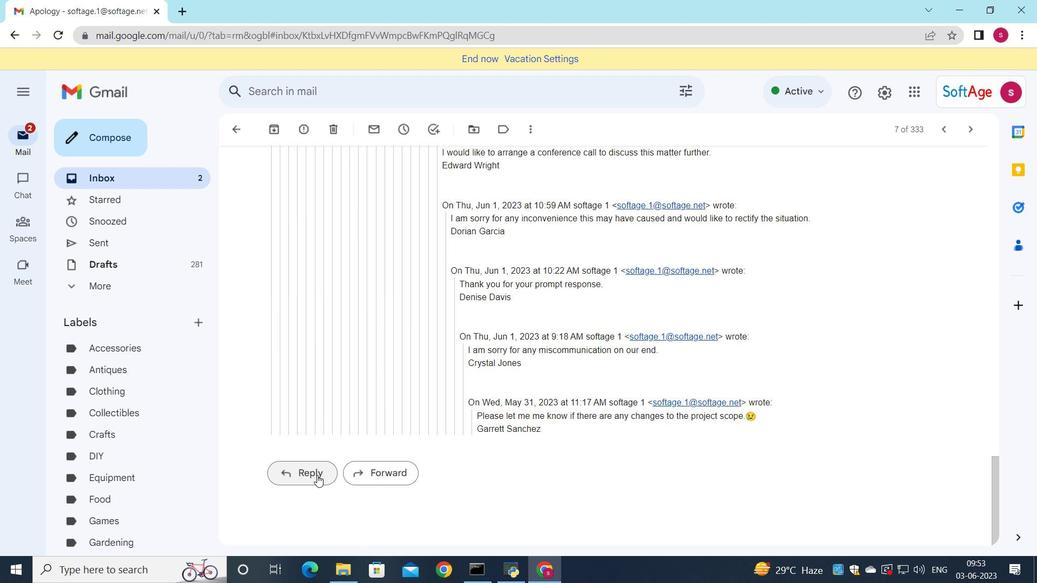 
Action: Mouse pressed left at (300, 473)
Screenshot: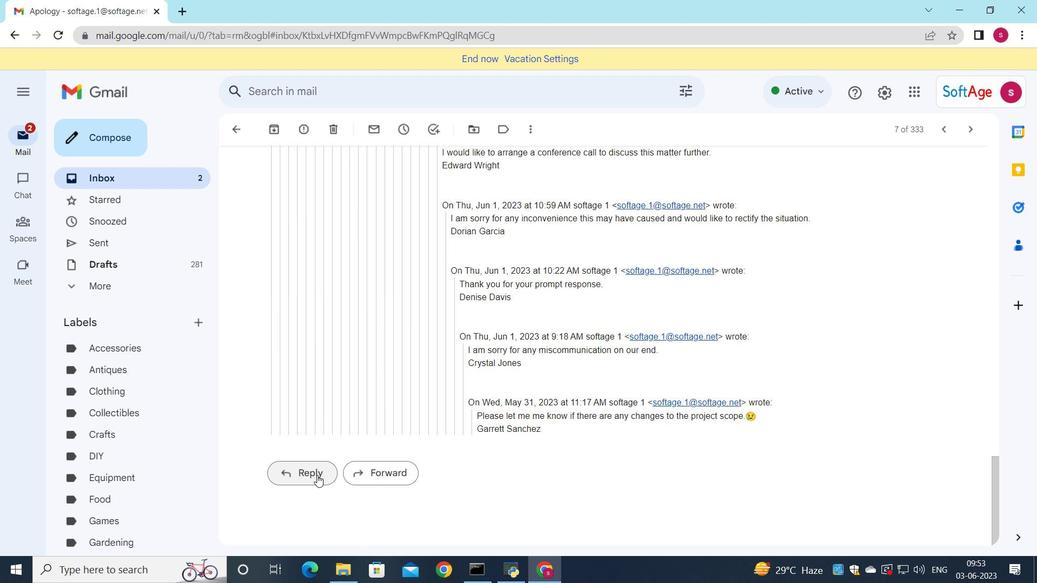 
Action: Mouse moved to (296, 370)
Screenshot: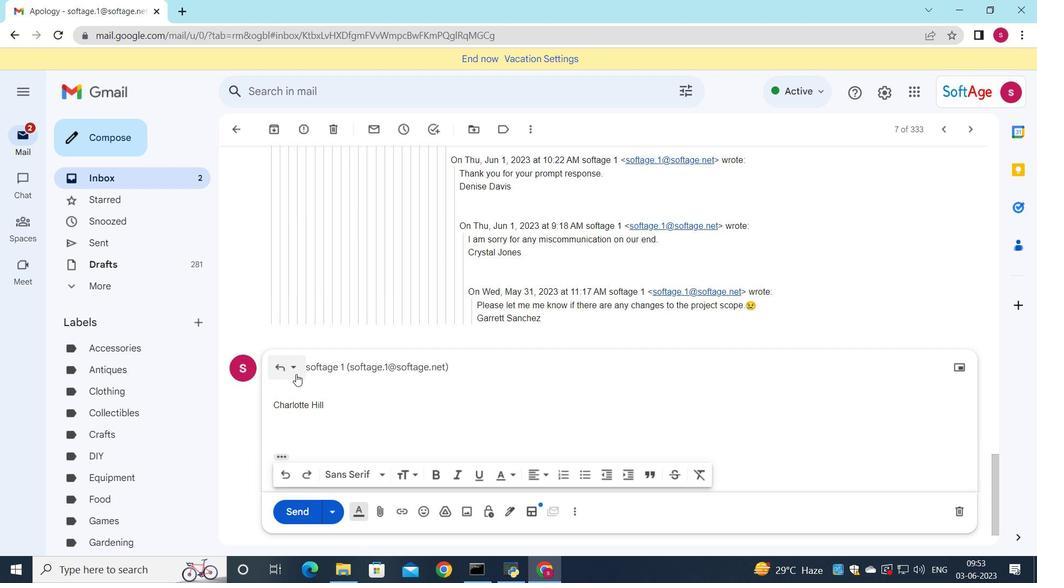 
Action: Mouse pressed left at (296, 370)
Screenshot: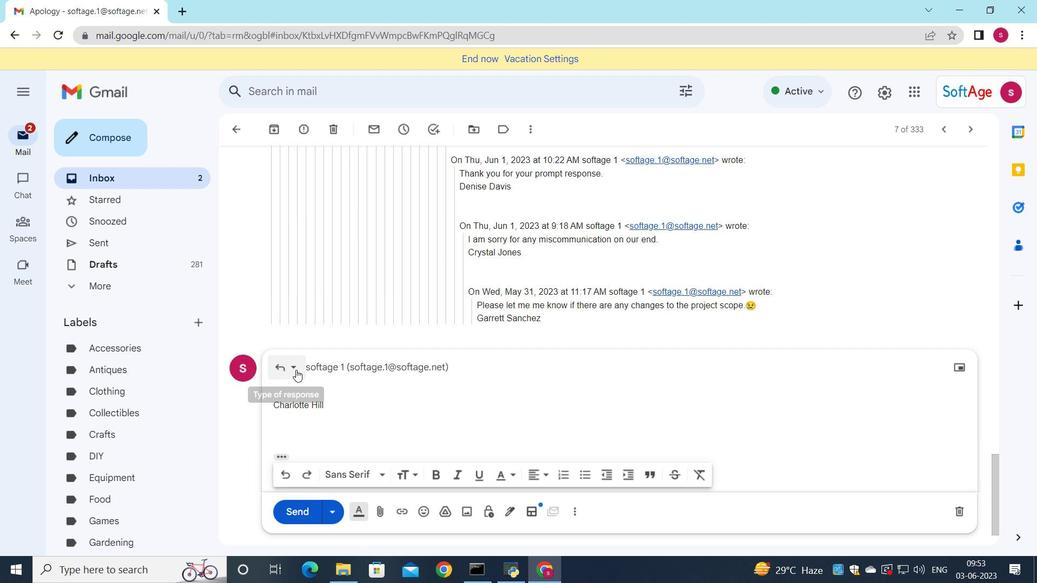 
Action: Mouse moved to (321, 445)
Screenshot: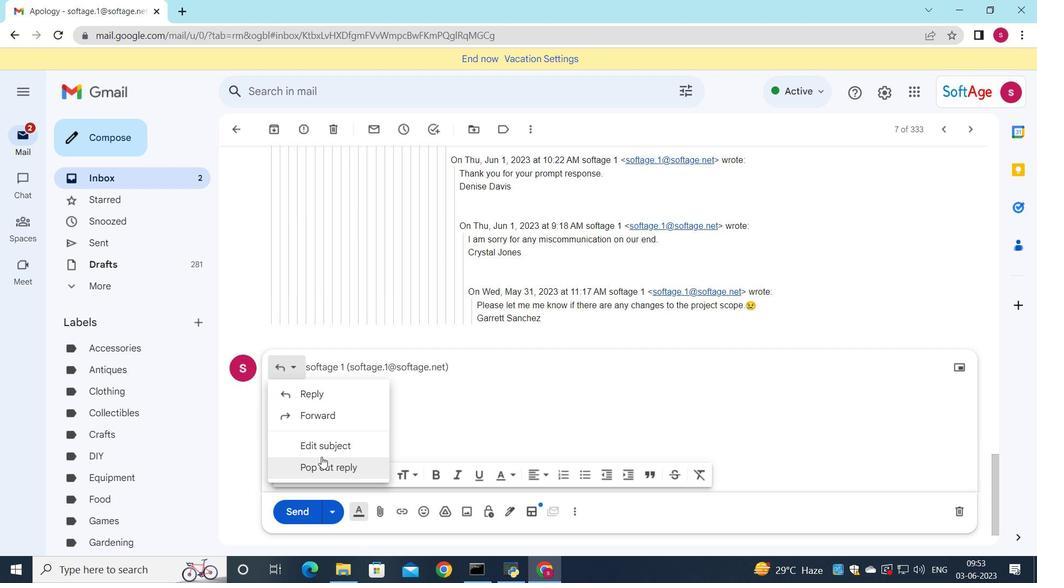 
Action: Mouse pressed left at (321, 445)
Screenshot: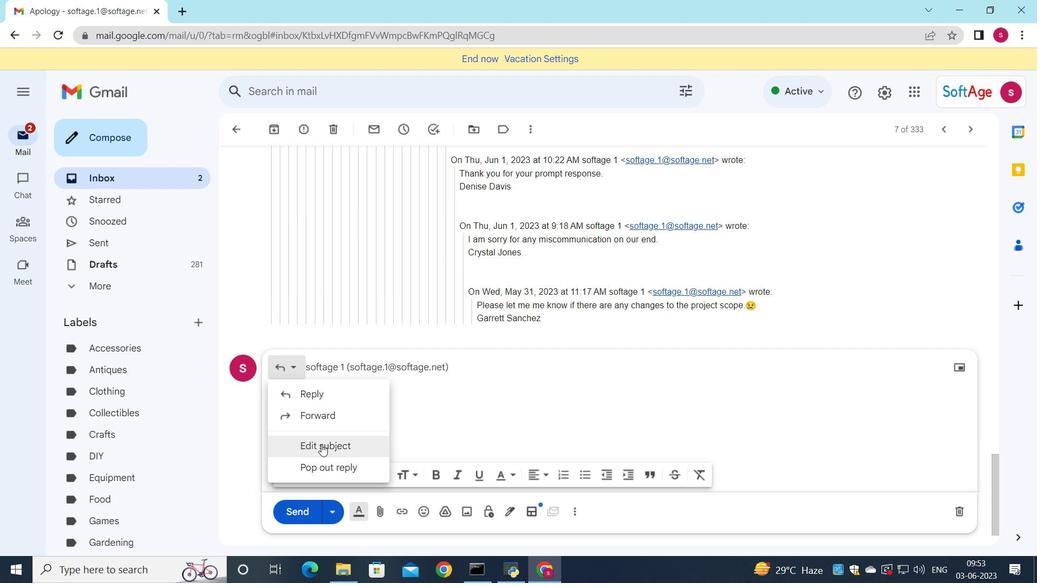 
Action: Mouse moved to (594, 346)
Screenshot: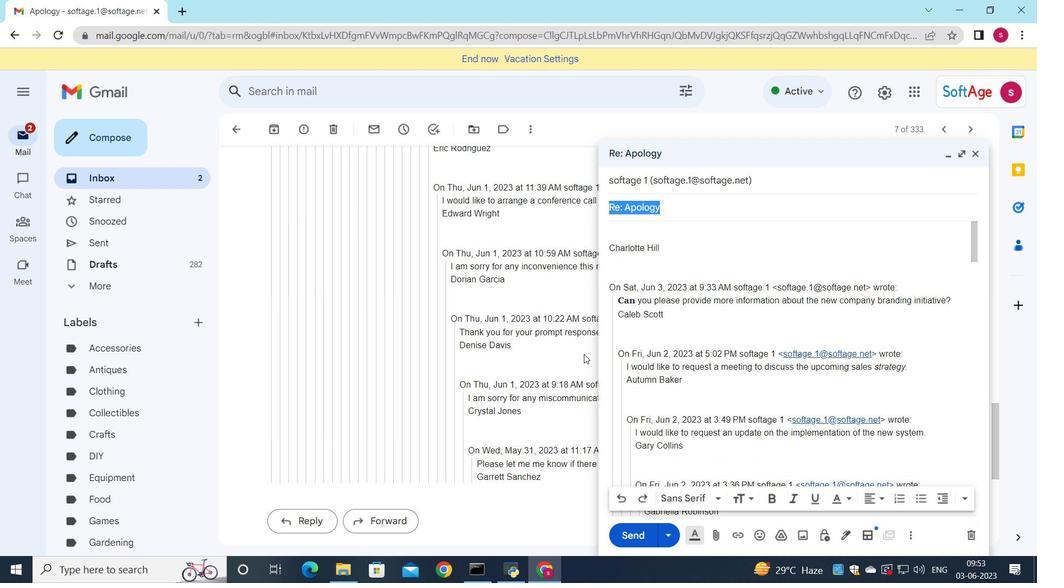 
Action: Key pressed <Key.shift>Request<Key.space>for<Key.space>a<Key.space>recommendation
Screenshot: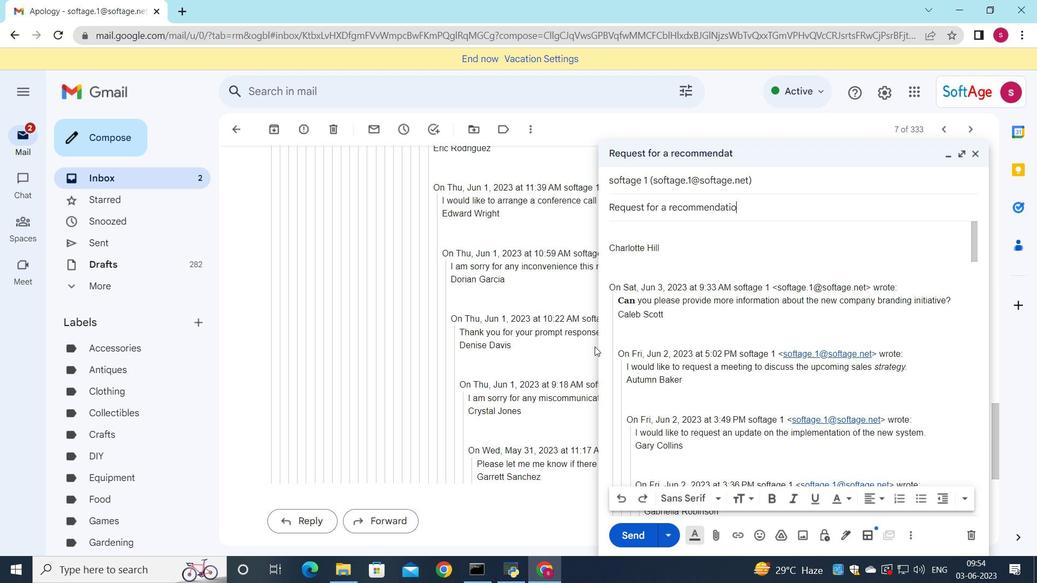 
Action: Mouse moved to (635, 233)
Screenshot: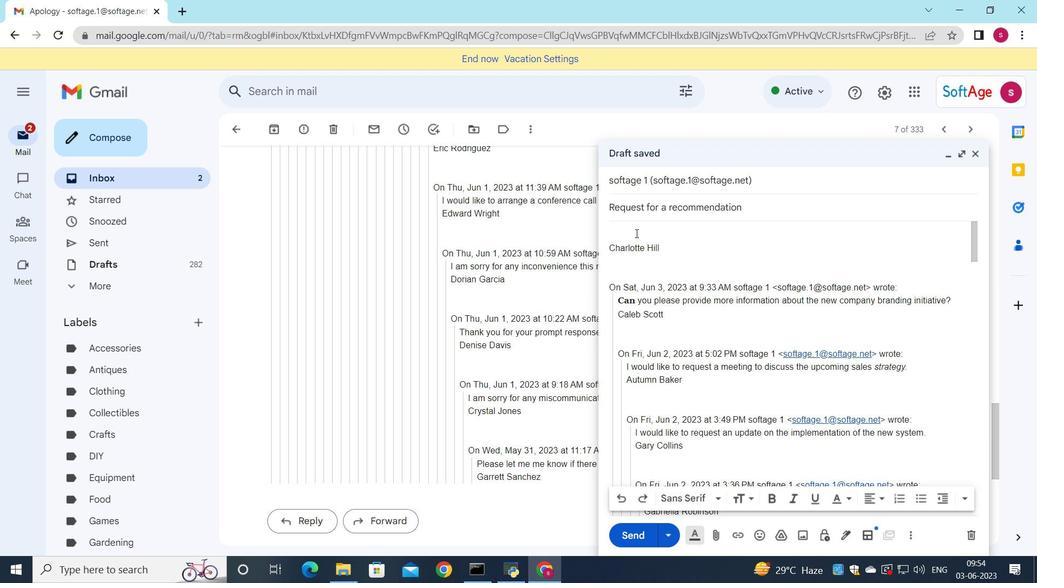 
Action: Mouse pressed left at (635, 233)
Screenshot: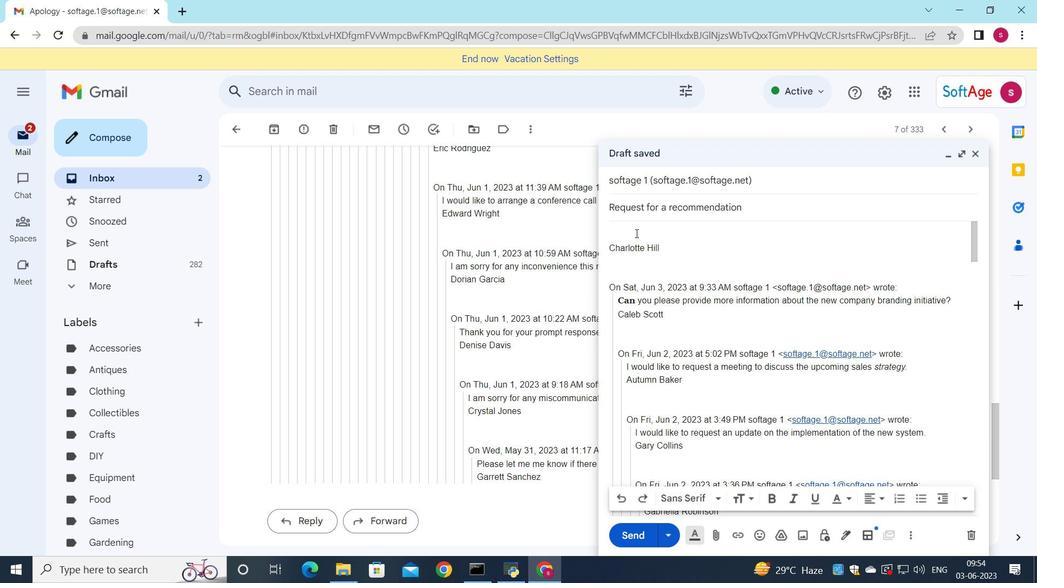 
Action: Key pressed <Key.shift>I<Key.space>would<Key.space>like<Key.space>to<Key.space>request<Key.space>a<Key.space>meeting<Key.space>to<Key.space>discuss<Key.space>the<Key.space>new<Key.space>team<Key.shift>_<Key.backspace>-building<Key.space>activities.
Screenshot: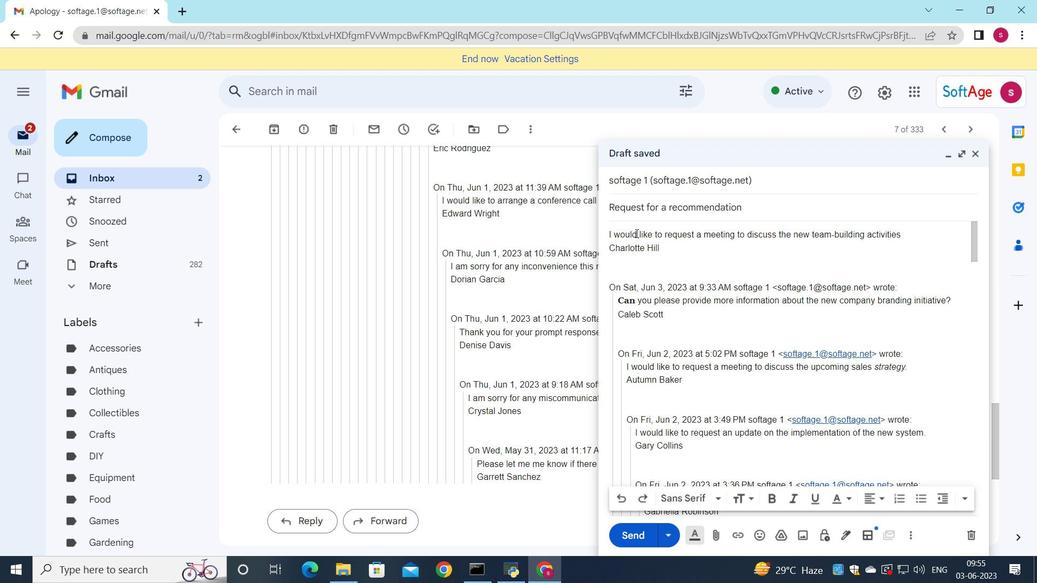 
Action: Mouse moved to (611, 234)
Screenshot: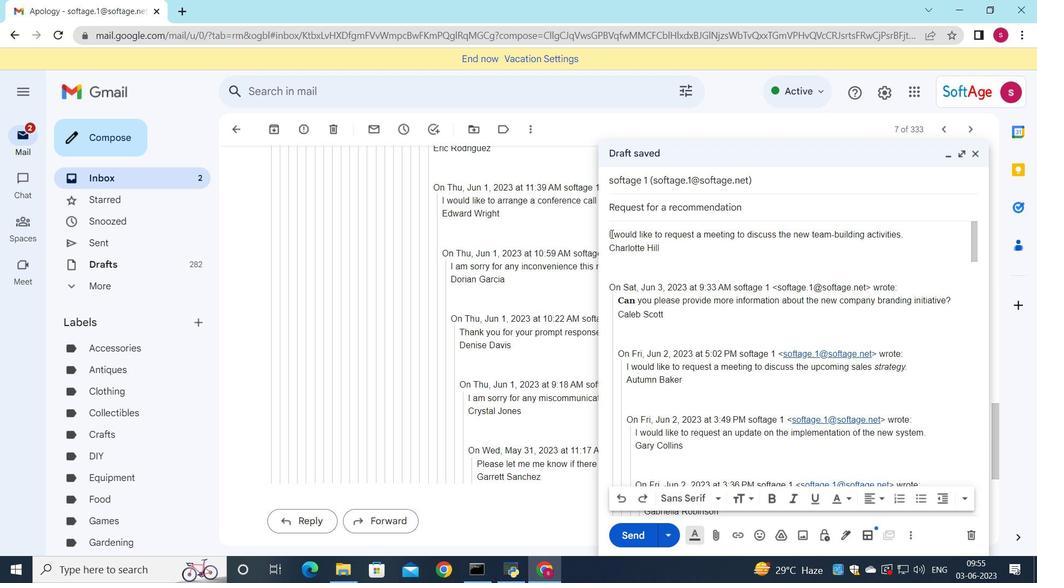 
Action: Mouse pressed left at (611, 234)
Screenshot: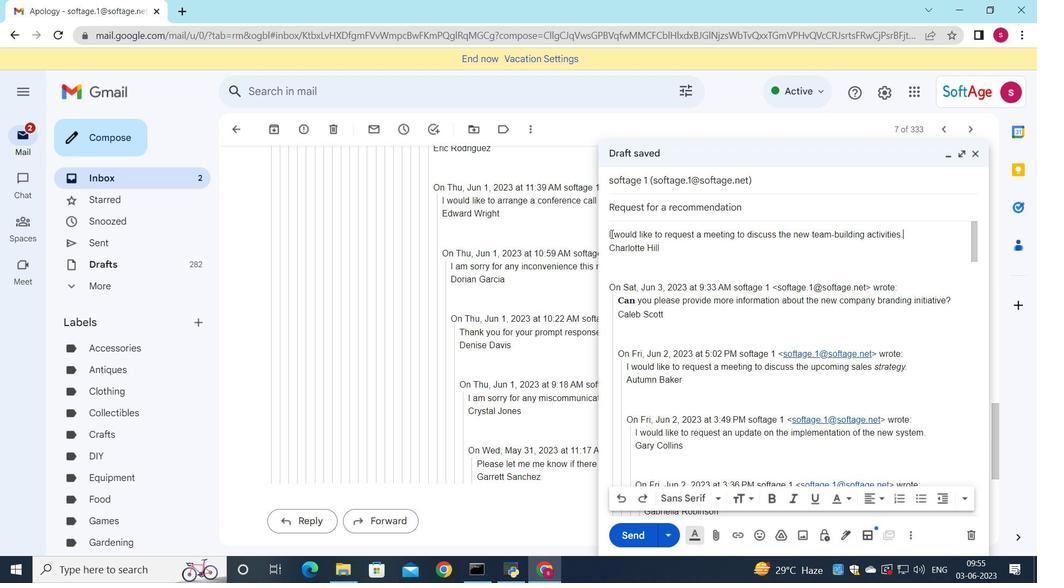 
Action: Mouse moved to (714, 499)
Screenshot: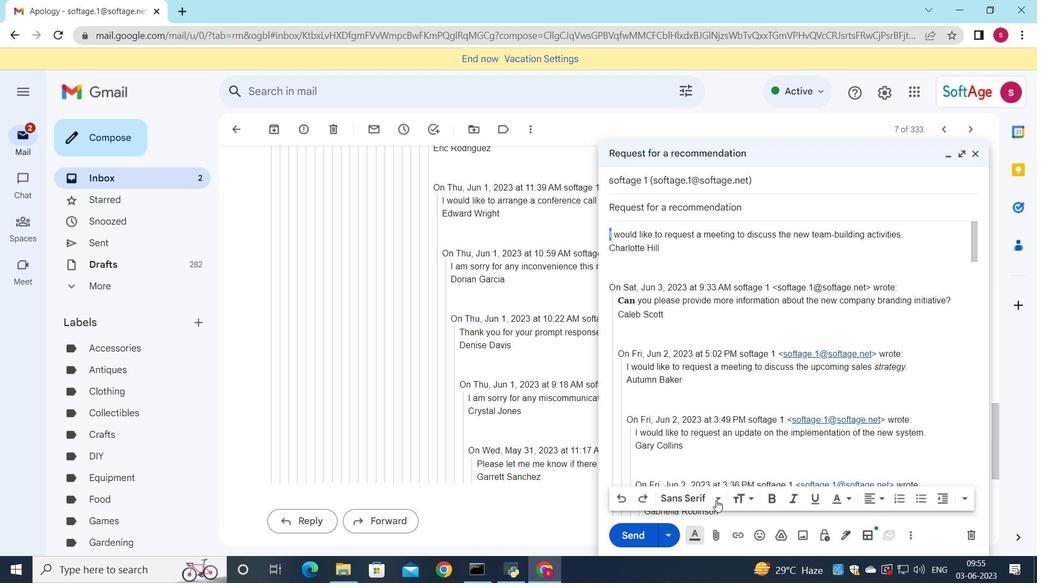 
Action: Mouse pressed left at (714, 499)
Screenshot: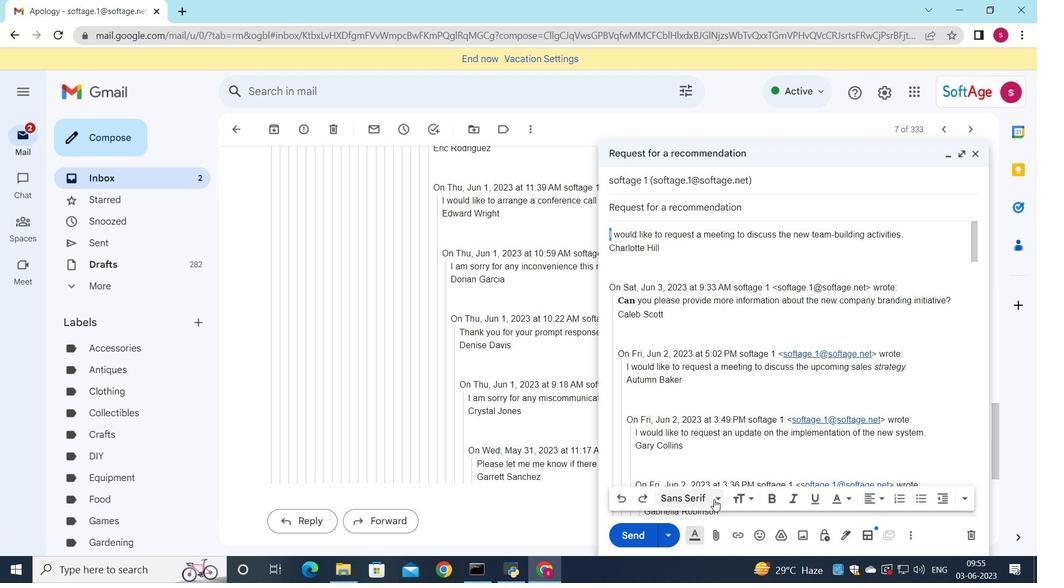 
Action: Mouse moved to (767, 410)
Screenshot: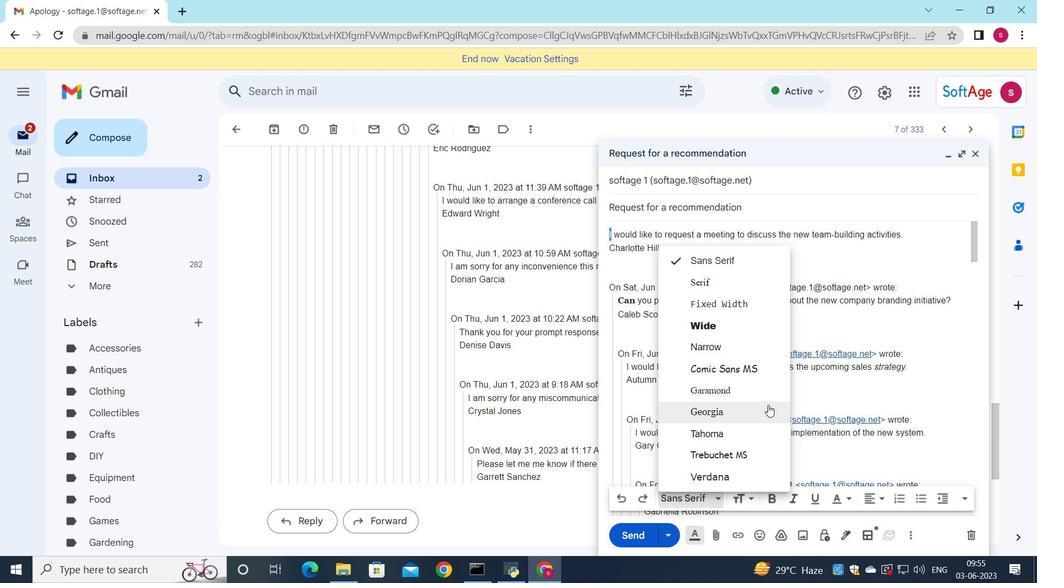 
Action: Mouse pressed left at (767, 410)
Screenshot: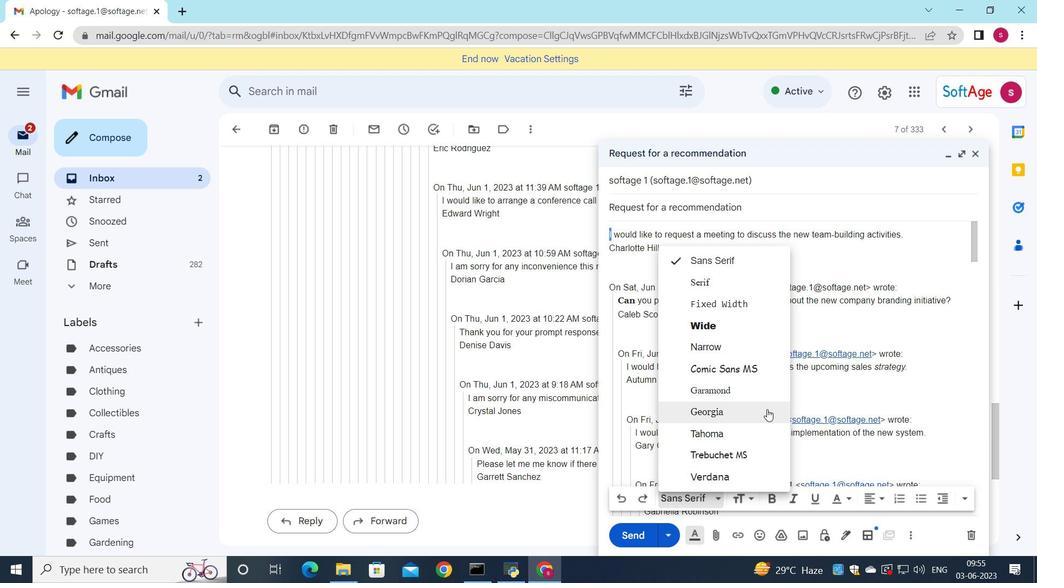 
Action: Mouse moved to (812, 500)
Screenshot: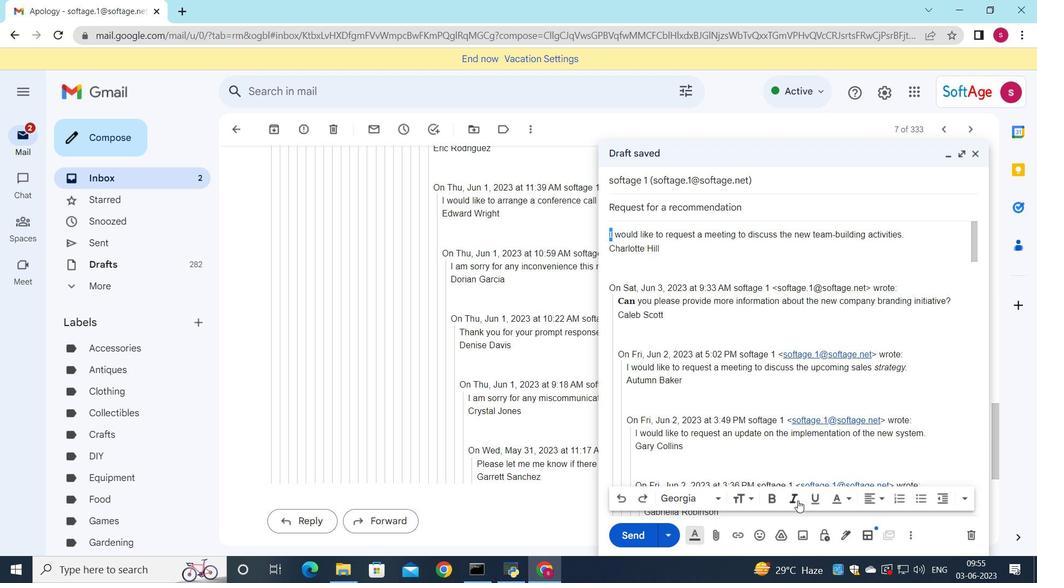 
Action: Mouse pressed left at (812, 500)
Screenshot: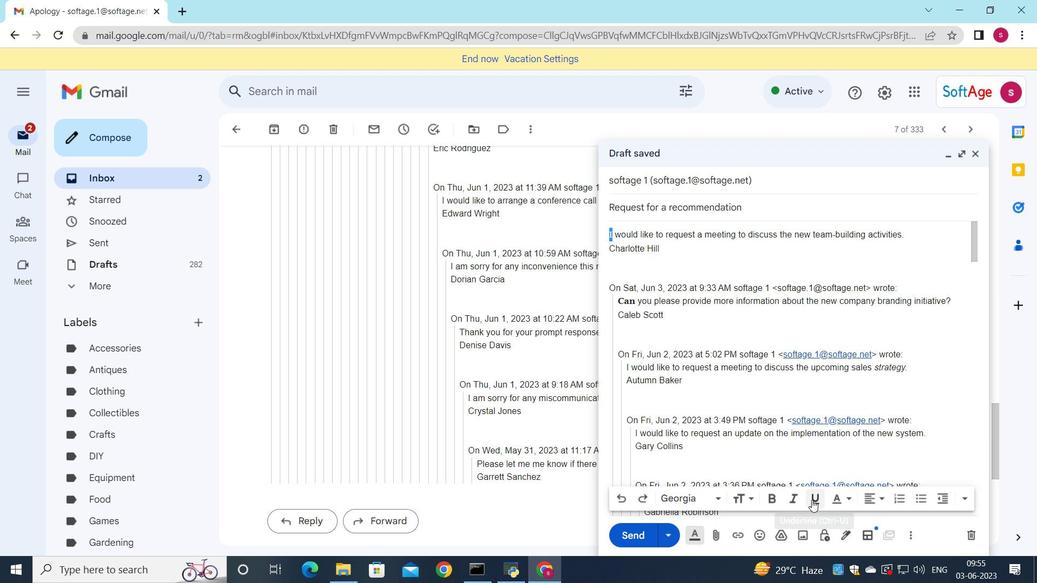 
Action: Mouse moved to (628, 532)
Screenshot: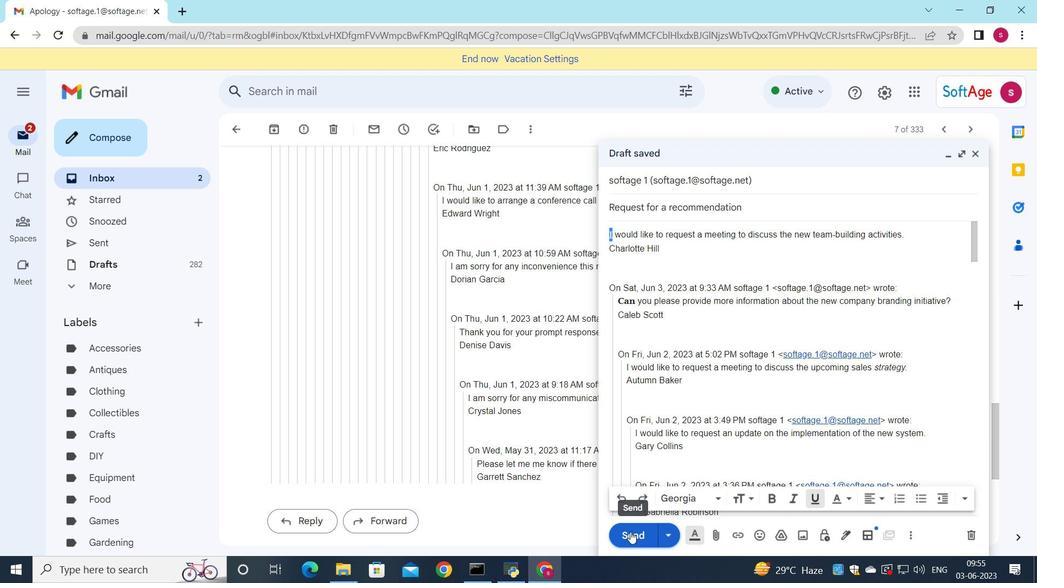
Action: Mouse pressed left at (628, 532)
Screenshot: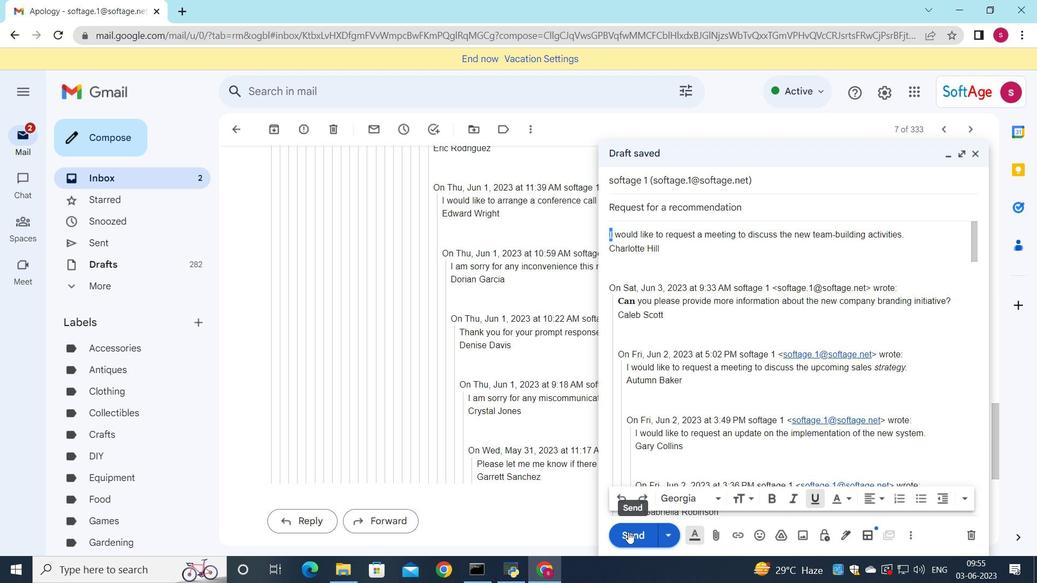 
Action: Mouse moved to (175, 188)
Screenshot: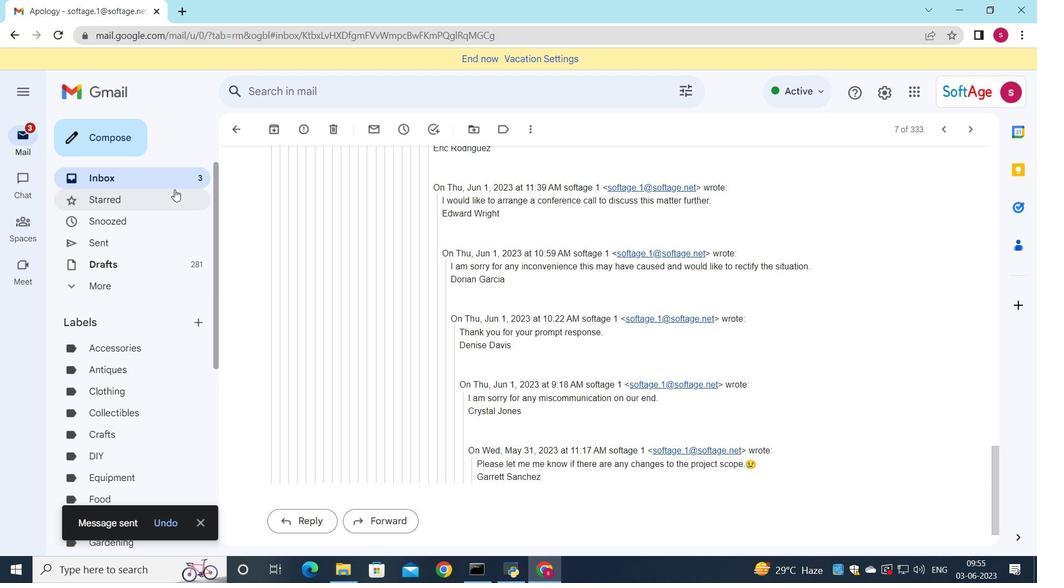 
Action: Mouse pressed left at (175, 188)
Screenshot: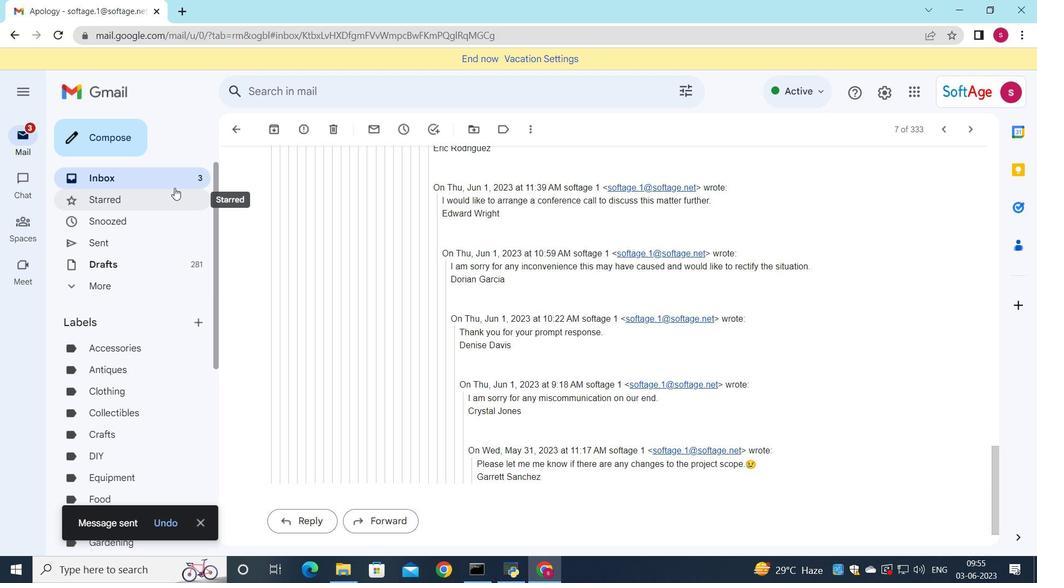 
Action: Mouse moved to (175, 181)
Screenshot: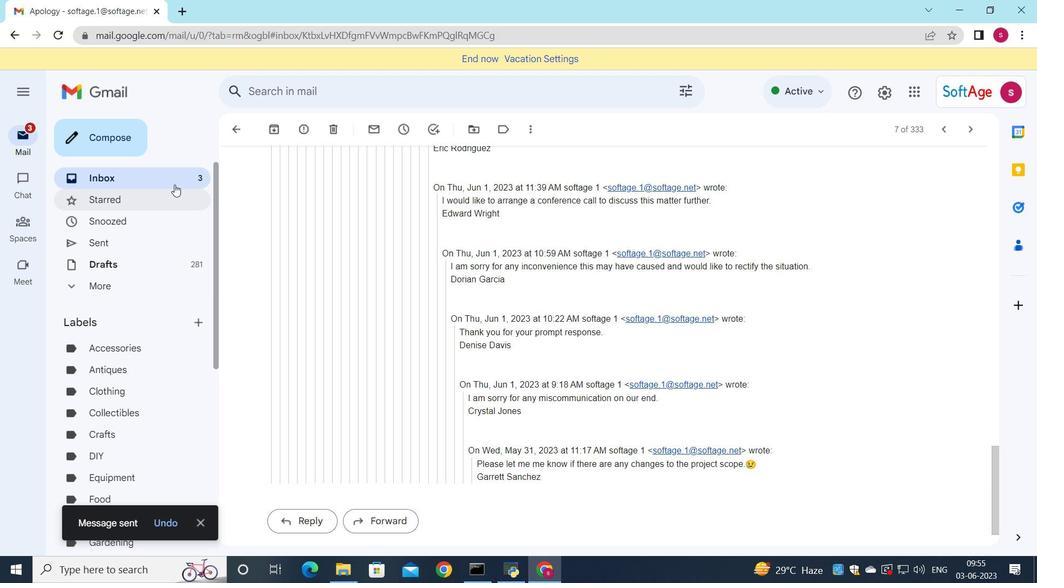 
Action: Mouse pressed left at (175, 181)
Screenshot: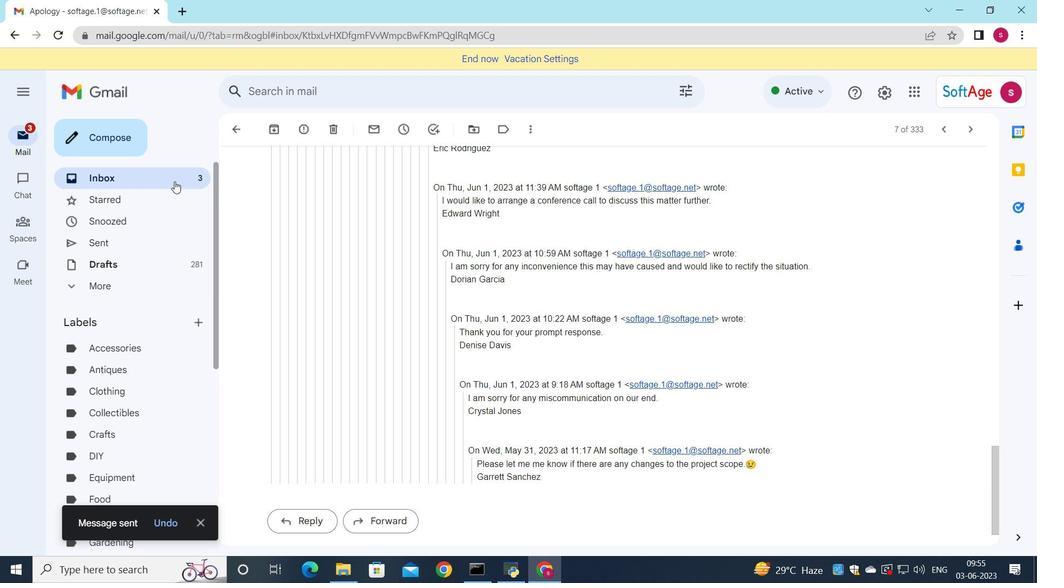 
Action: Mouse moved to (435, 159)
Screenshot: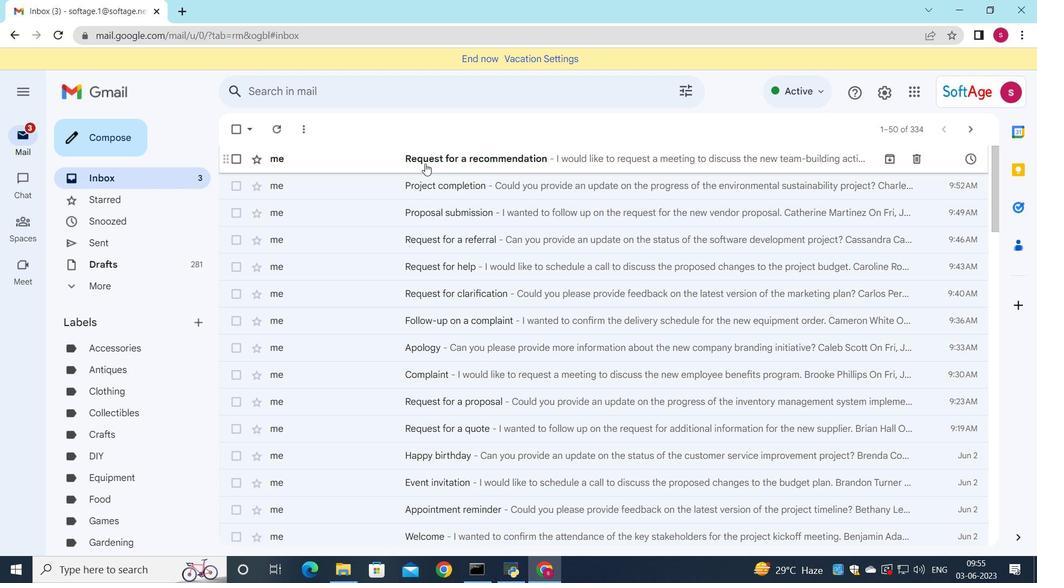 
Action: Mouse pressed left at (435, 159)
Screenshot: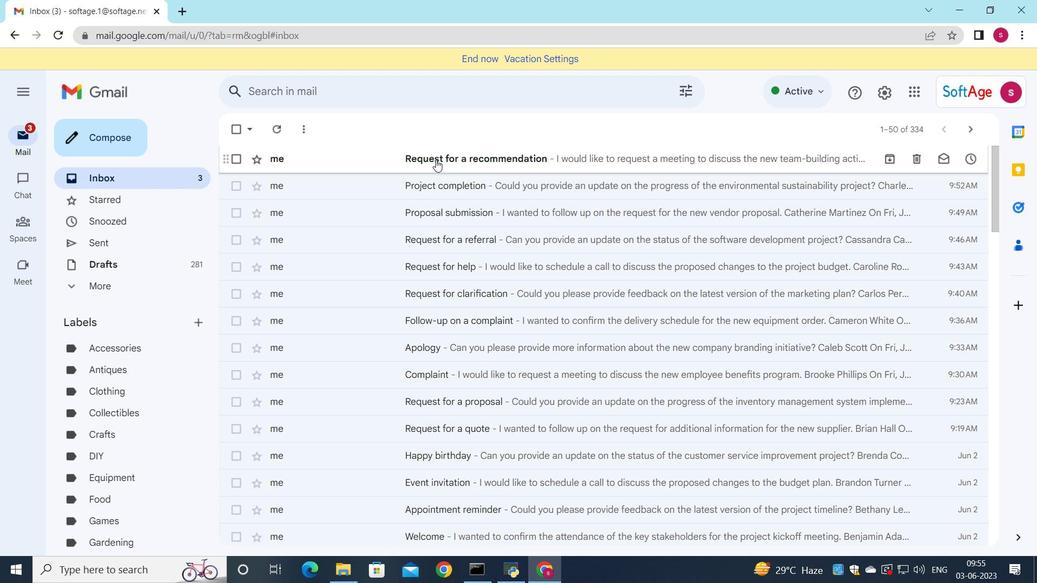 
Action: Mouse moved to (457, 292)
Screenshot: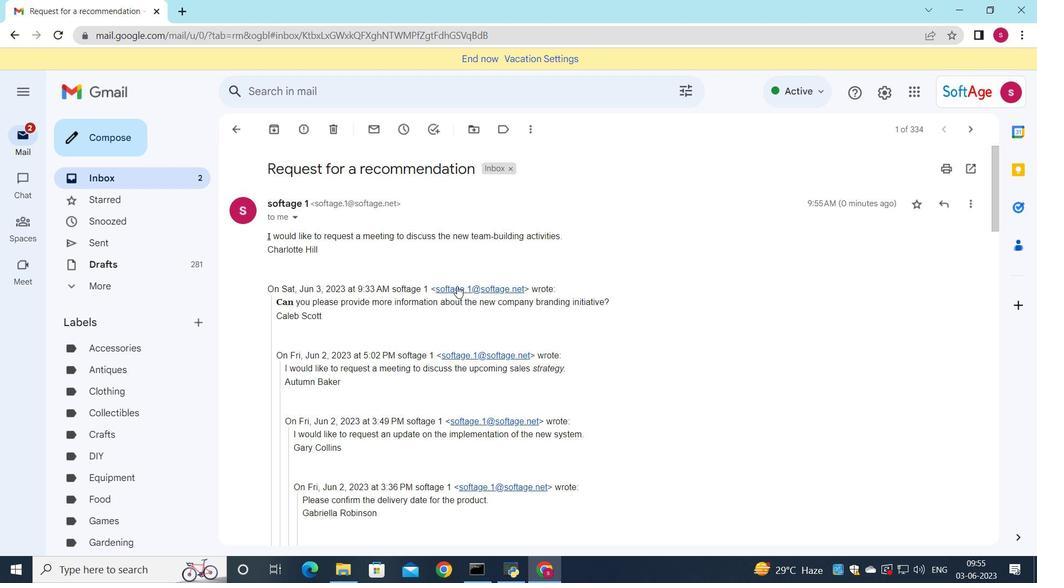 
